 Task: Add an event with the title Training Session: Effective Conflict Resolution and Mediation Skills, date '2024/05/05', time 8:00 AM to 10:00 AMand add a description: The fallers should take a deep breath, close their eyes, and lean backward, allowing their bodies to fall freely. It's crucial for catchers to be attentive, ready to react quickly, and provide support to prevent any injury.Select event color  Tangerine . Add location for the event as: Edinburgh, UK, logged in from the account softage.4@softage.netand send the event invitation to softage.9@softage.net and softage.10@softage.net. Set a reminder for the event Every weekday(Monday to Friday)
Action: Mouse moved to (98, 122)
Screenshot: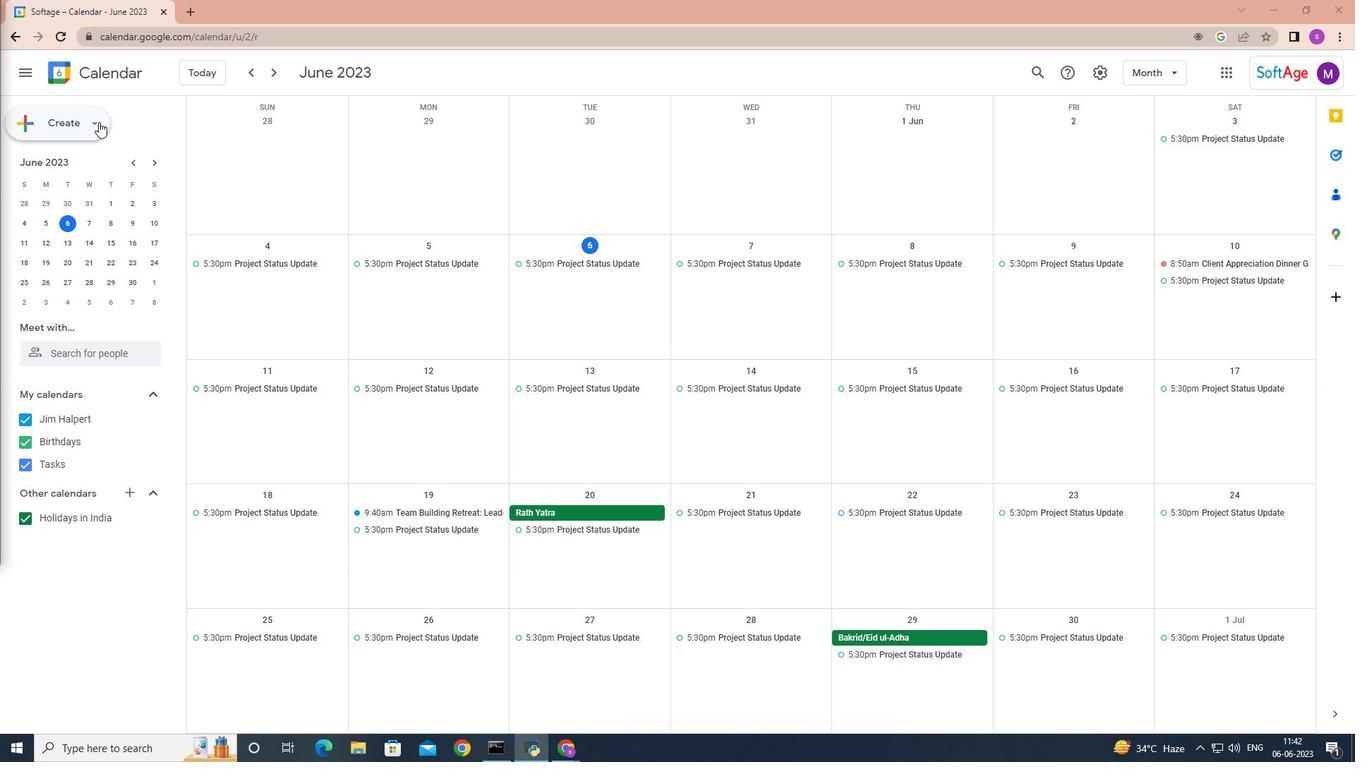 
Action: Mouse pressed left at (98, 122)
Screenshot: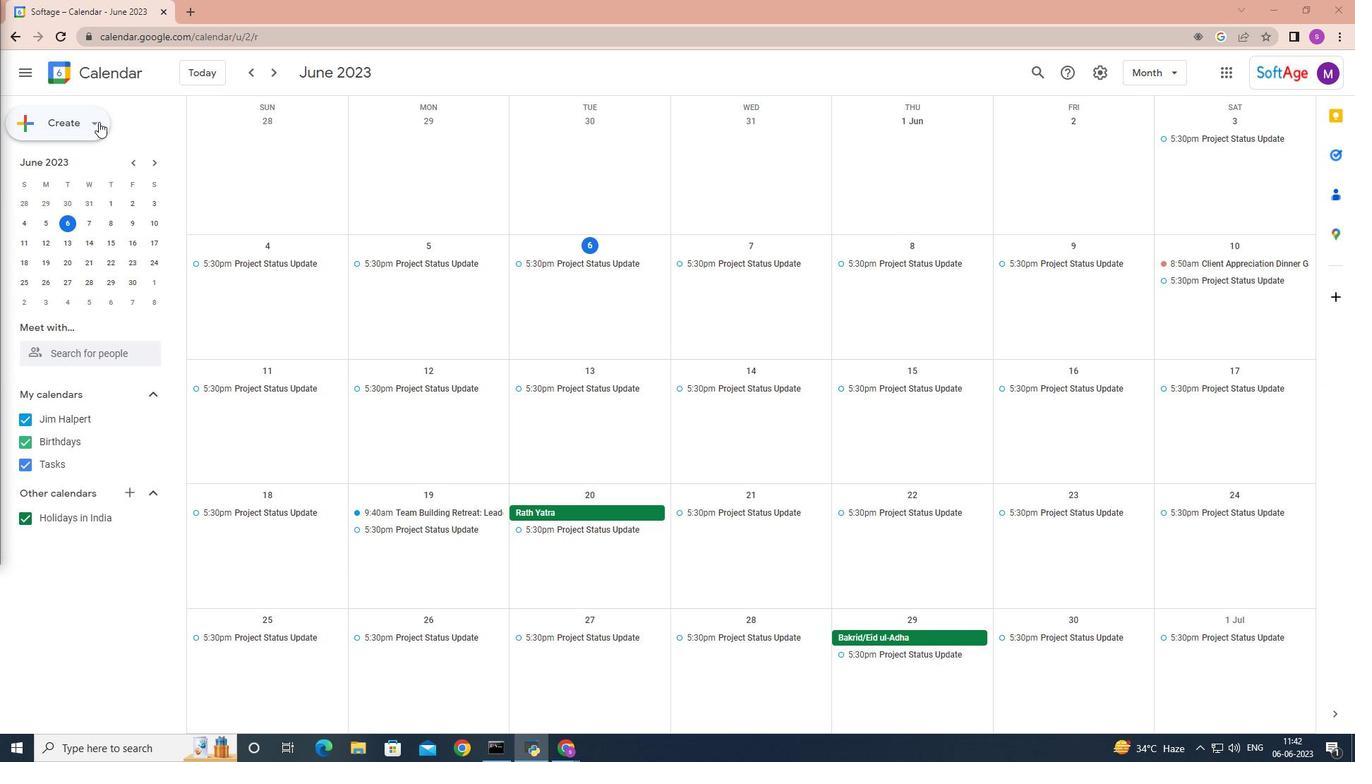 
Action: Mouse moved to (91, 158)
Screenshot: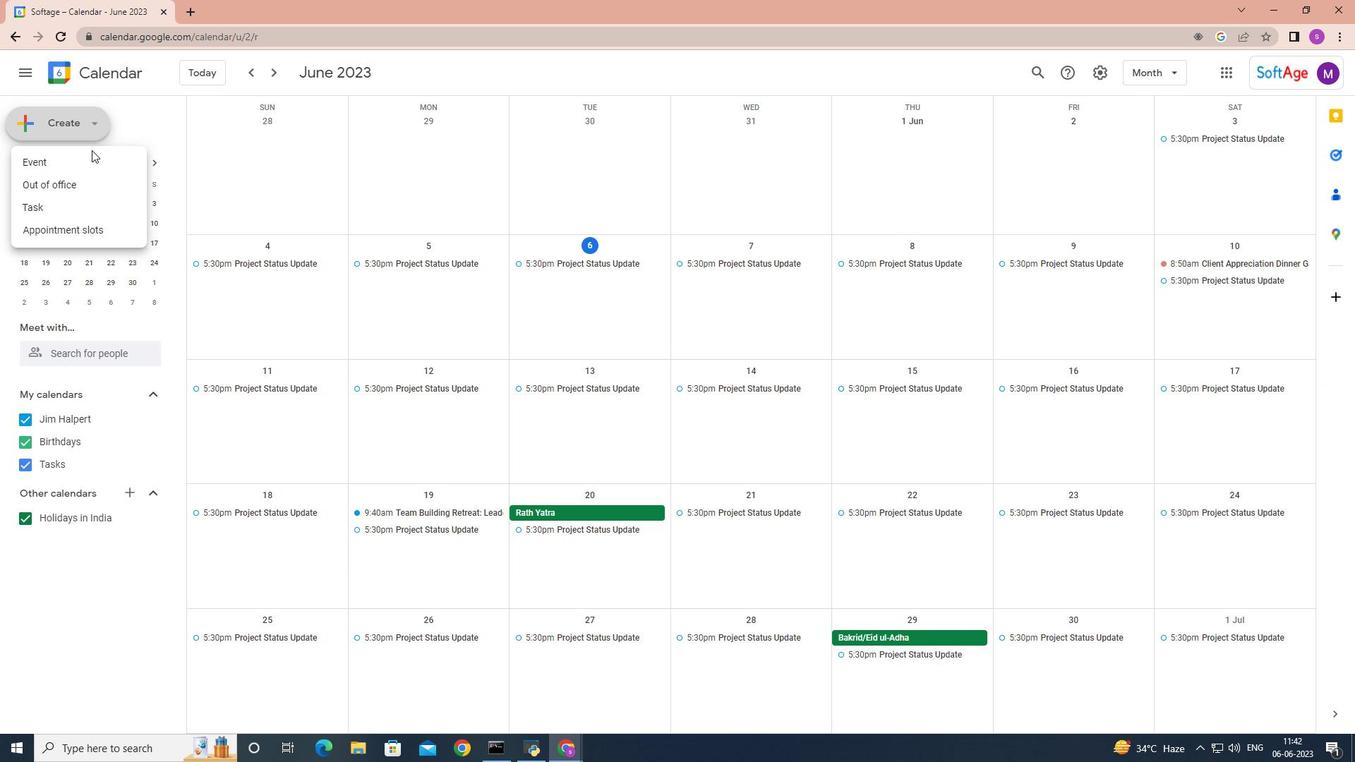 
Action: Mouse pressed left at (91, 158)
Screenshot: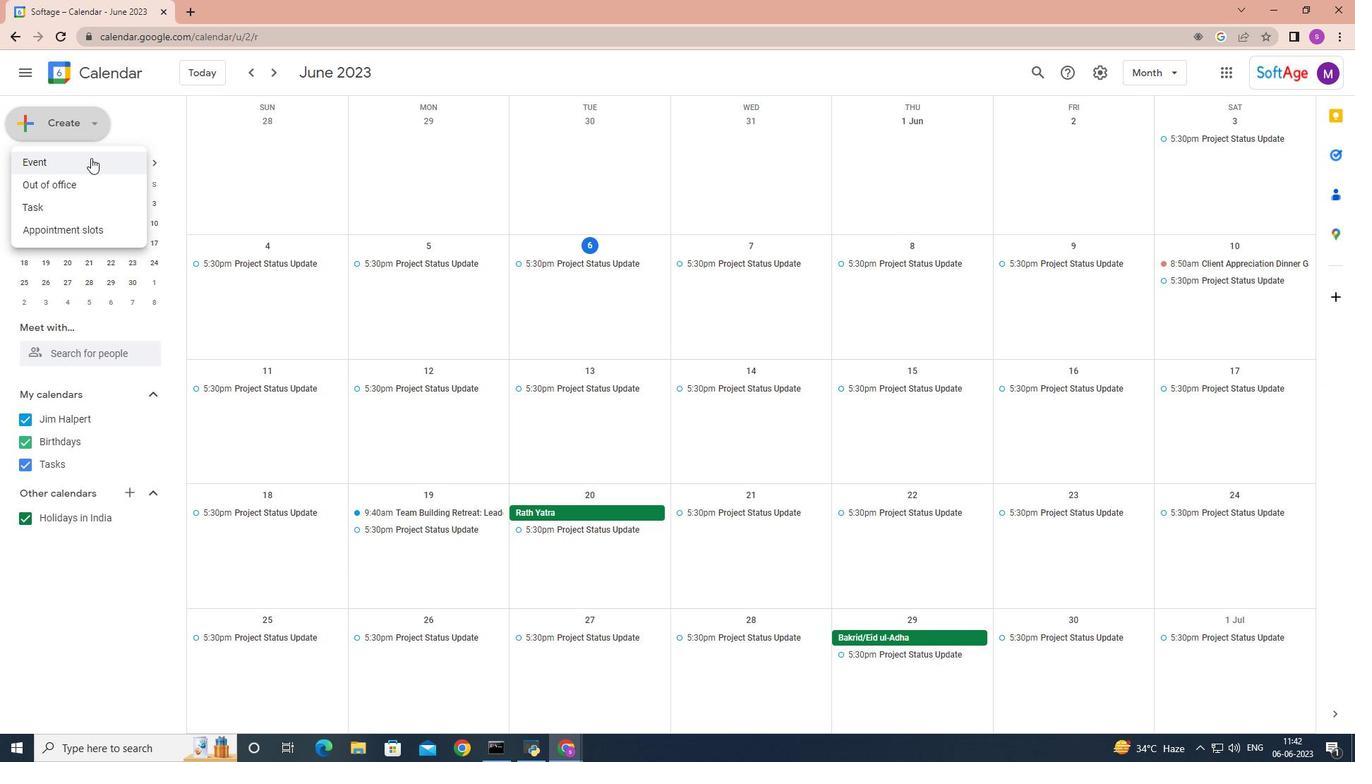 
Action: Mouse moved to (389, 553)
Screenshot: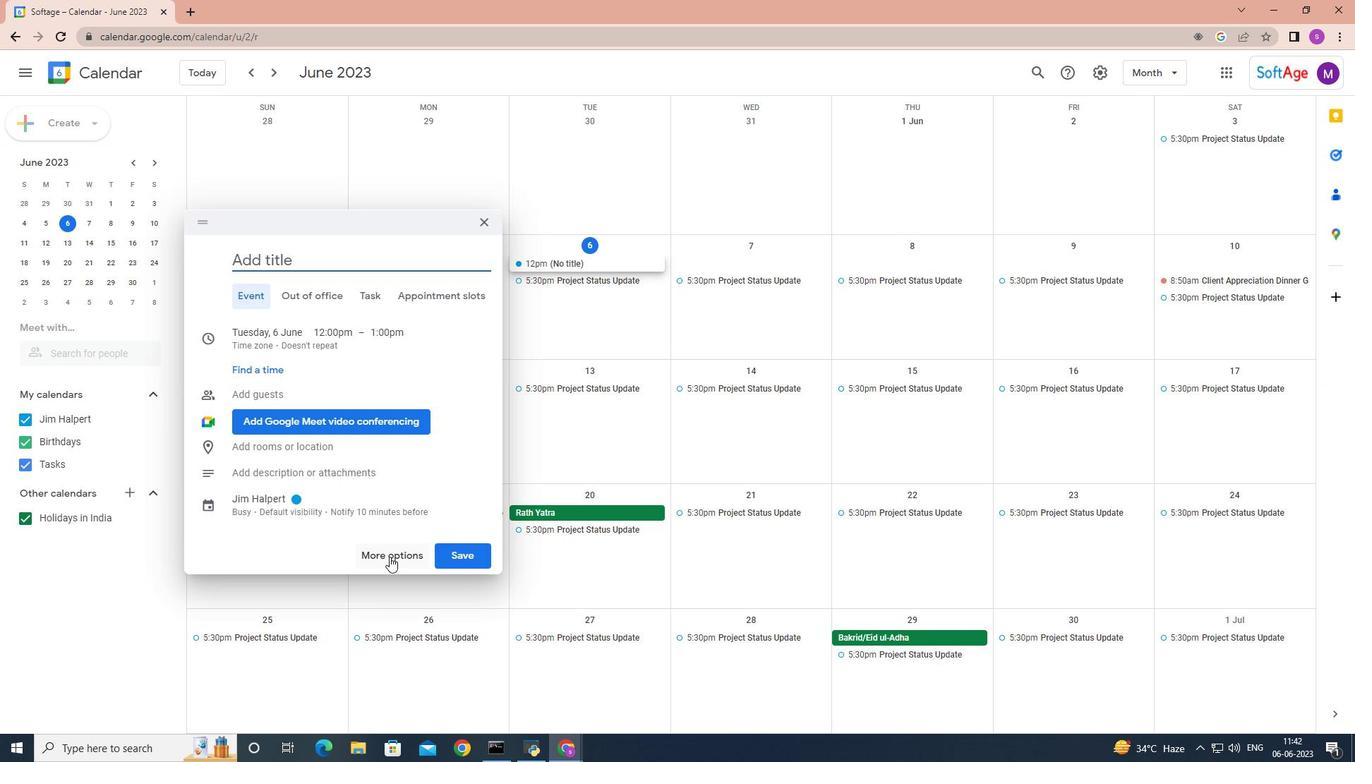 
Action: Mouse pressed left at (389, 553)
Screenshot: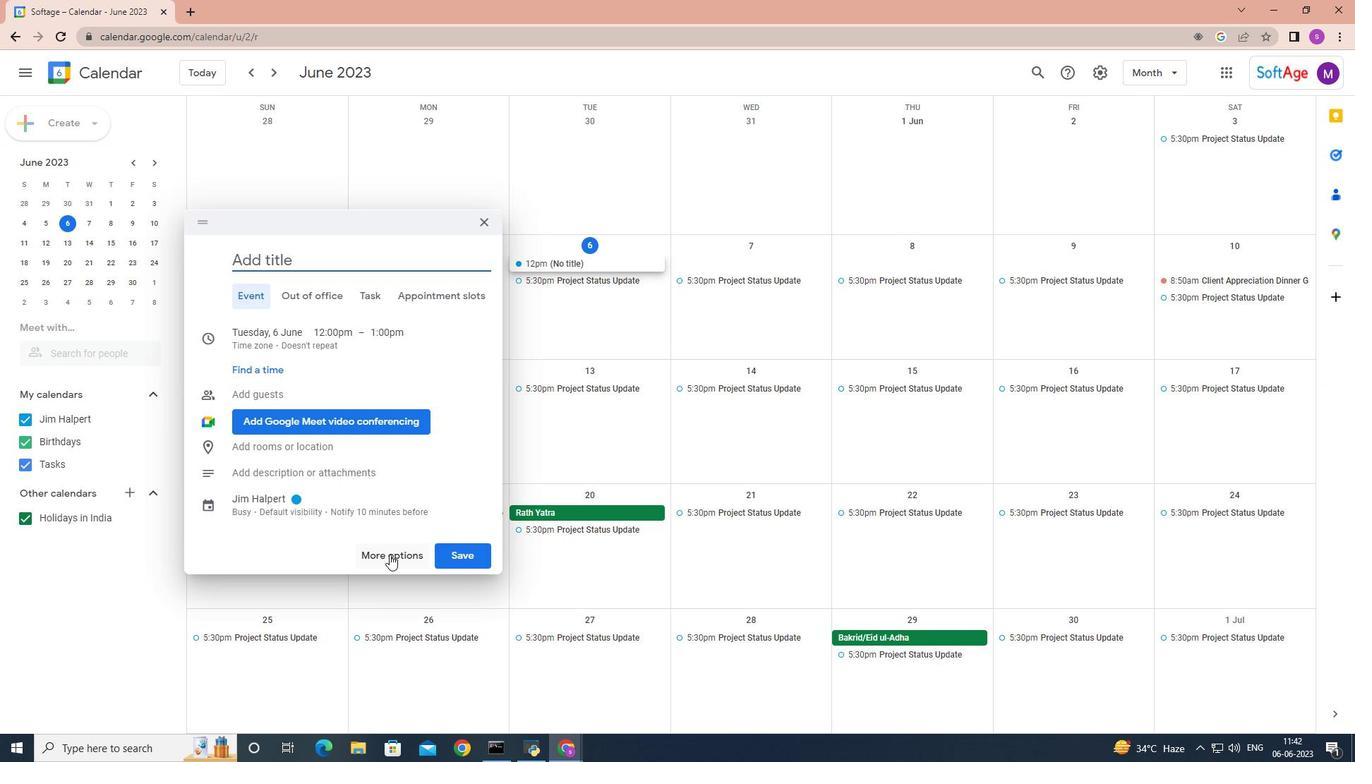 
Action: Key pressed <Key.shift>Training<Key.space><Key.shift>Session<Key.space><Key.shift>:<Key.space><Key.shift>Effective<Key.space><Key.shift>Conflict<Key.space><Key.shift>Resolution<Key.space>and<Key.space><Key.shift>Mediation<Key.space><Key.shift>Skills
Screenshot: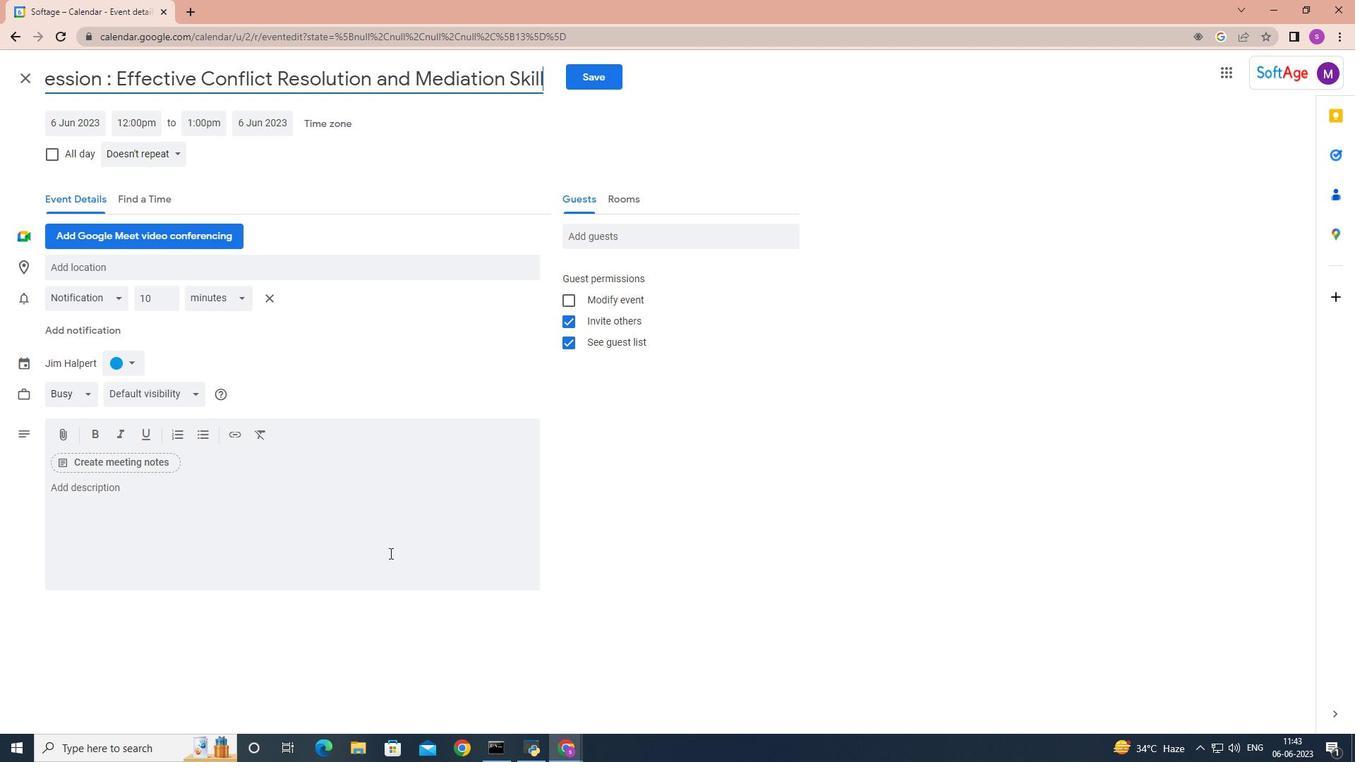 
Action: Mouse moved to (93, 124)
Screenshot: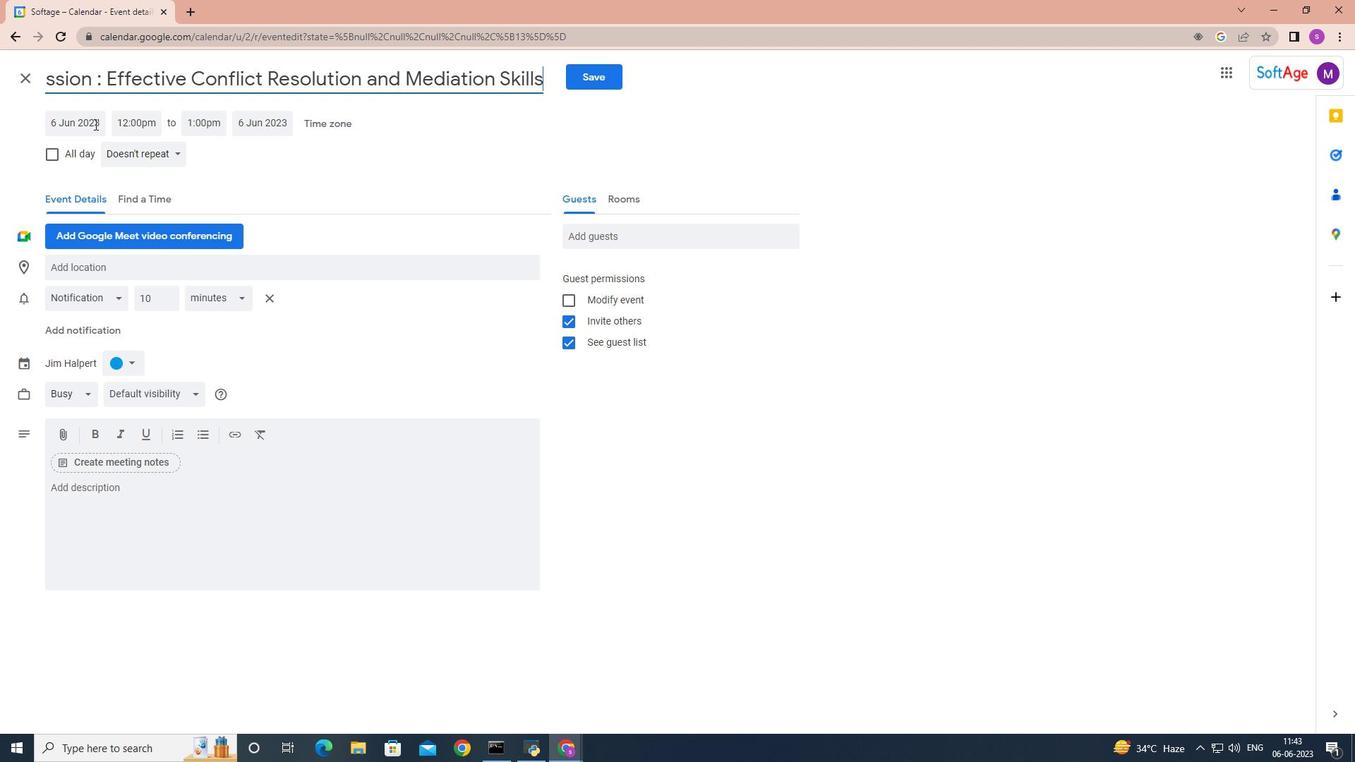
Action: Mouse pressed left at (93, 124)
Screenshot: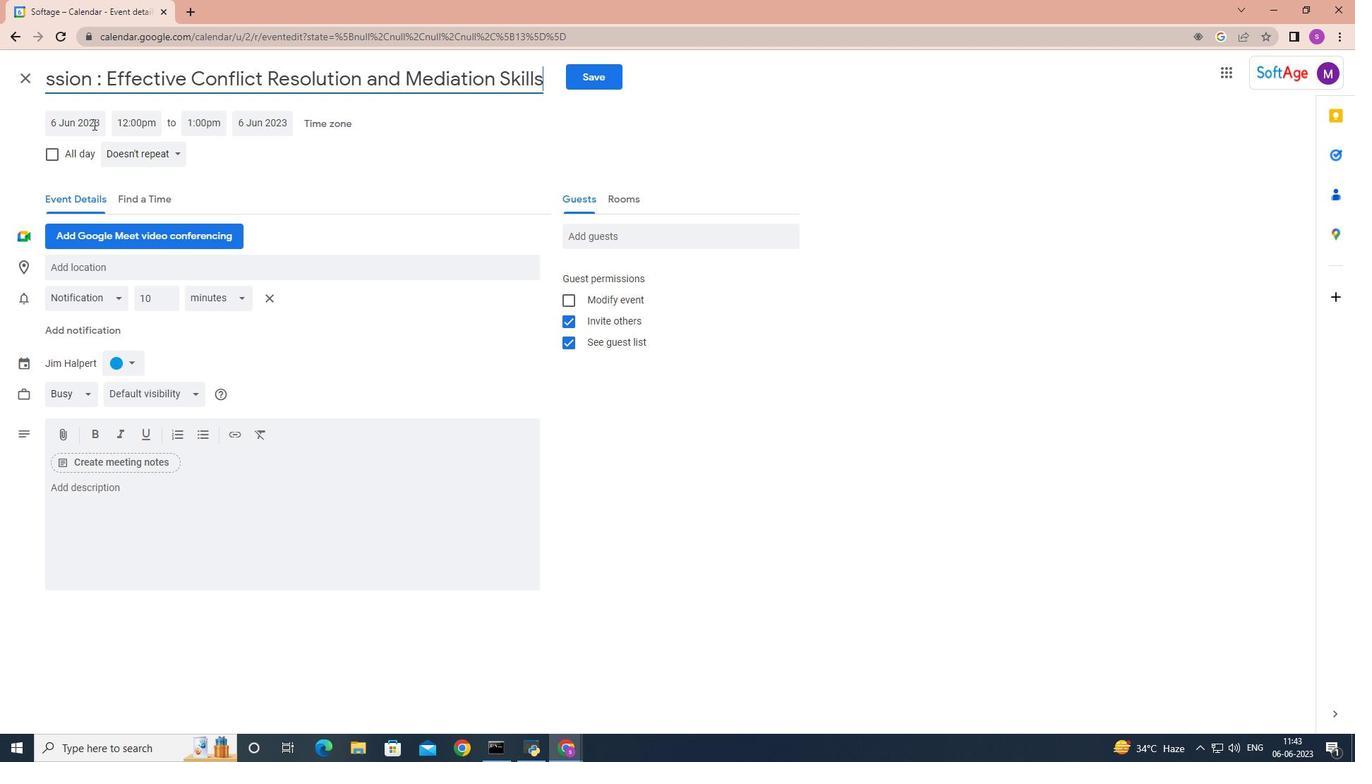 
Action: Mouse moved to (219, 154)
Screenshot: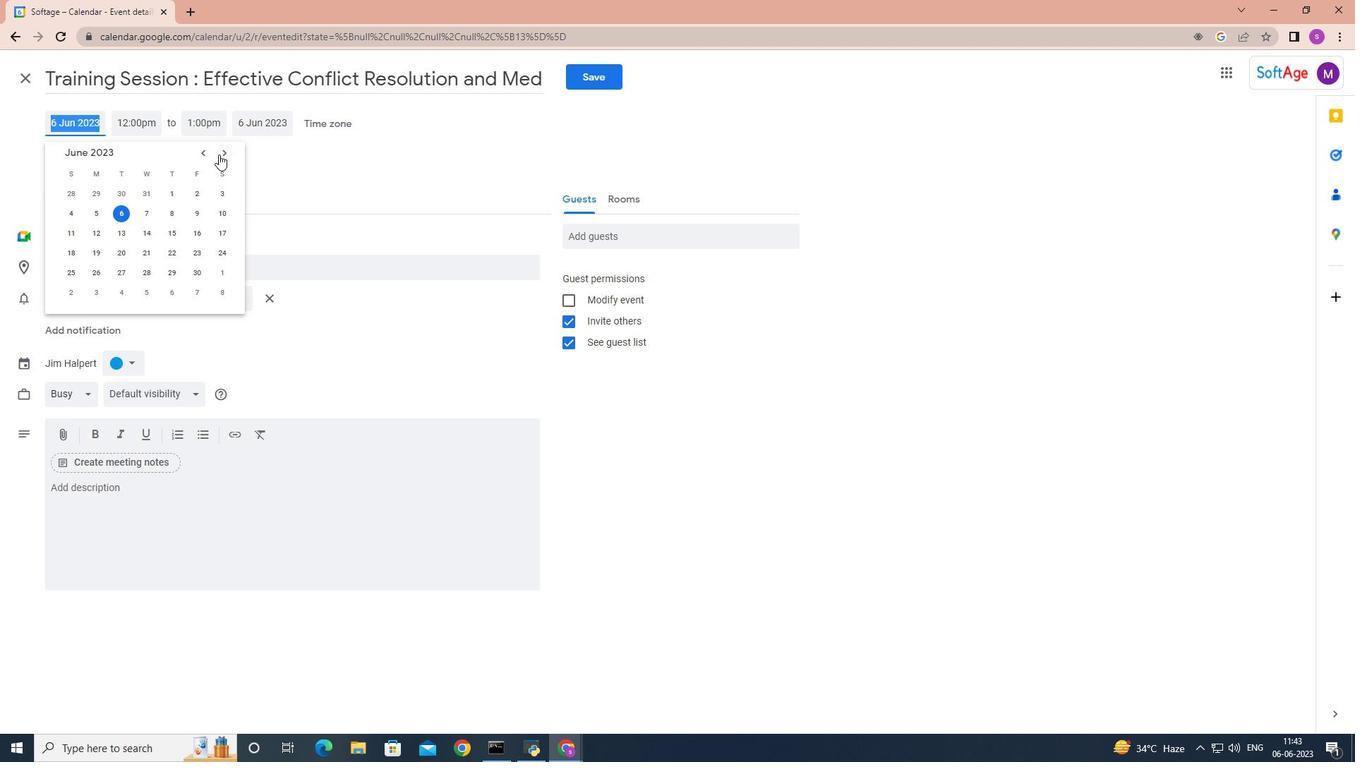 
Action: Mouse pressed left at (219, 154)
Screenshot: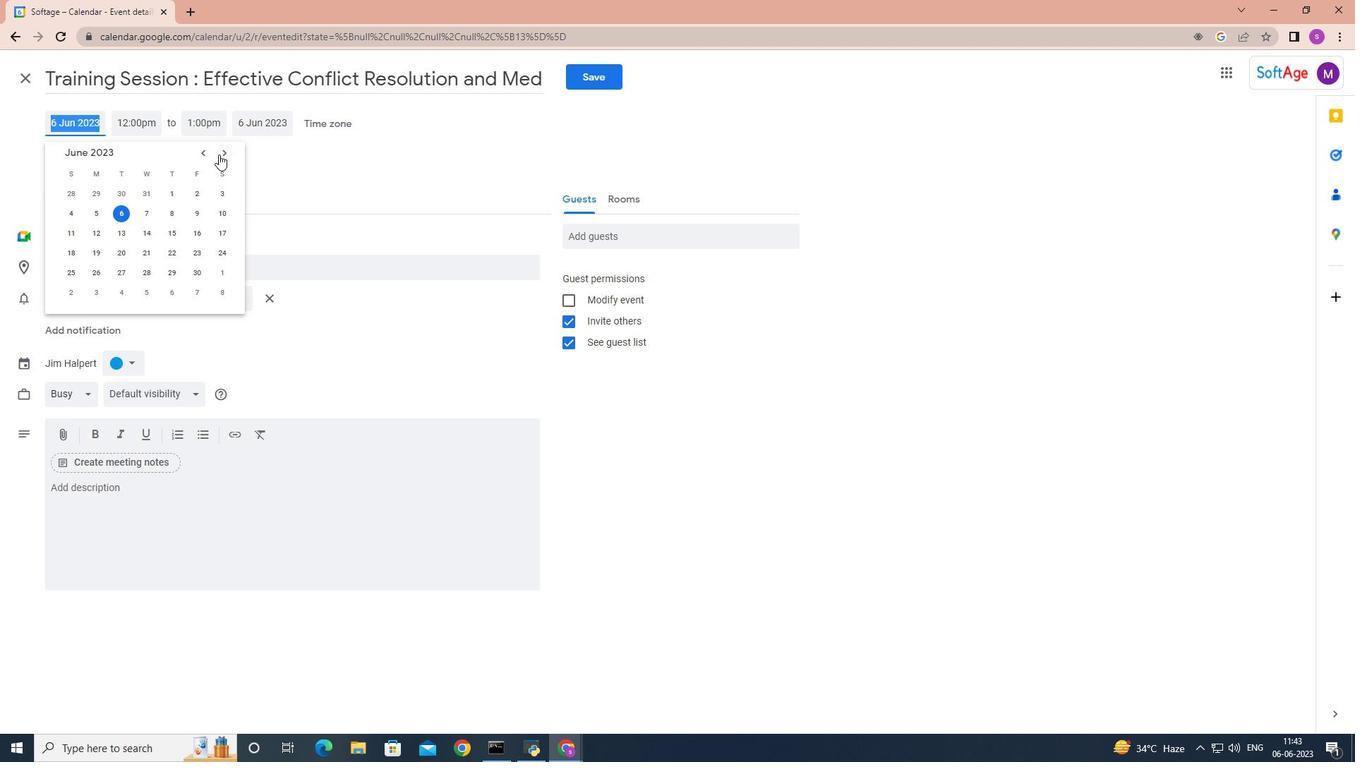 
Action: Mouse moved to (219, 154)
Screenshot: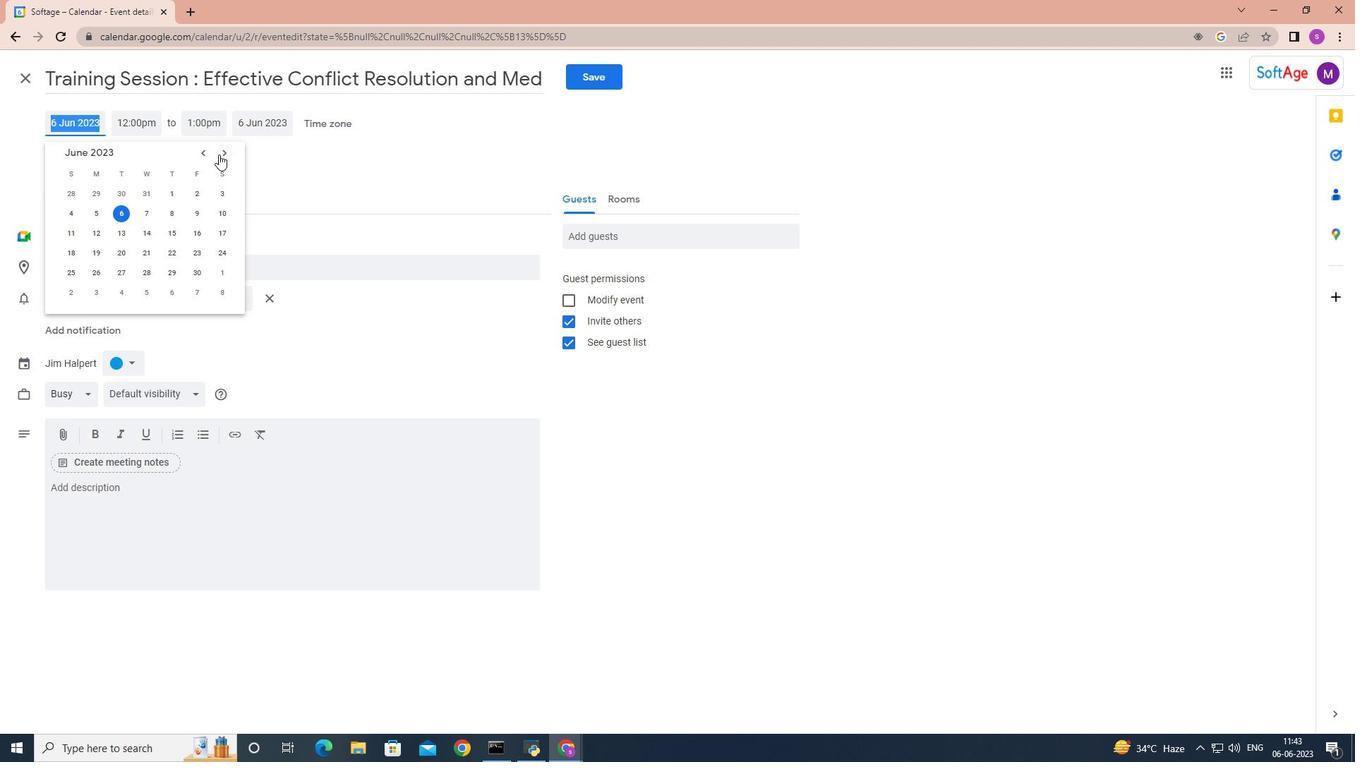 
Action: Mouse pressed left at (219, 154)
Screenshot: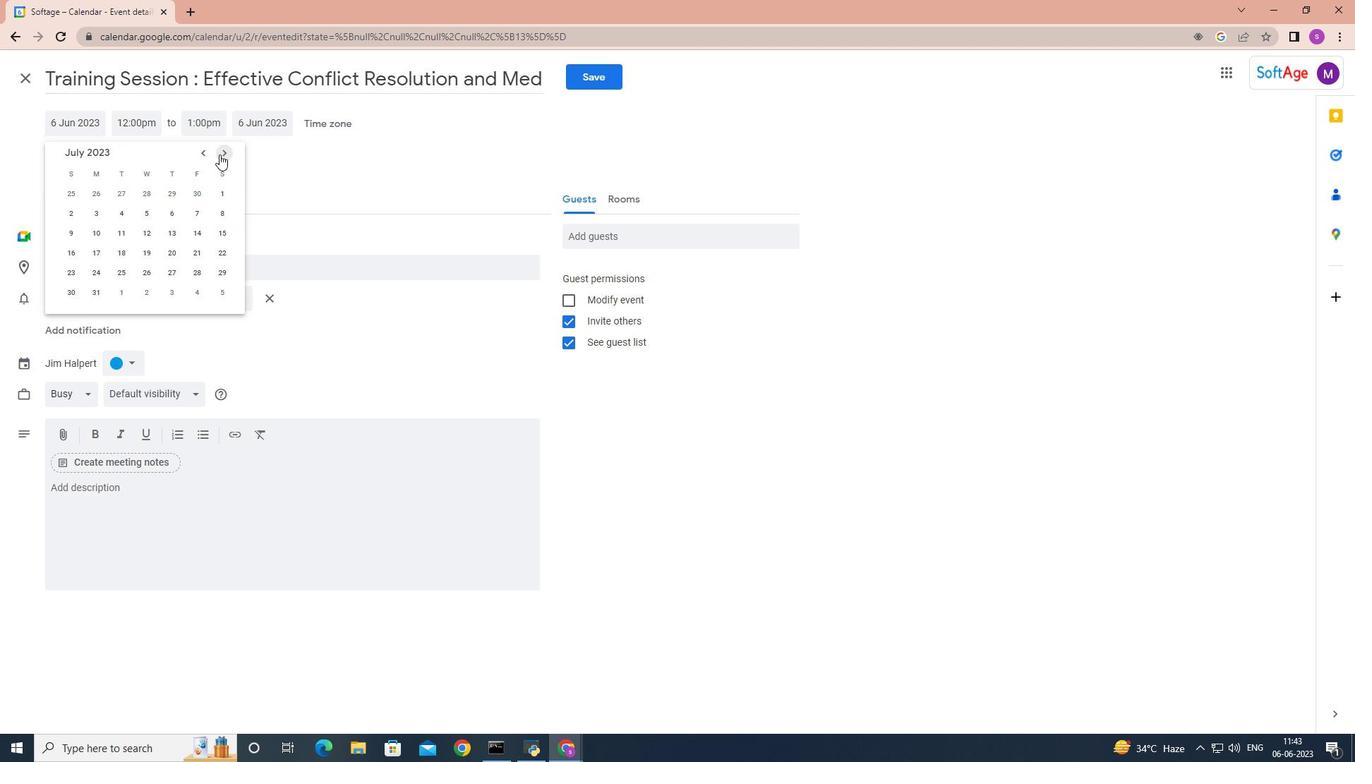 
Action: Mouse moved to (219, 154)
Screenshot: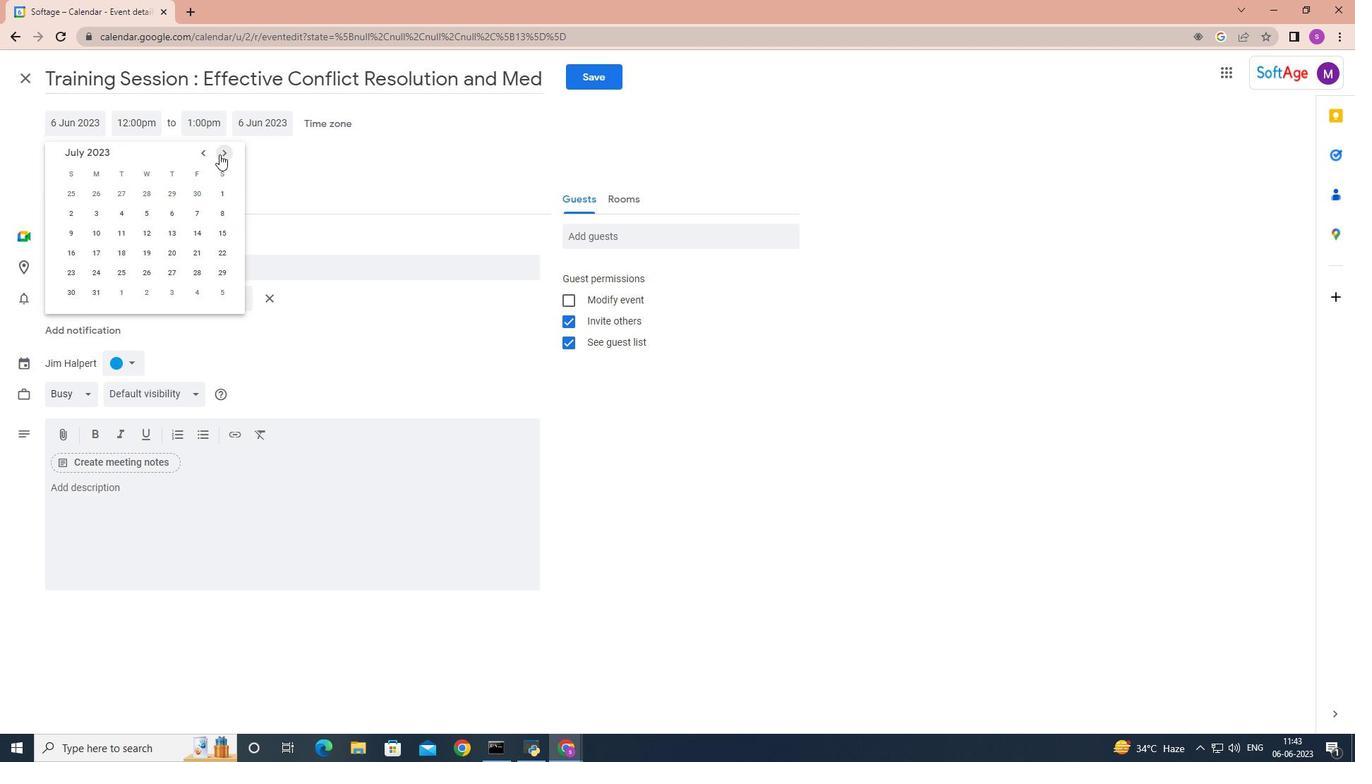 
Action: Mouse pressed left at (219, 154)
Screenshot: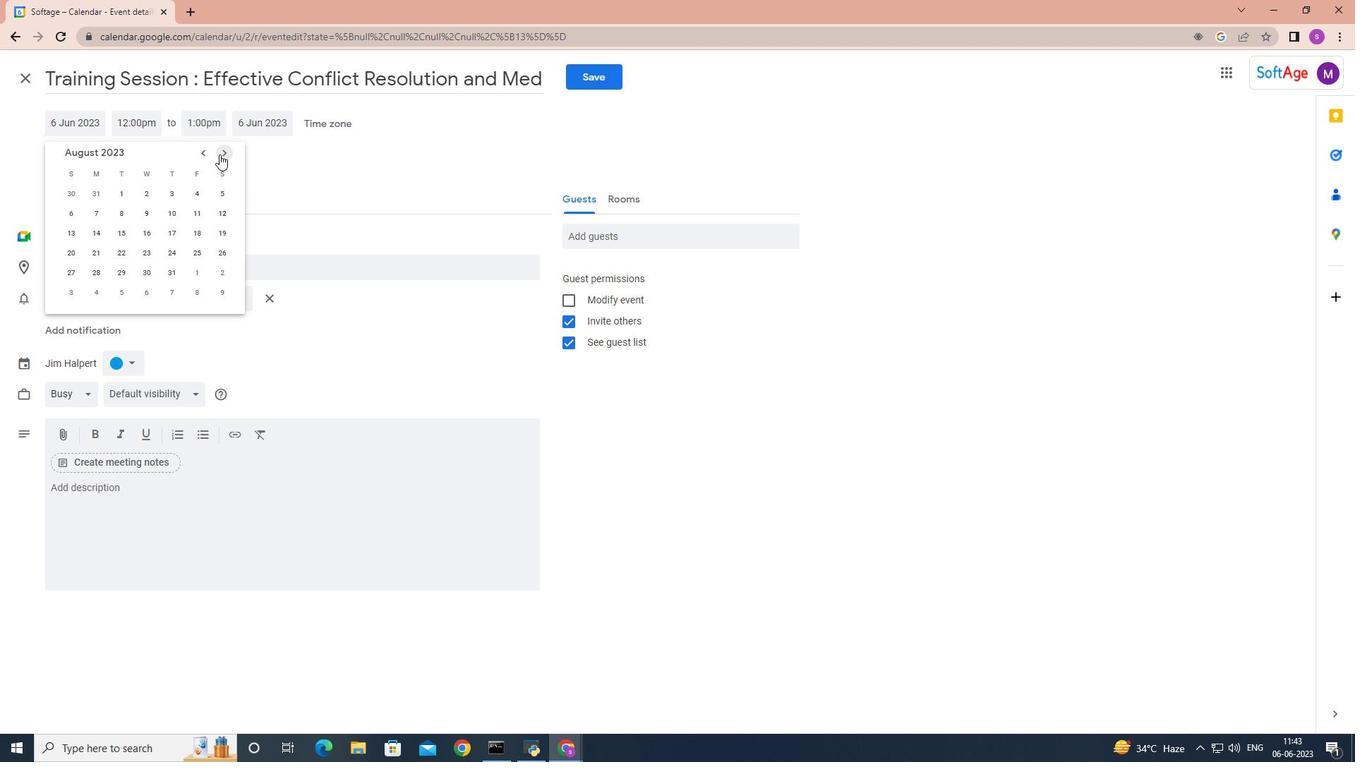 
Action: Mouse pressed left at (219, 154)
Screenshot: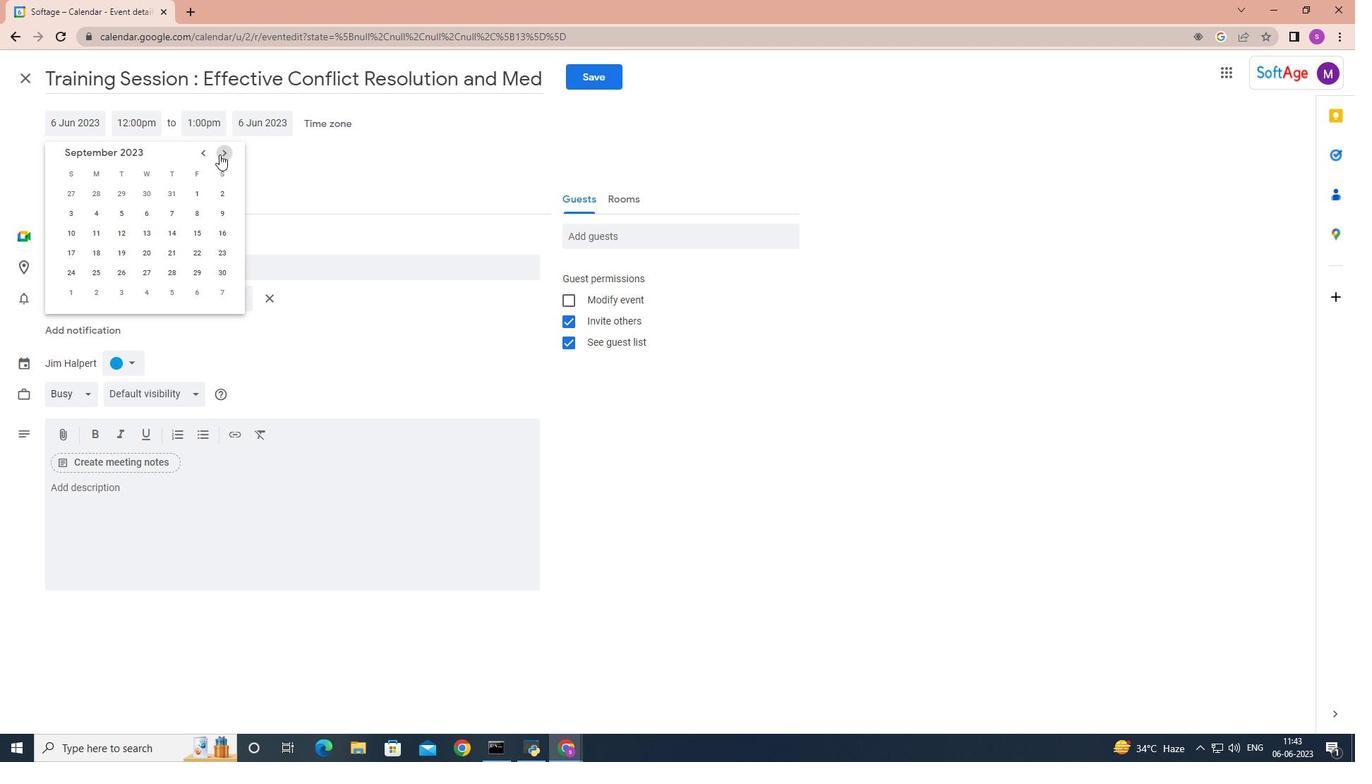 
Action: Mouse pressed left at (219, 154)
Screenshot: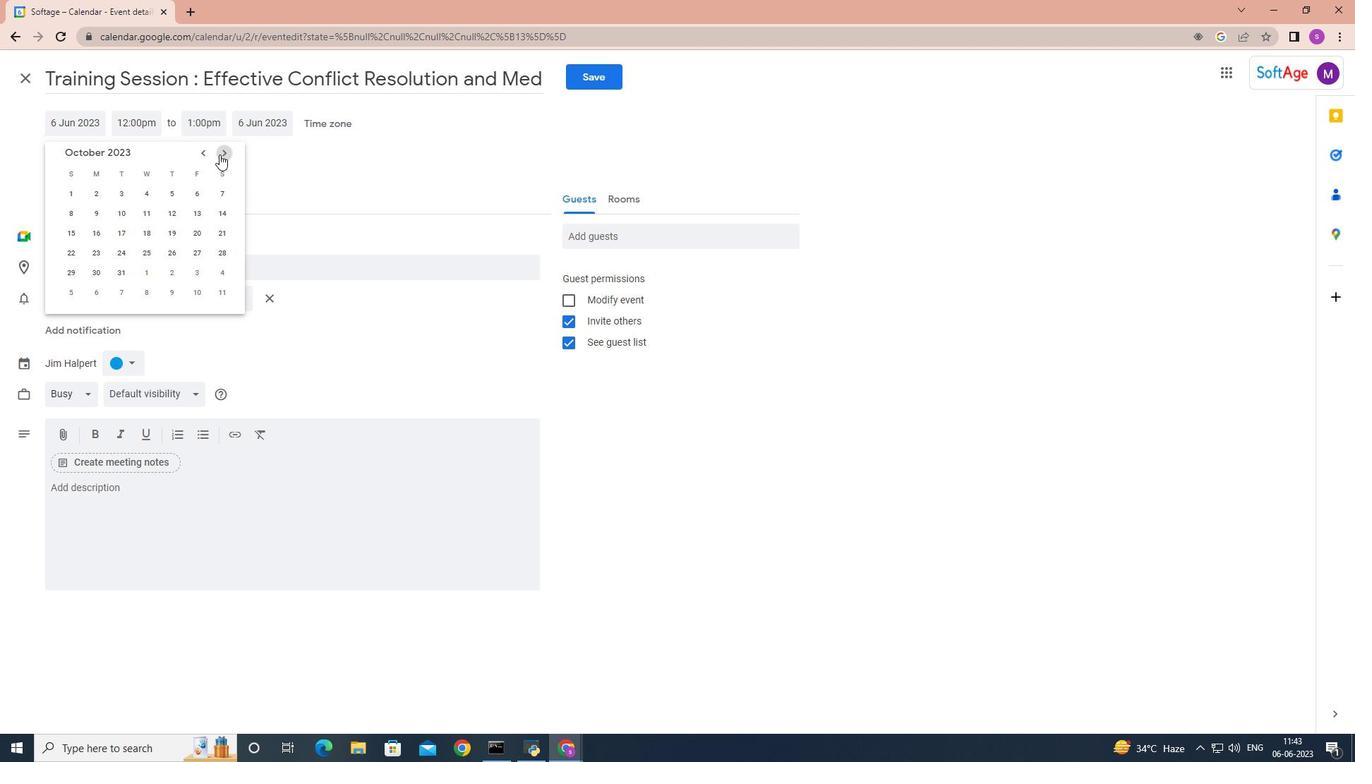 
Action: Mouse pressed left at (219, 154)
Screenshot: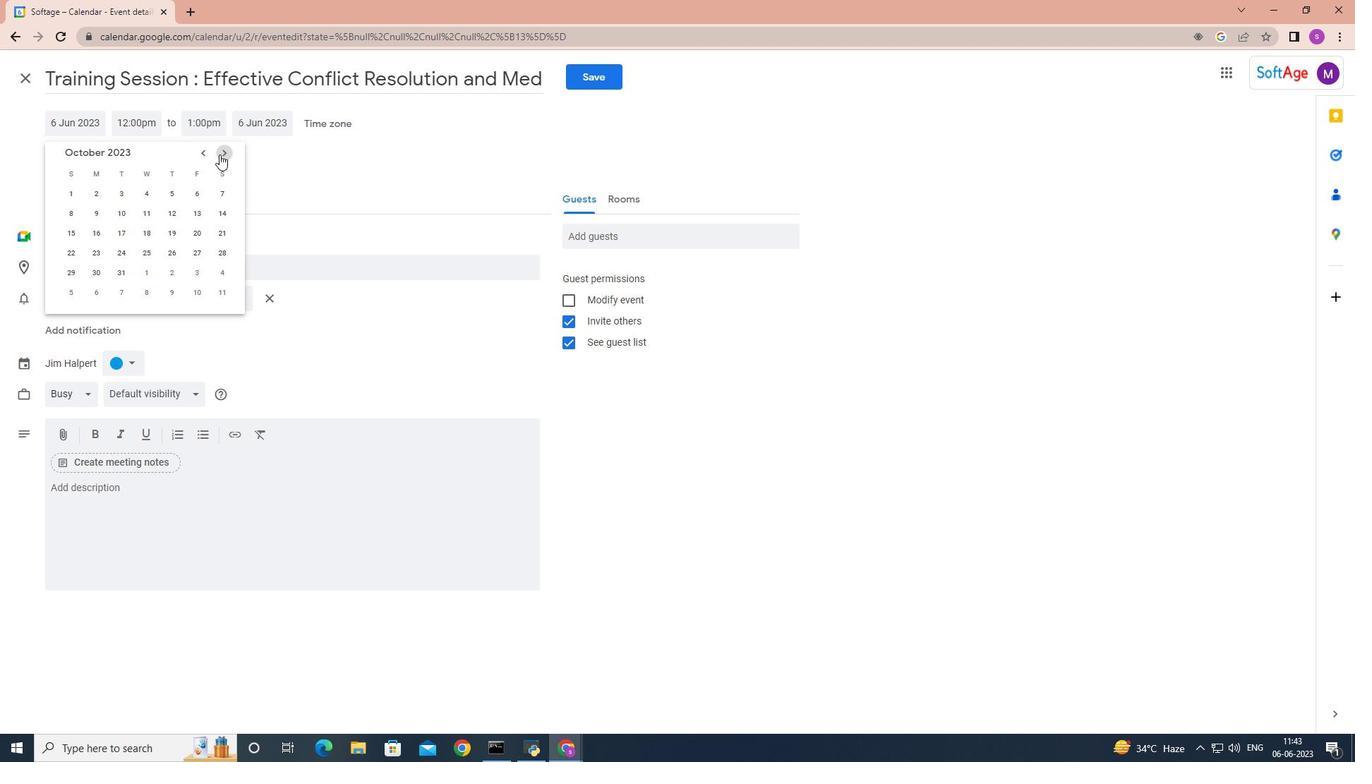 
Action: Mouse pressed left at (219, 154)
Screenshot: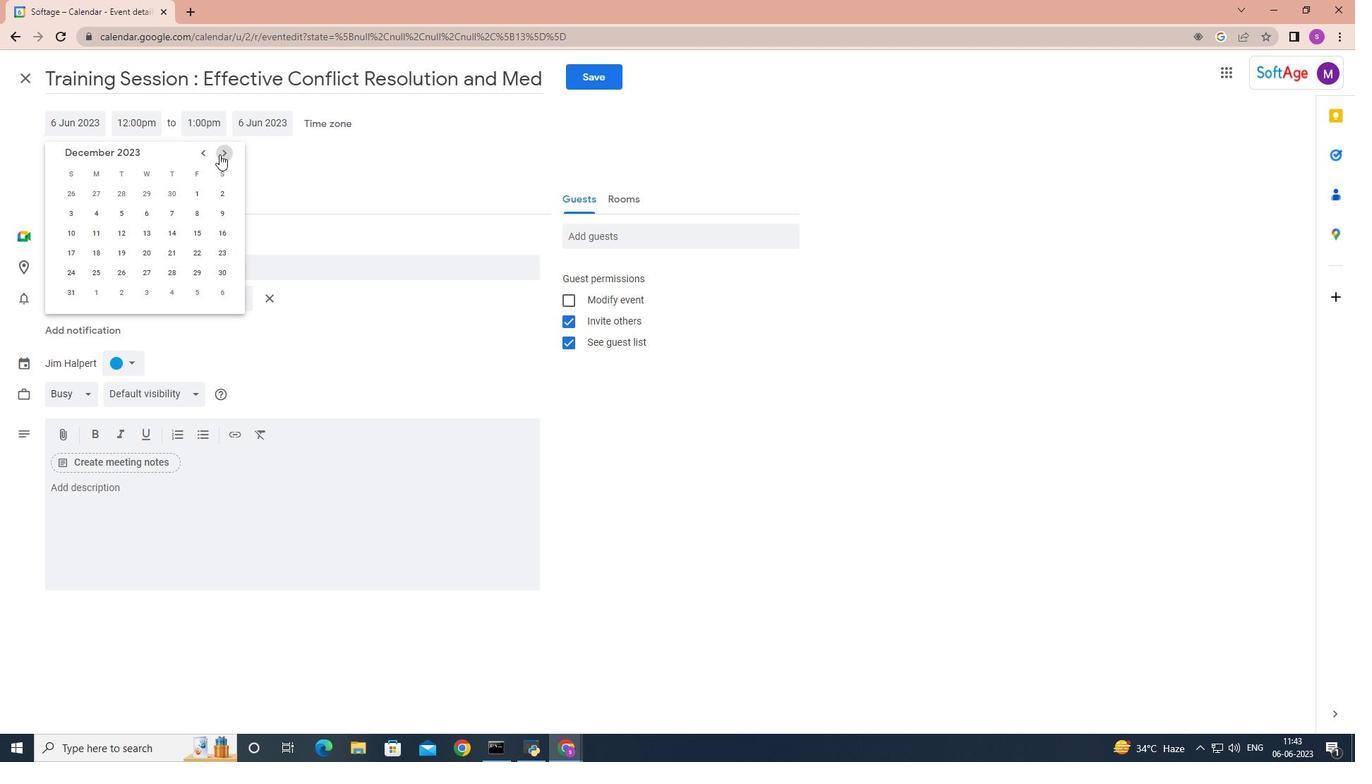 
Action: Mouse pressed left at (219, 154)
Screenshot: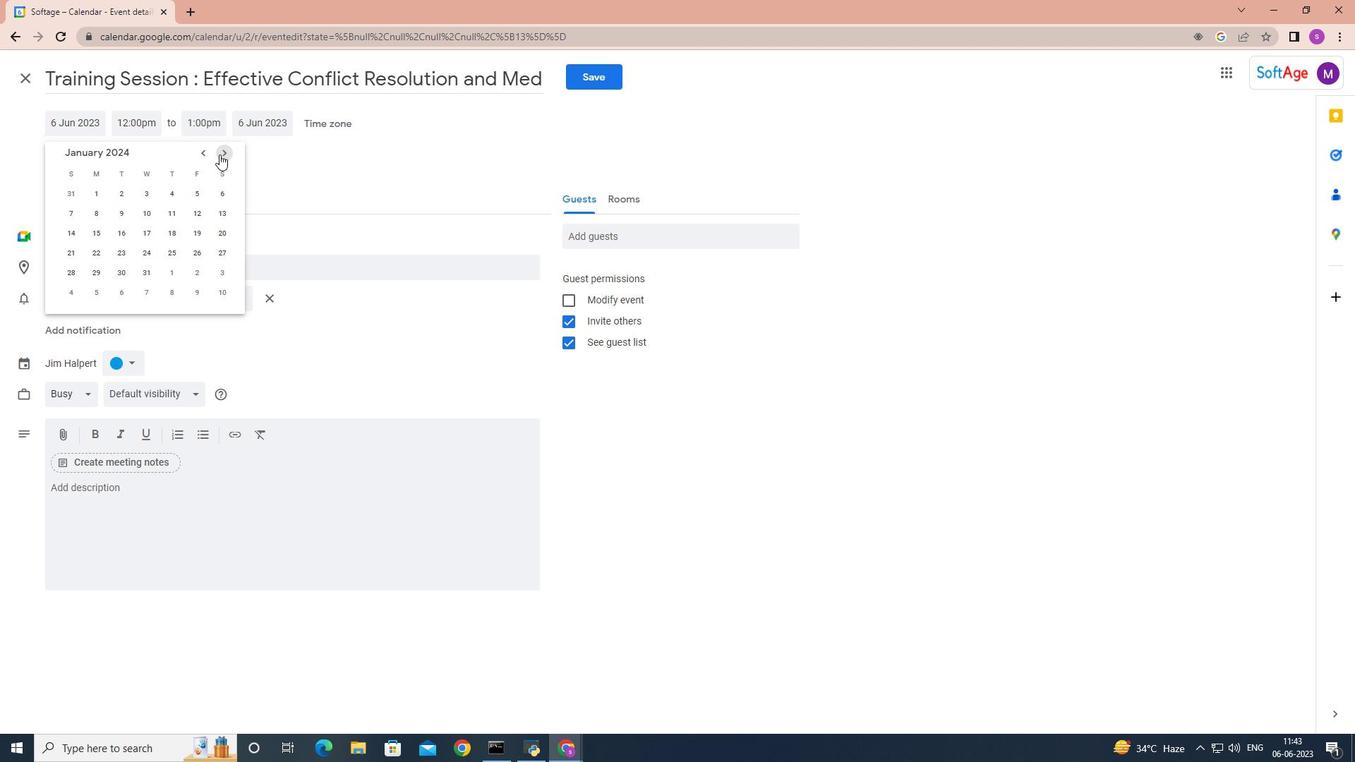 
Action: Mouse pressed left at (219, 154)
Screenshot: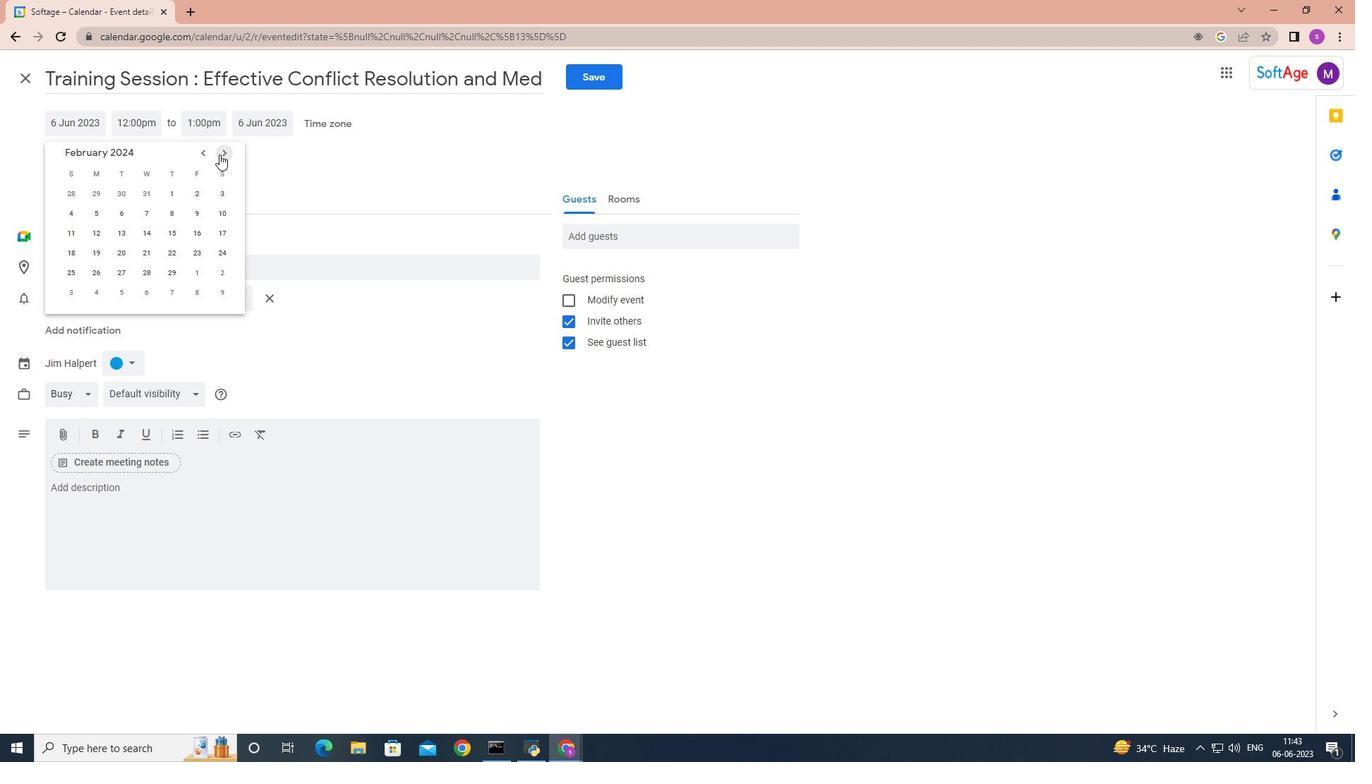 
Action: Mouse pressed left at (219, 154)
Screenshot: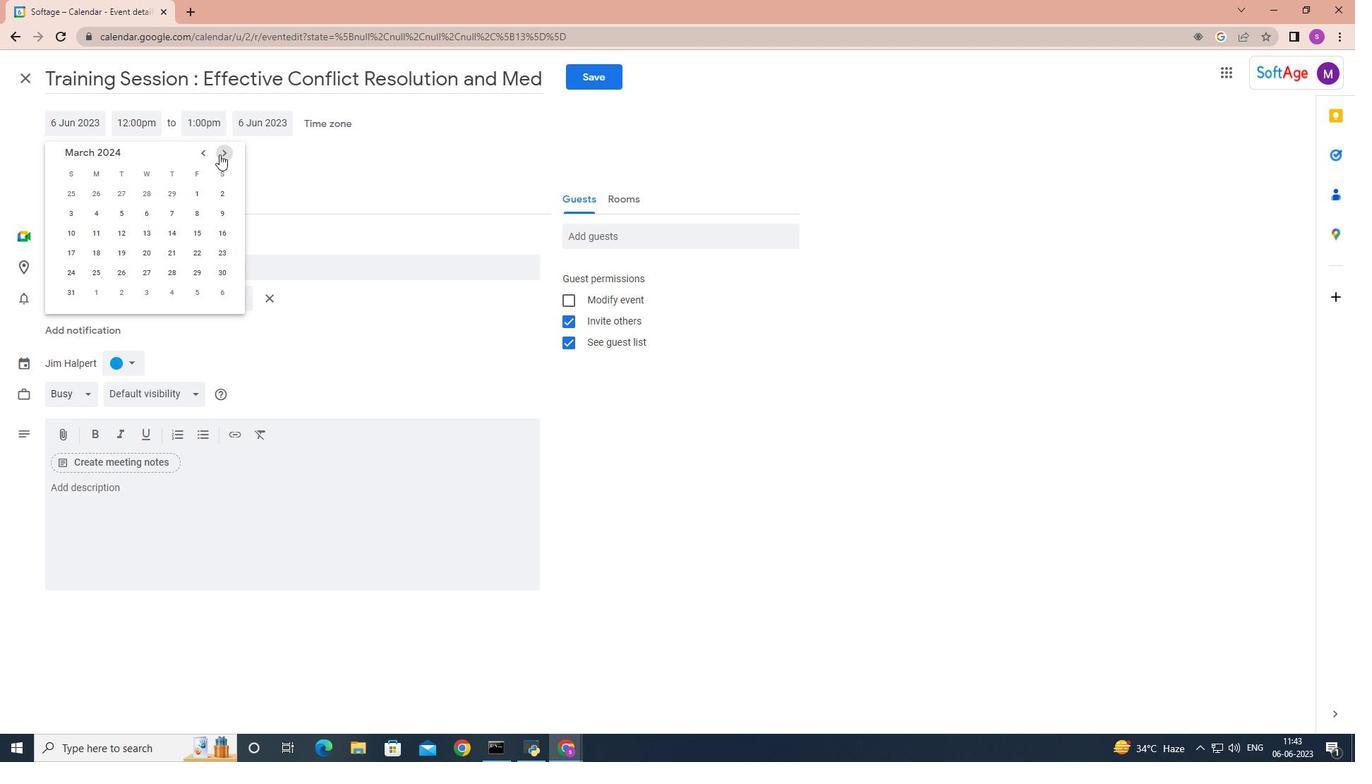 
Action: Mouse pressed left at (219, 154)
Screenshot: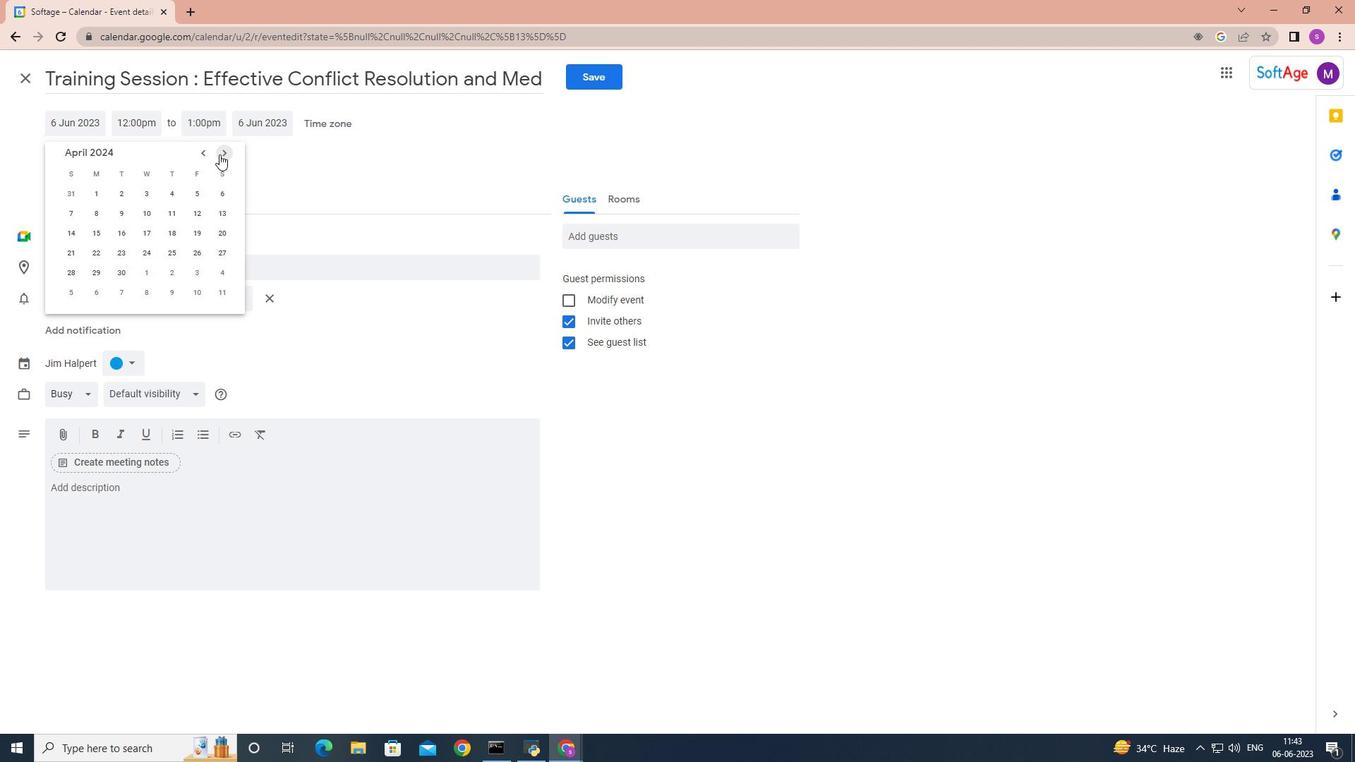 
Action: Mouse moved to (67, 213)
Screenshot: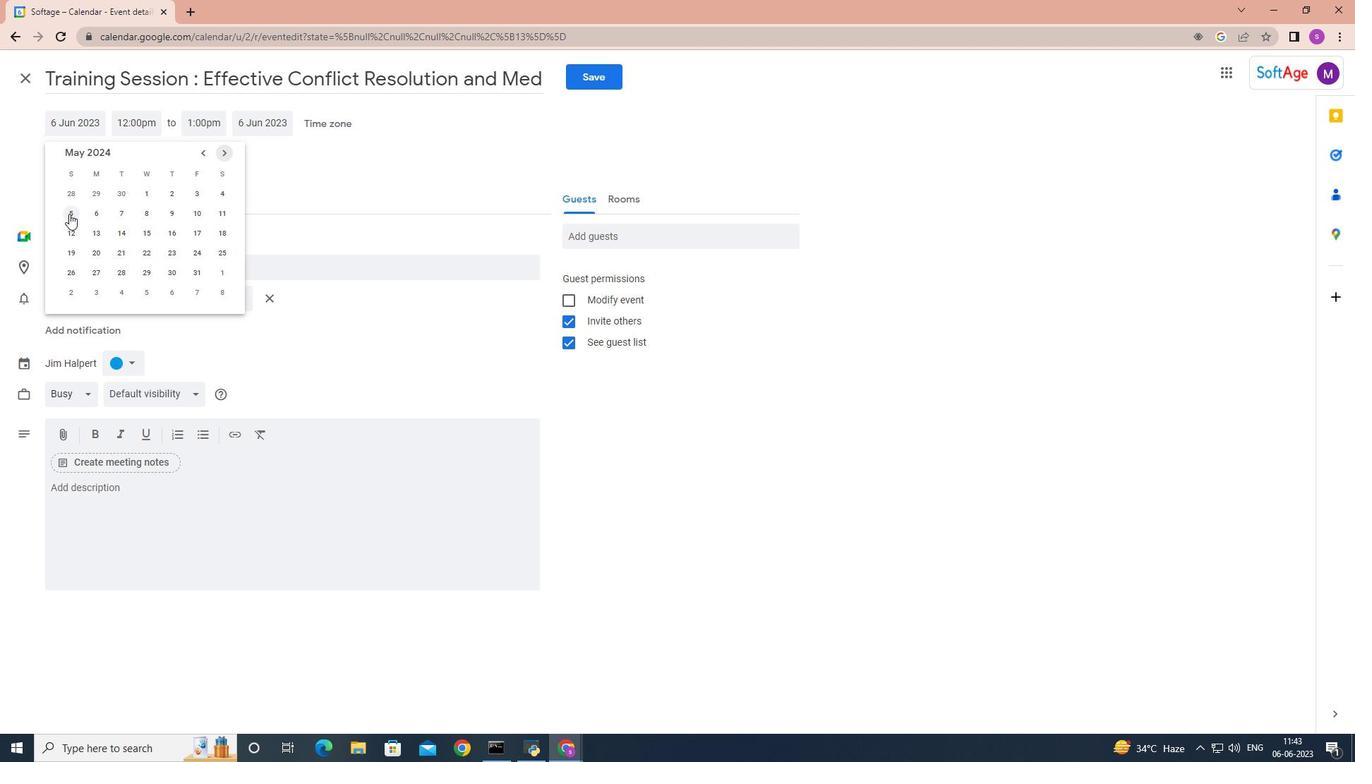 
Action: Mouse pressed left at (67, 213)
Screenshot: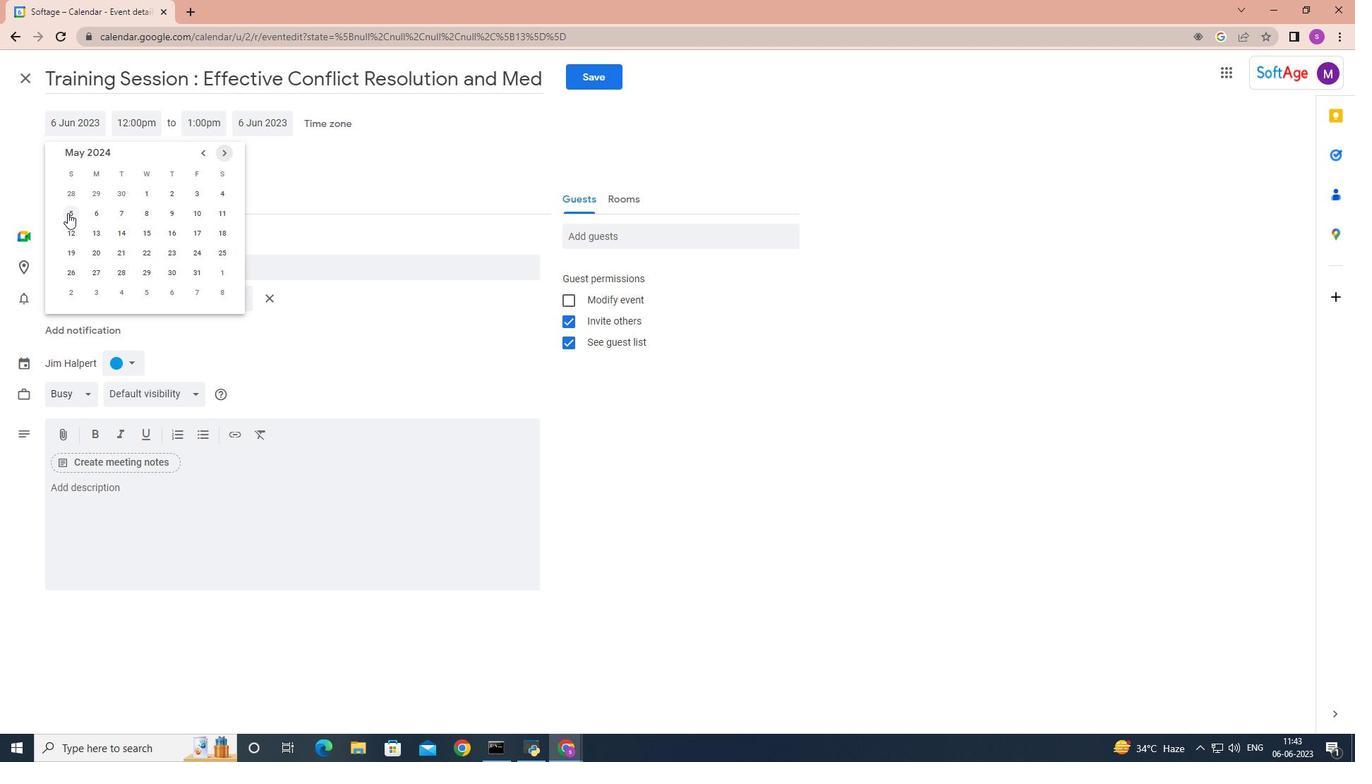 
Action: Mouse moved to (140, 126)
Screenshot: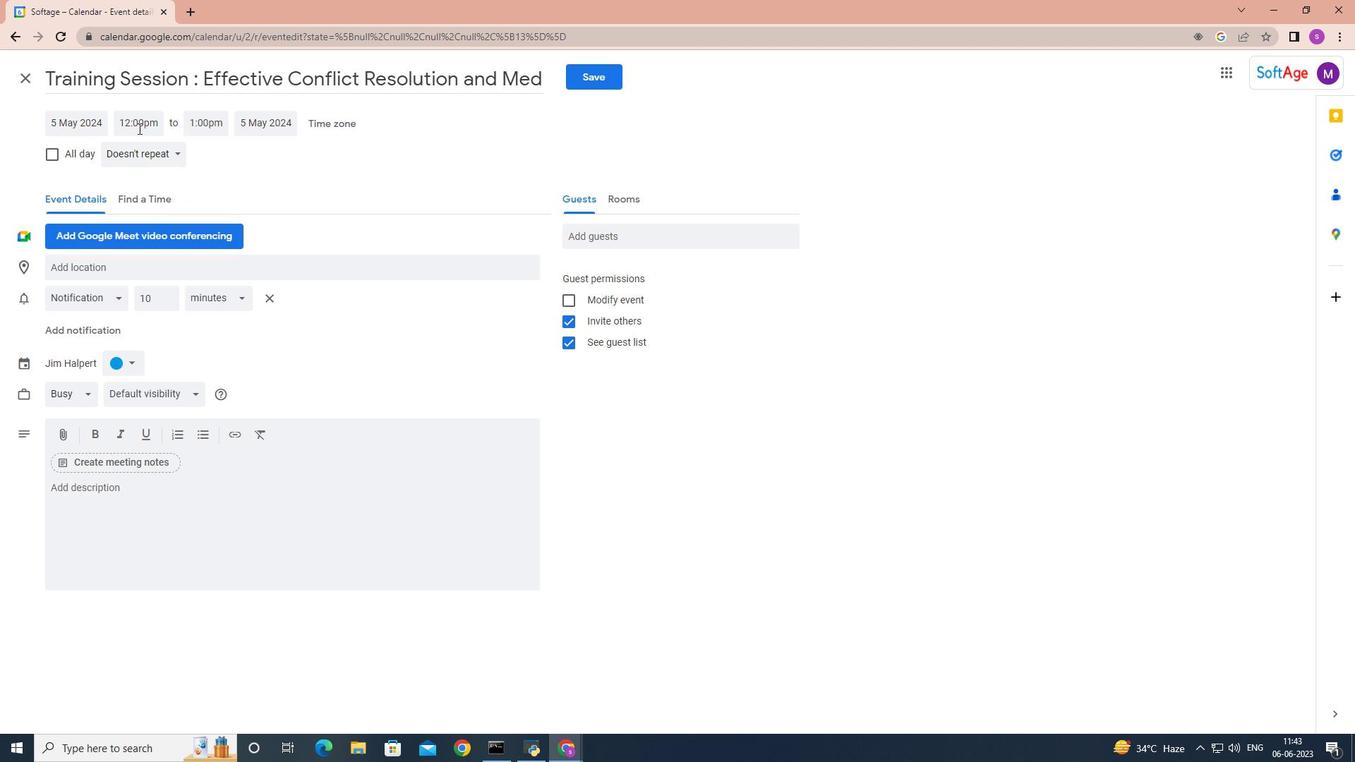
Action: Mouse pressed left at (140, 126)
Screenshot: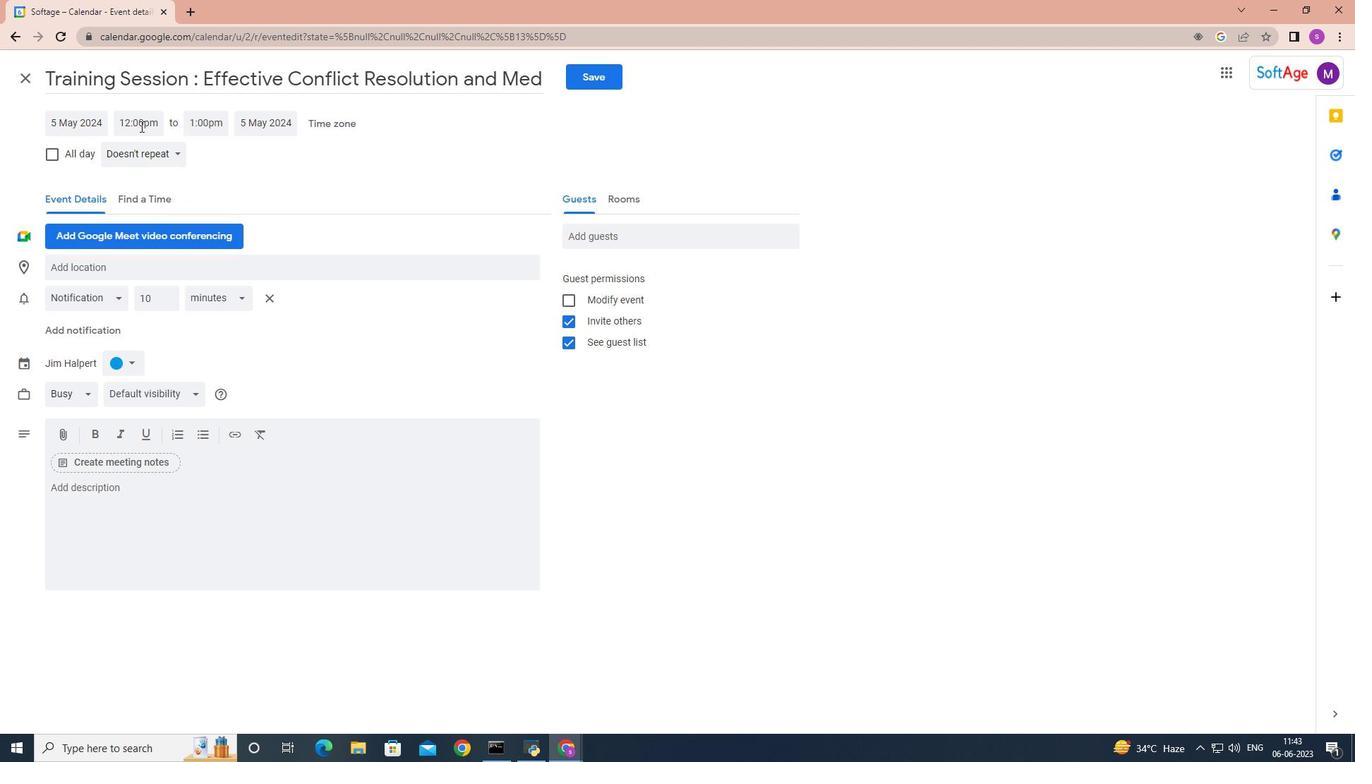 
Action: Mouse moved to (187, 199)
Screenshot: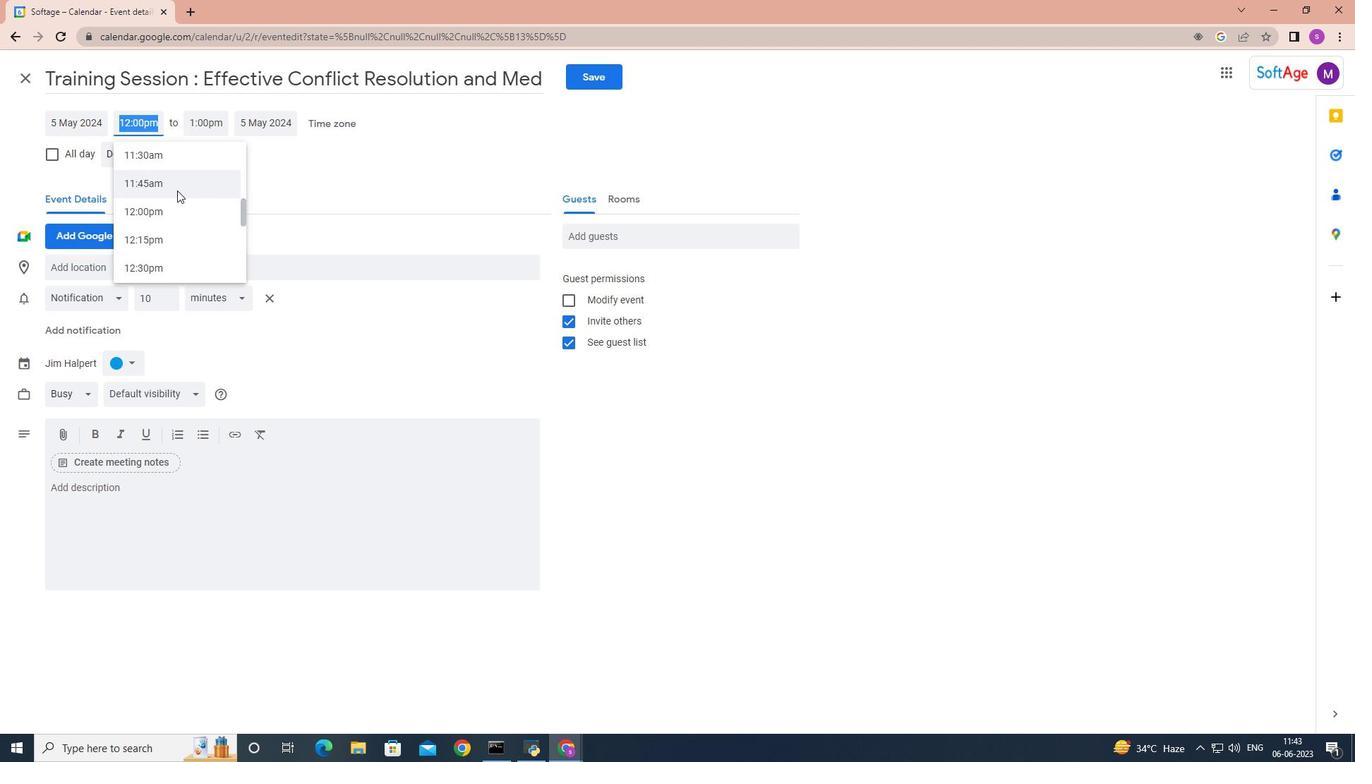 
Action: Mouse scrolled (187, 199) with delta (0, 0)
Screenshot: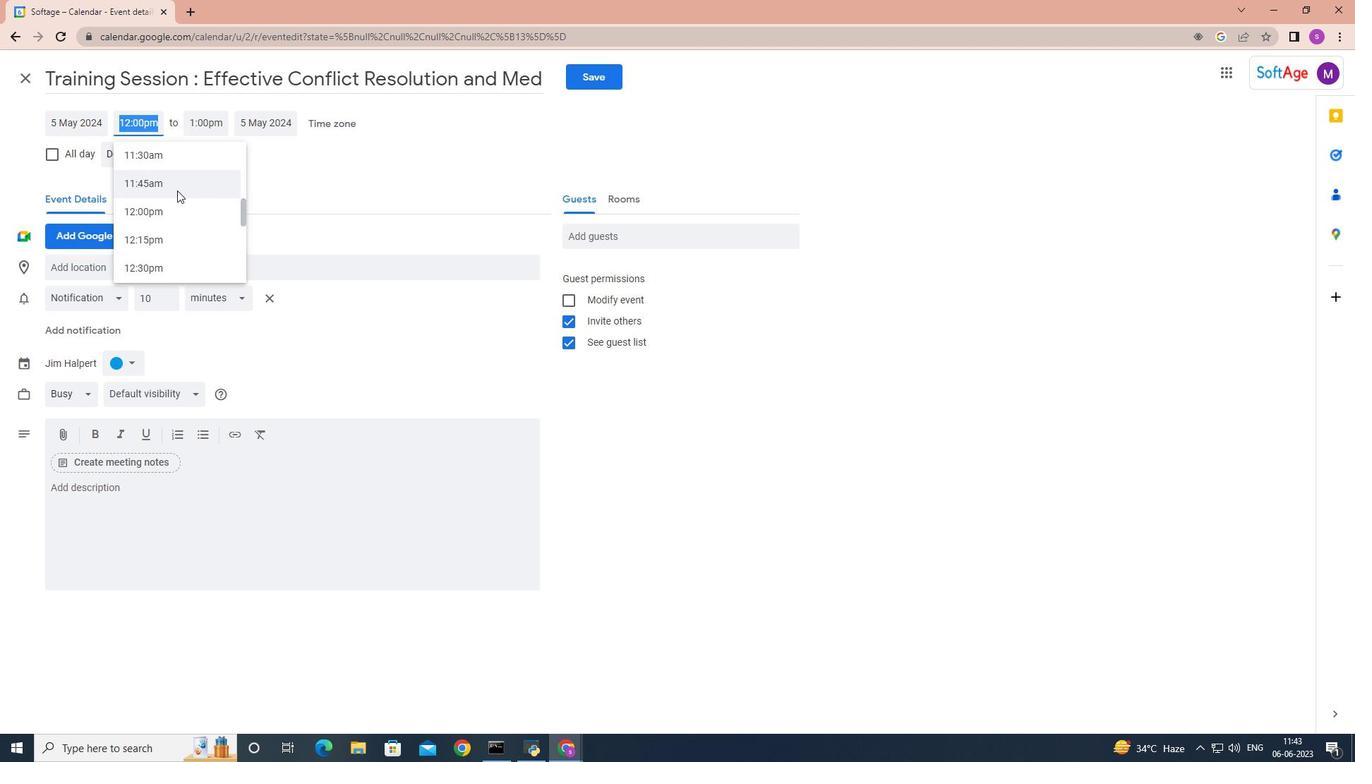 
Action: Mouse scrolled (187, 199) with delta (0, 0)
Screenshot: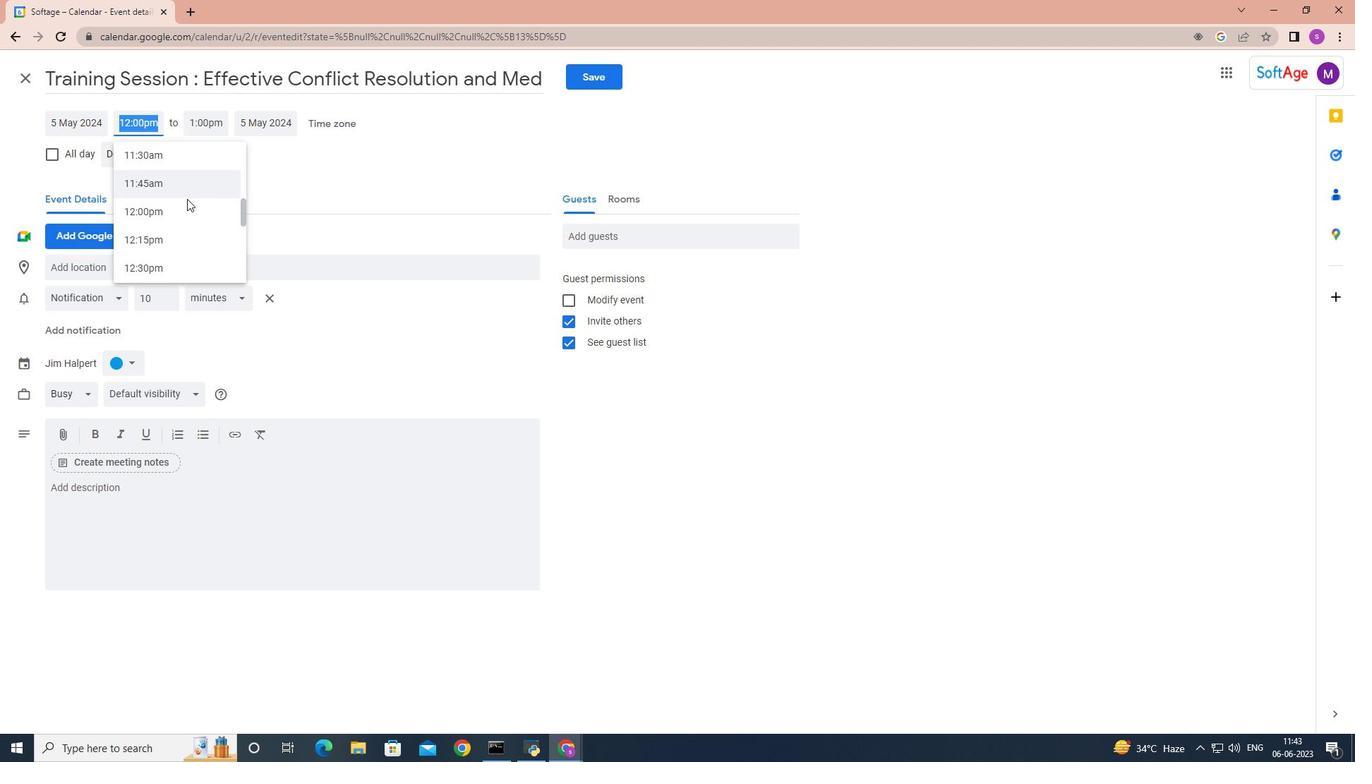 
Action: Mouse moved to (187, 200)
Screenshot: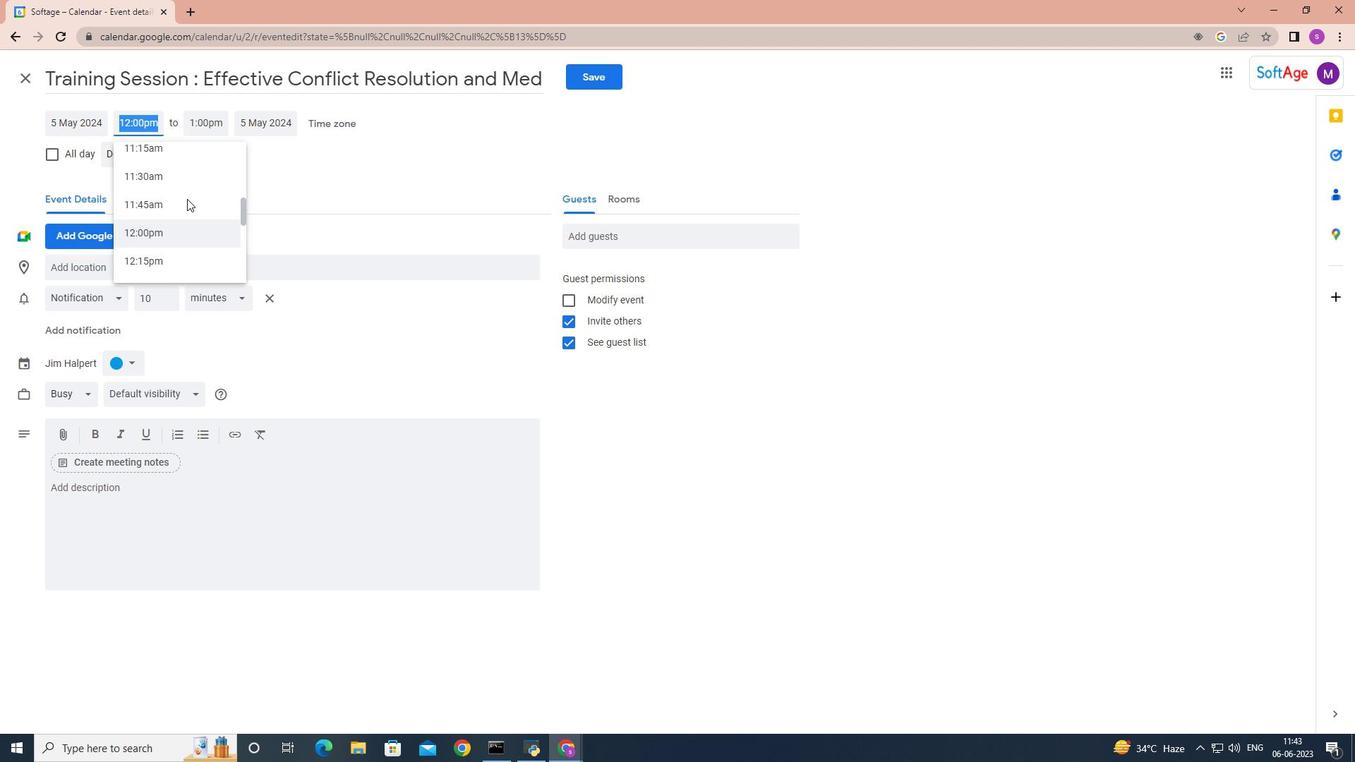 
Action: Mouse scrolled (187, 201) with delta (0, 0)
Screenshot: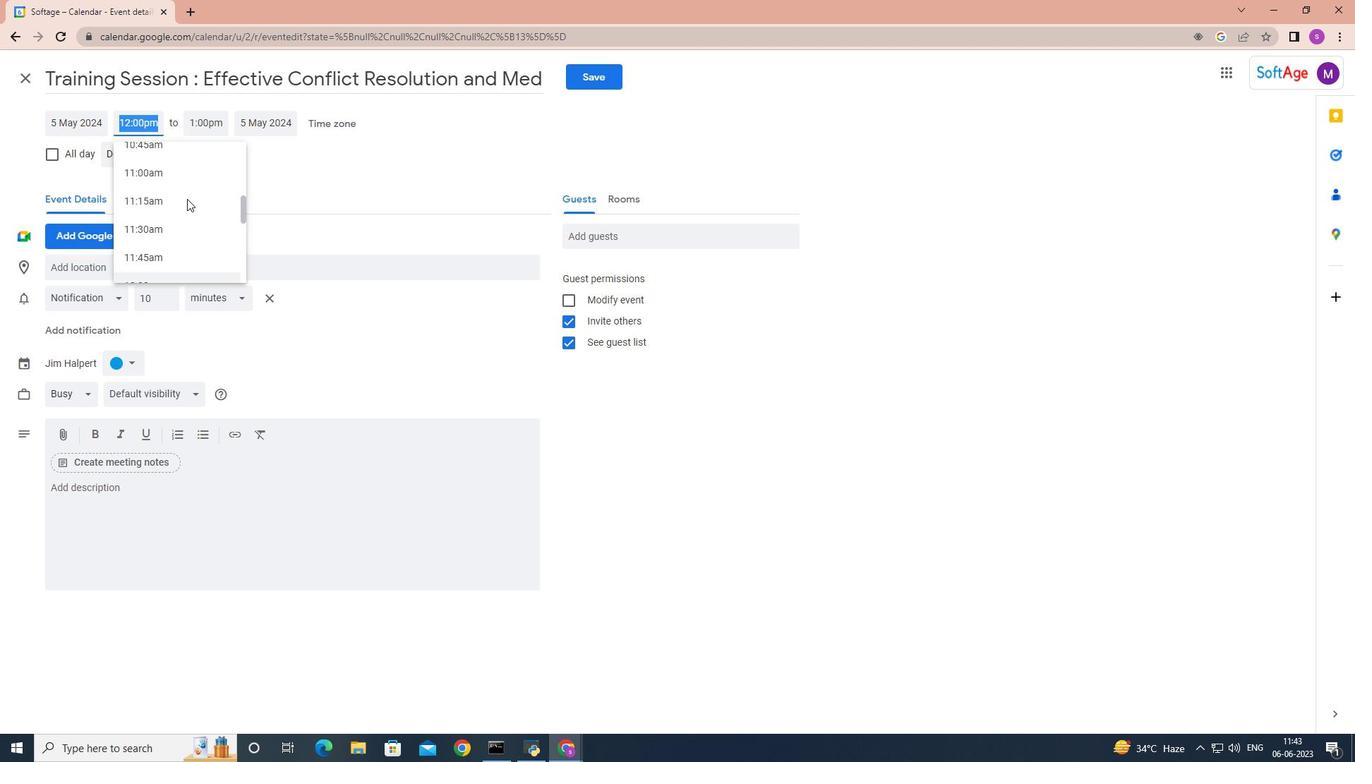 
Action: Mouse scrolled (187, 201) with delta (0, 0)
Screenshot: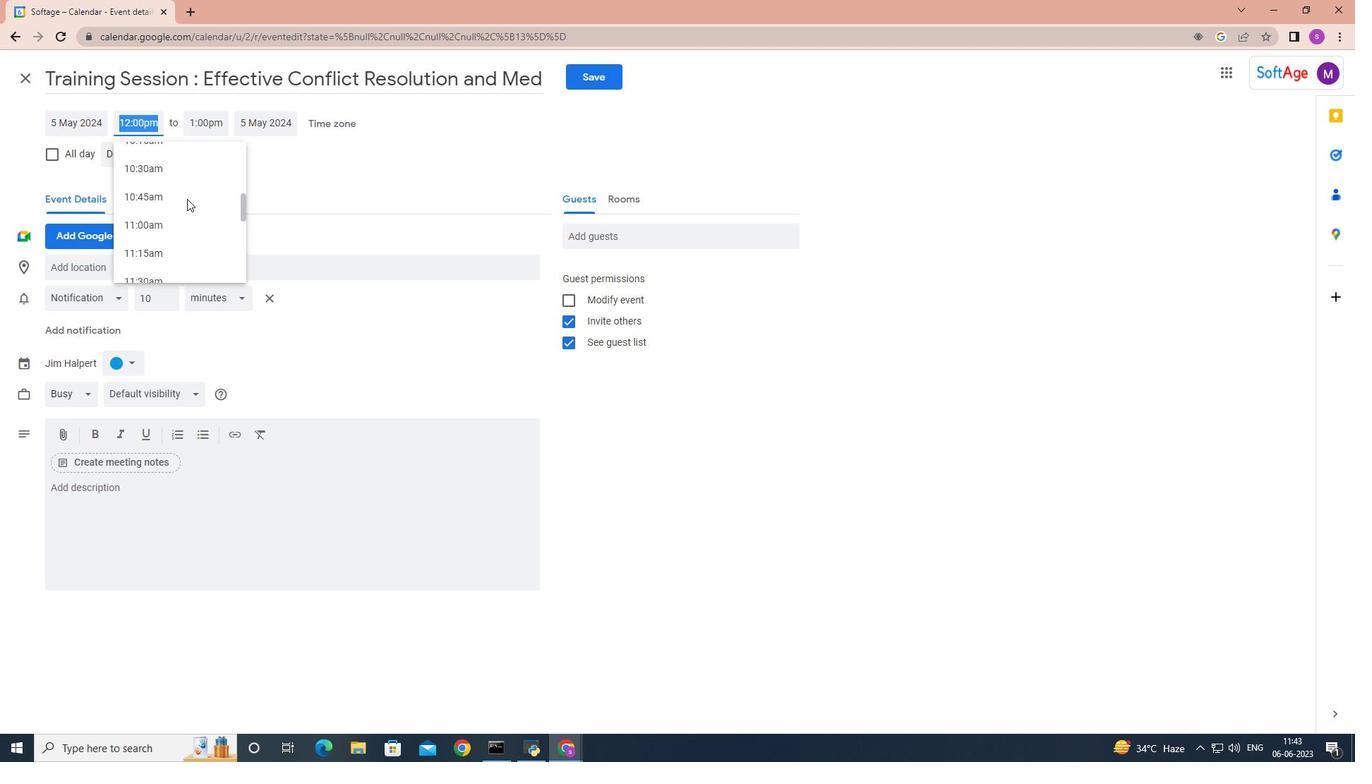 
Action: Mouse scrolled (187, 201) with delta (0, 0)
Screenshot: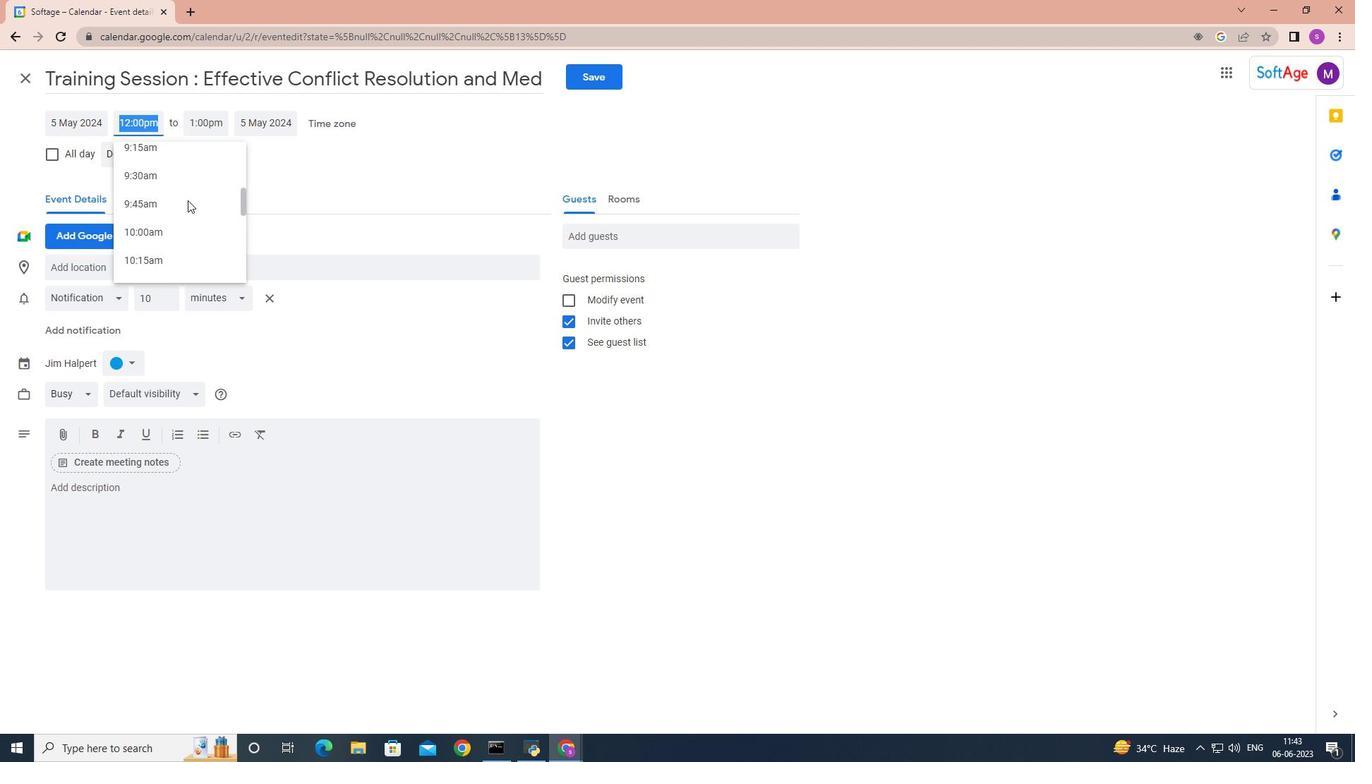 
Action: Mouse scrolled (187, 201) with delta (0, 0)
Screenshot: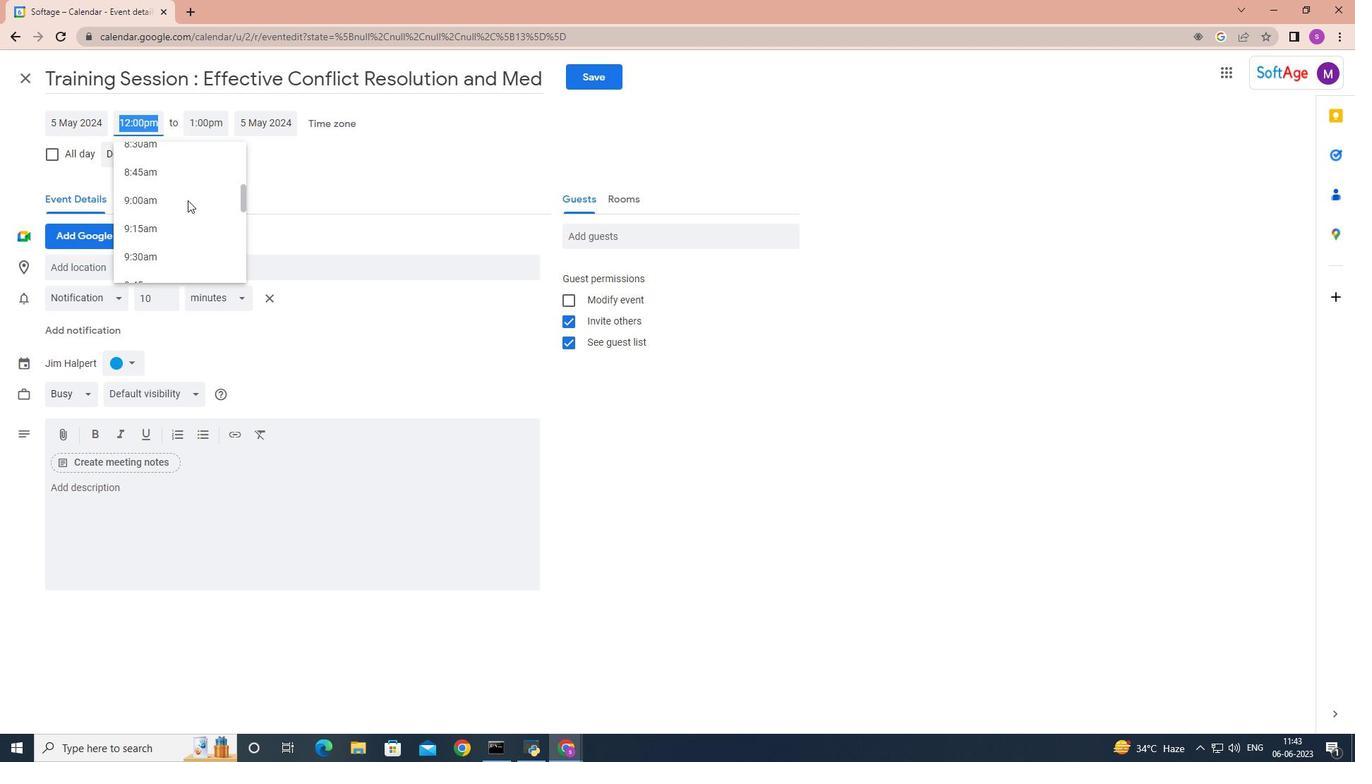 
Action: Mouse moved to (187, 188)
Screenshot: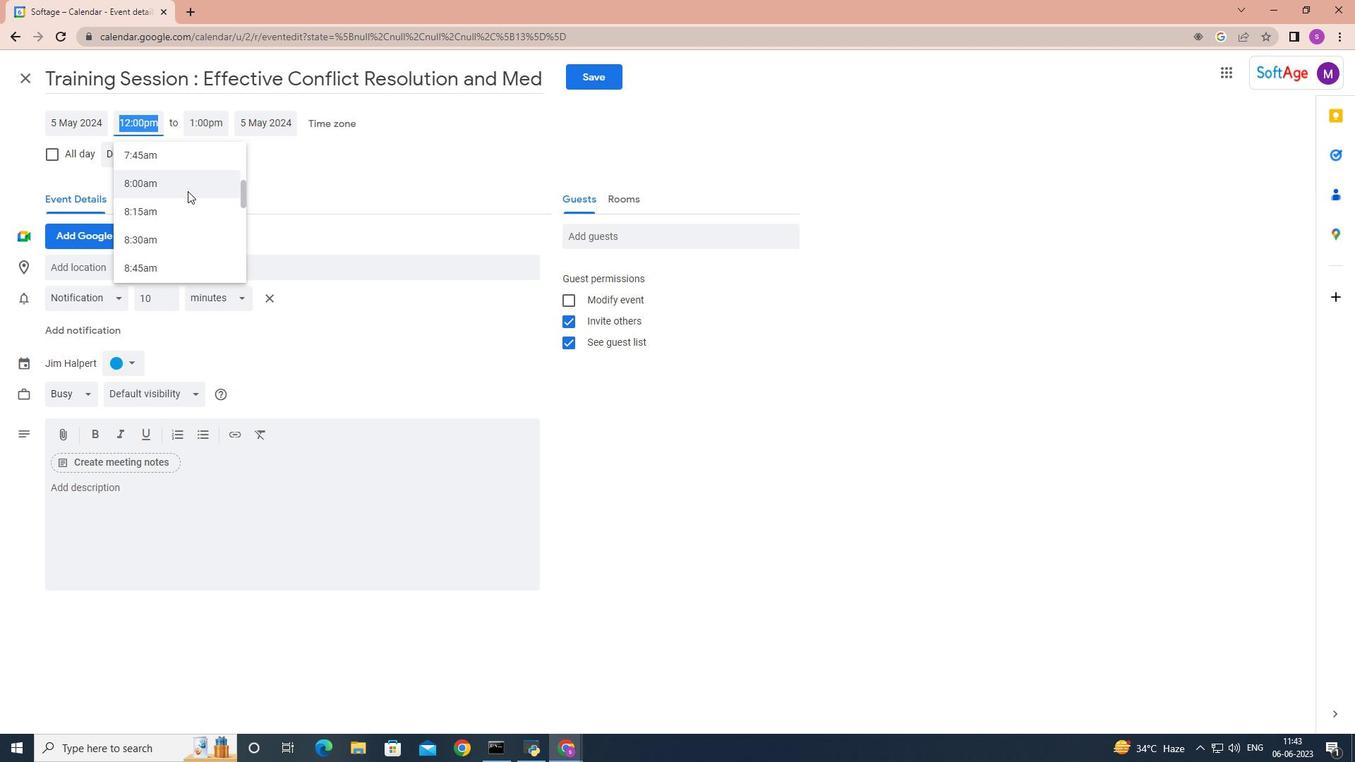 
Action: Mouse pressed left at (187, 188)
Screenshot: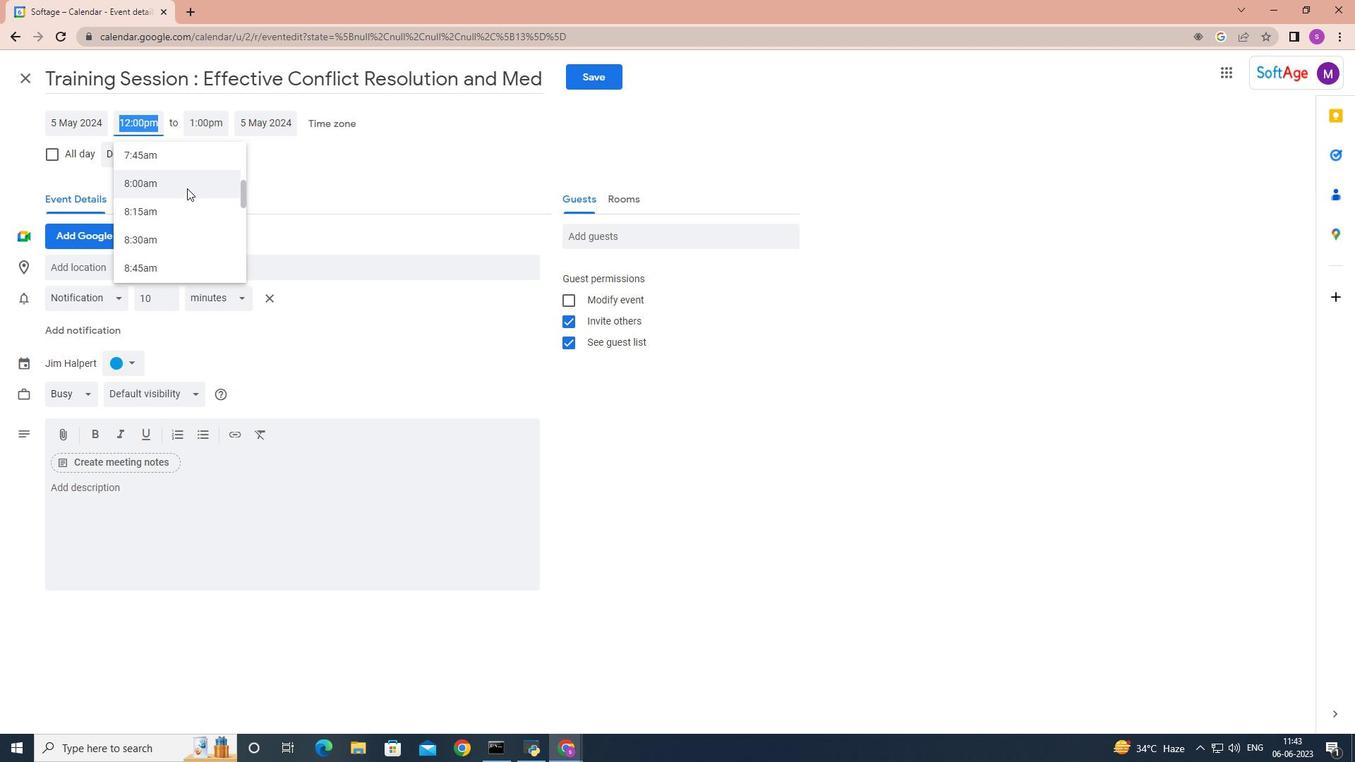 
Action: Mouse moved to (210, 122)
Screenshot: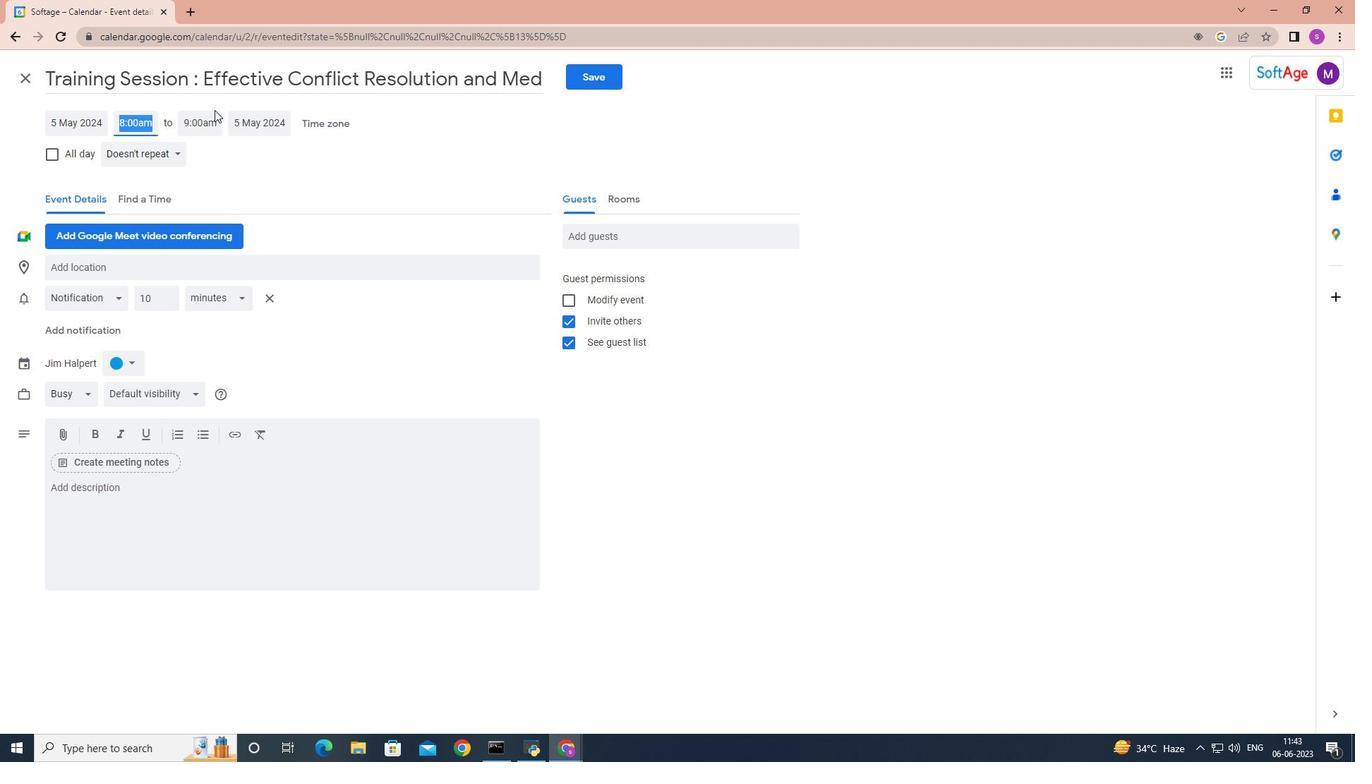 
Action: Mouse pressed left at (210, 122)
Screenshot: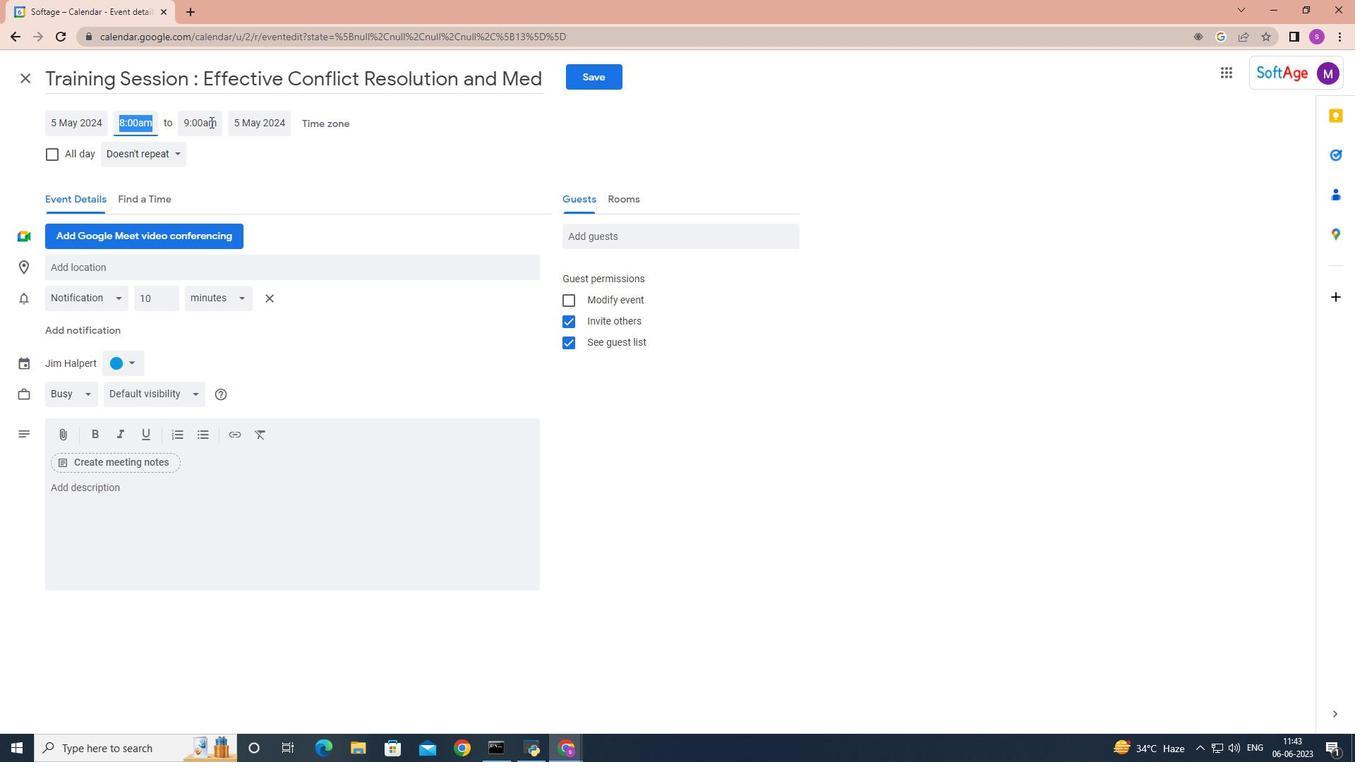 
Action: Mouse moved to (238, 267)
Screenshot: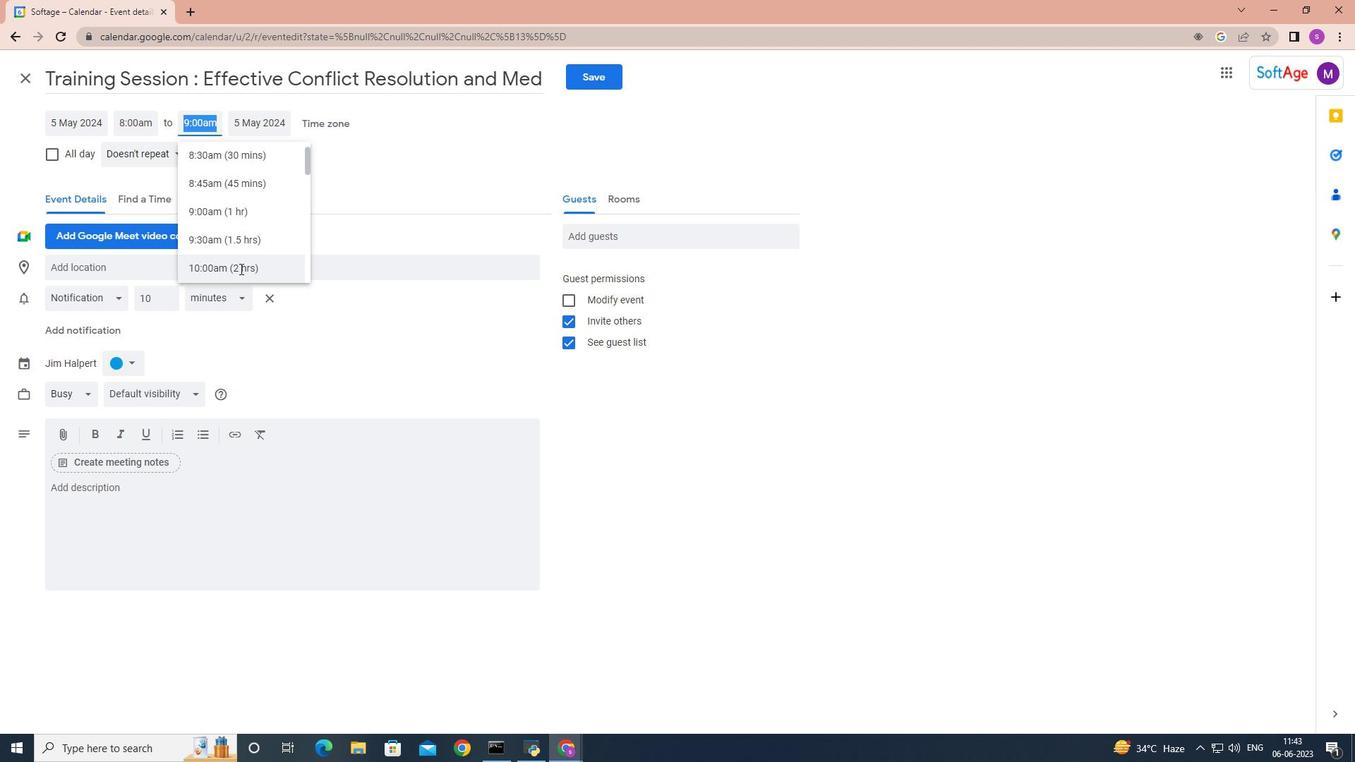 
Action: Mouse pressed left at (238, 267)
Screenshot: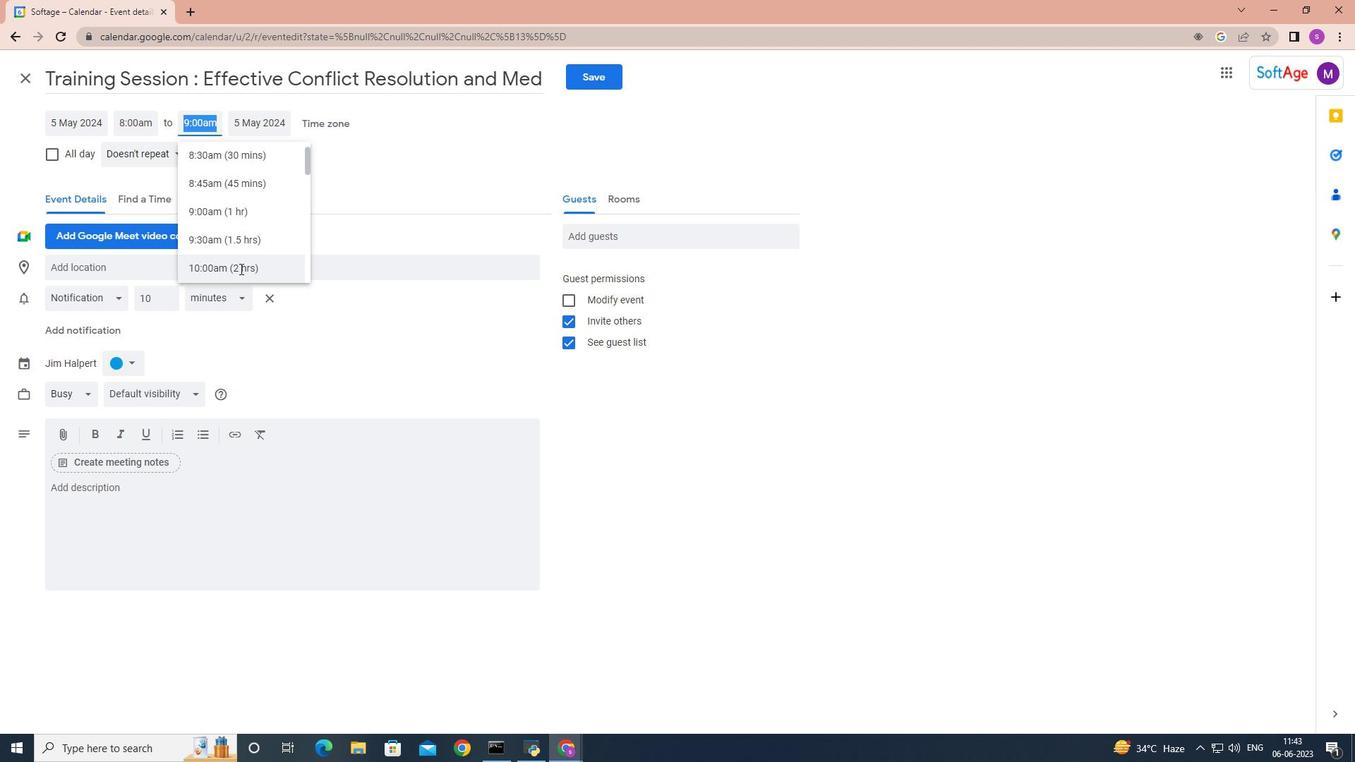 
Action: Mouse moved to (127, 530)
Screenshot: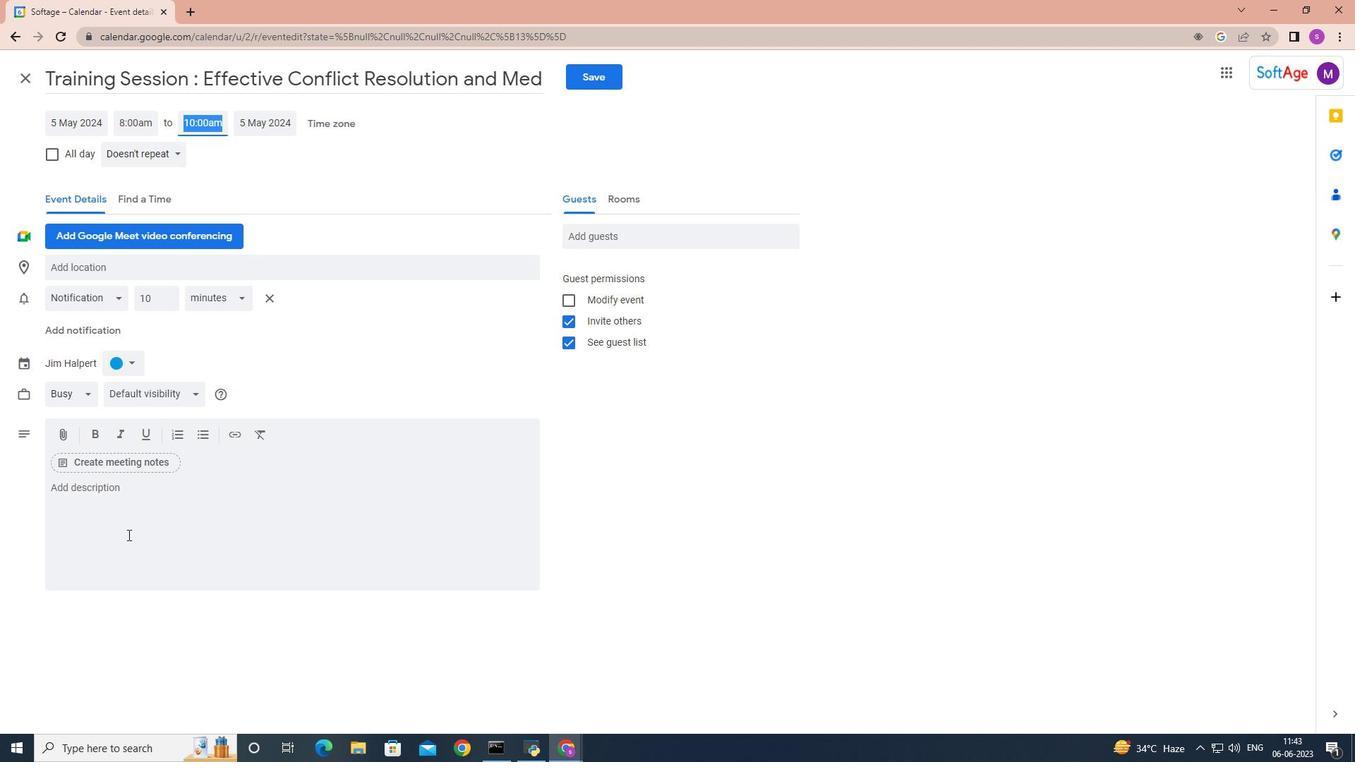 
Action: Mouse pressed left at (127, 530)
Screenshot: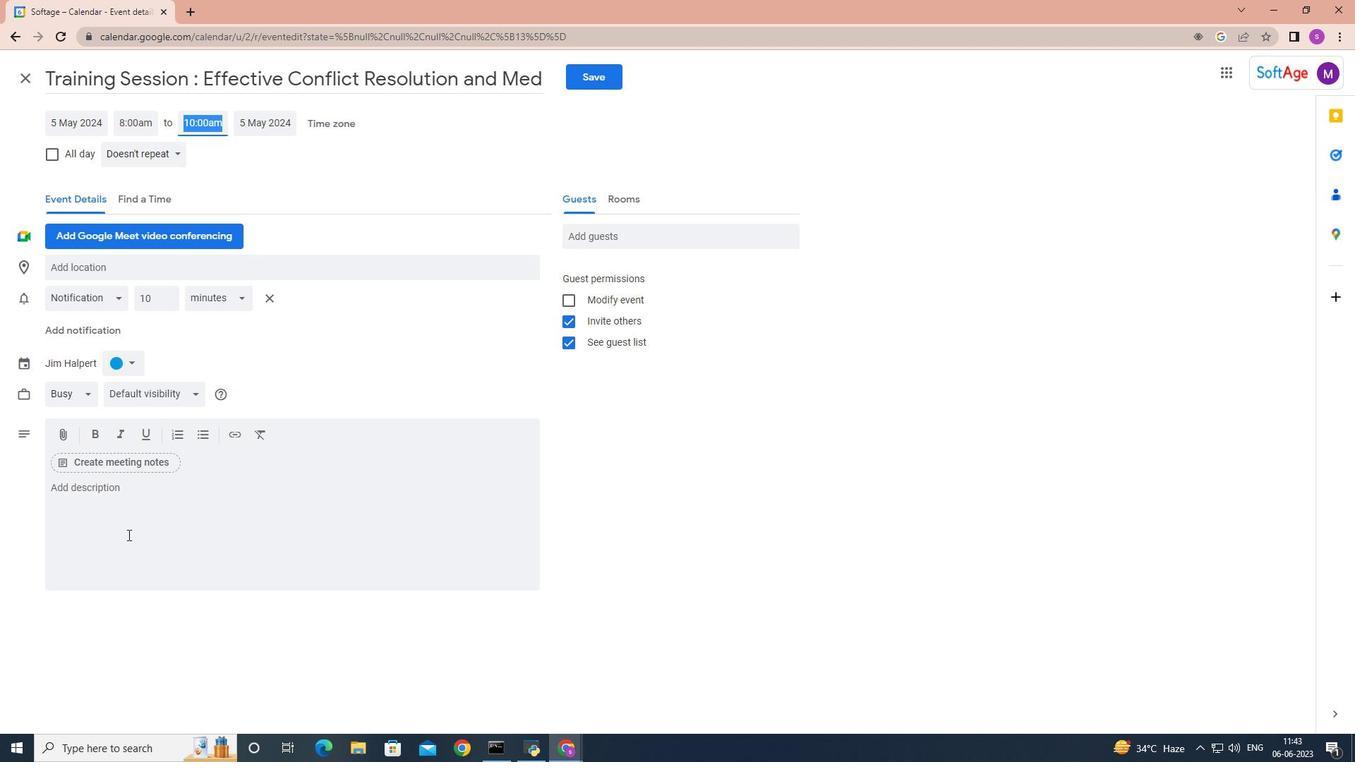 
Action: Mouse moved to (117, 527)
Screenshot: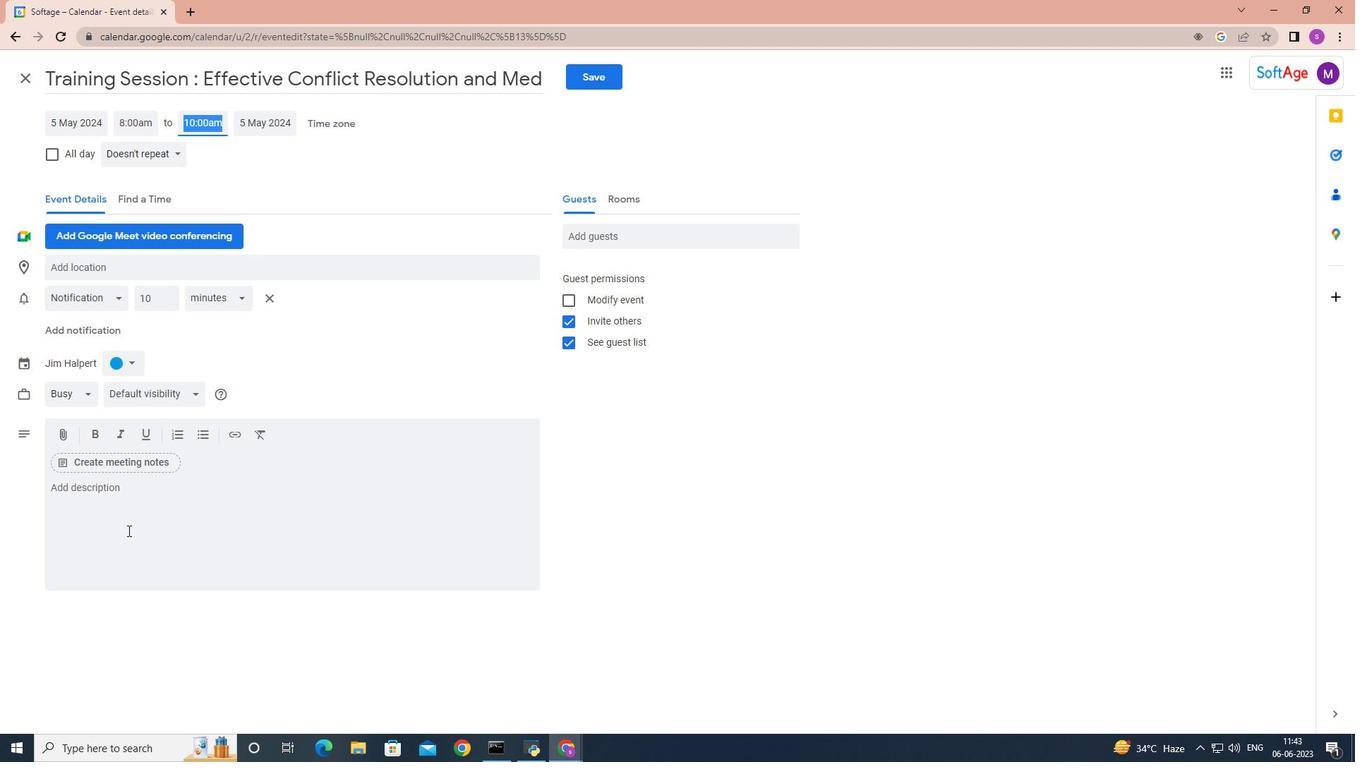
Action: Key pressed <Key.shift>The<Key.space>fallers<Key.space>should<Key.space>take<Key.space>a<Key.space>deep<Key.space>breath<Key.space><Key.backspace>,<Key.space>close<Key.space>their<Key.space>eyes,<Key.space>and<Key.space>lean<Key.space>backward<Key.space>allowing<Key.space>their<Key.space>bodies<Key.space><Key.backspace>,<Key.space><Key.backspace>to<Key.space>all<Key.space><Key.backspace><Key.backspace><Key.backspace><Key.backspace><Key.backspace><Key.backspace><Key.backspace><Key.backspace><Key.space>to<Key.space>fall<Key.space>freely<Key.space><Key.backspace>.<Key.space><Key.shift>IT<Key.space><Key.backspace><Key.backspace>t<Key.space>crucial<Key.space>for<Key.space>catchers<Key.space>to<Key.space>be<Key.space>attentive,<Key.space>ready<Key.space>to<Key.space>react<Key.space>quickly<Key.space><Key.backspace>,<Key.space>and<Key.space>provide<Key.space>support<Key.space>to<Key.space>prevent<Key.space>any<Key.space>injury<Key.space><Key.backspace>.
Screenshot: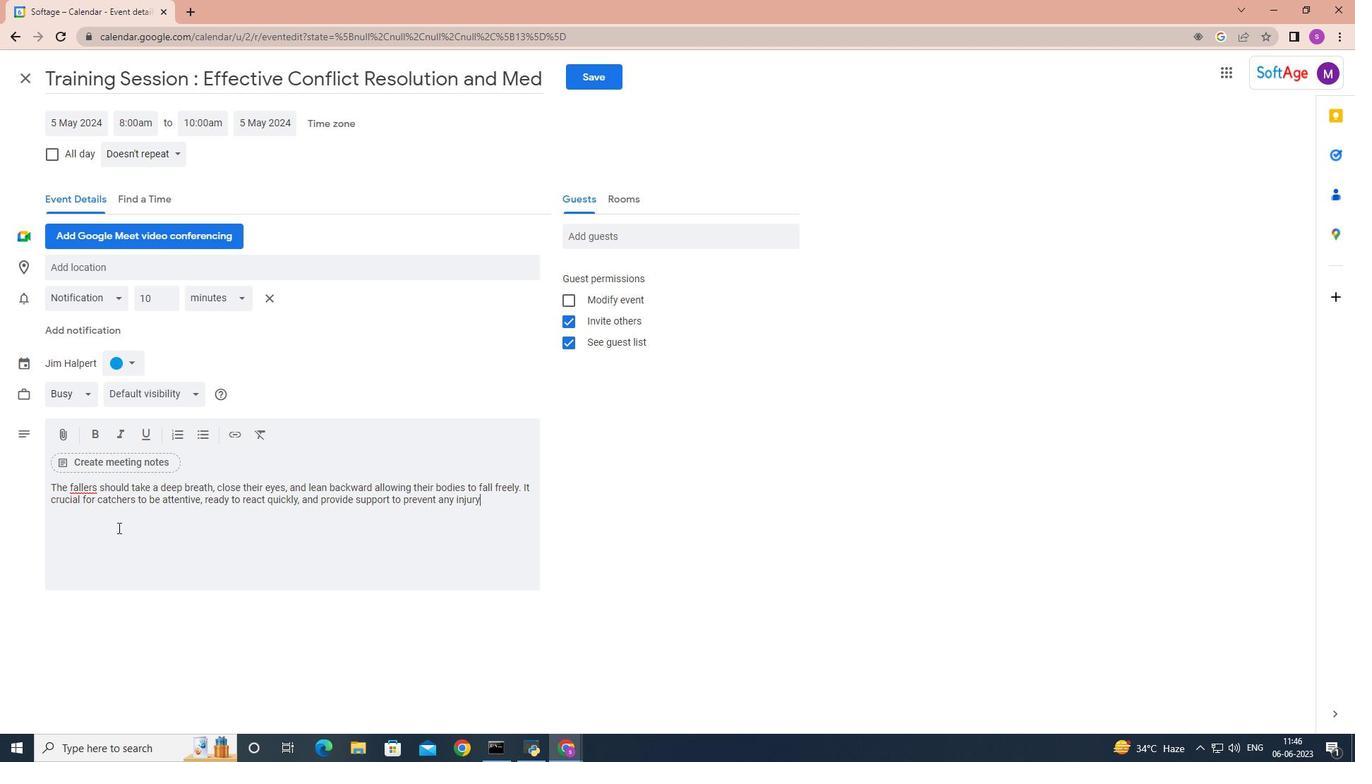 
Action: Mouse moved to (131, 362)
Screenshot: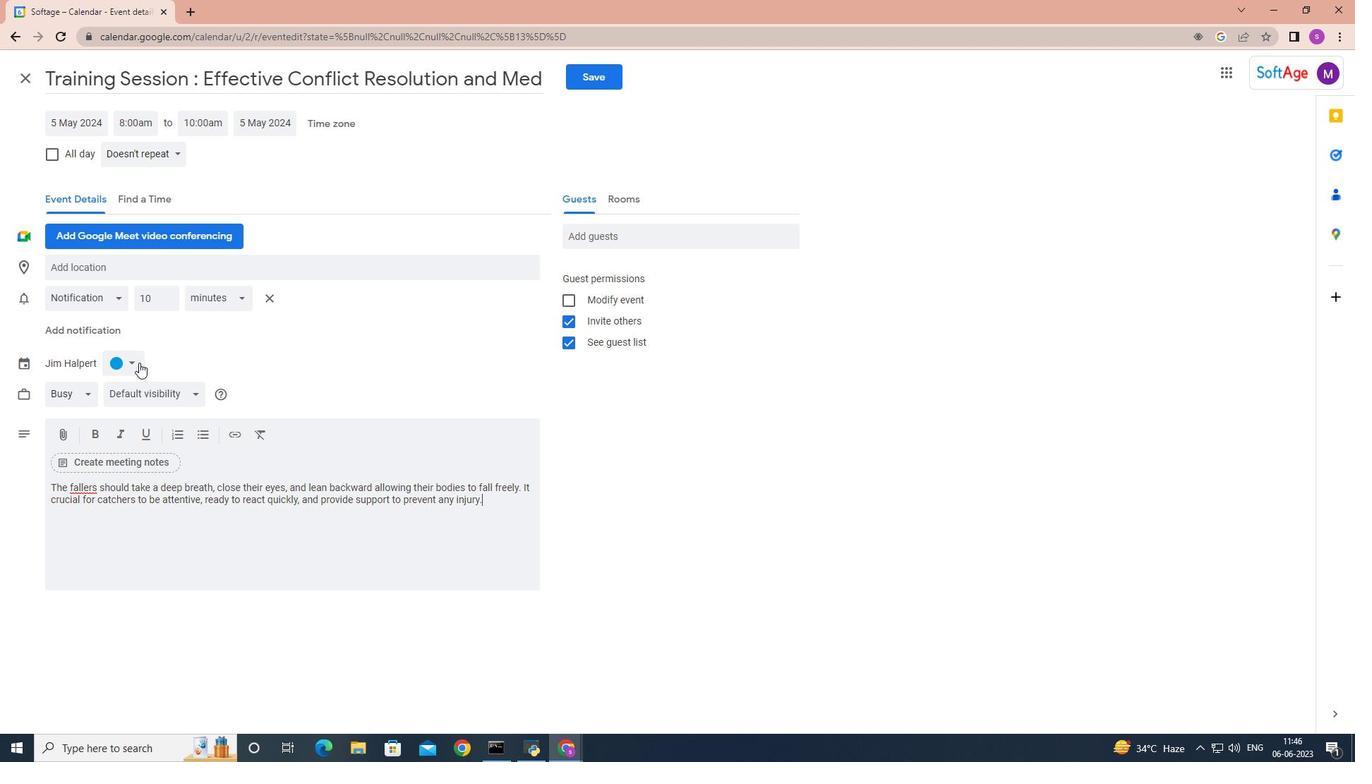 
Action: Mouse pressed left at (131, 362)
Screenshot: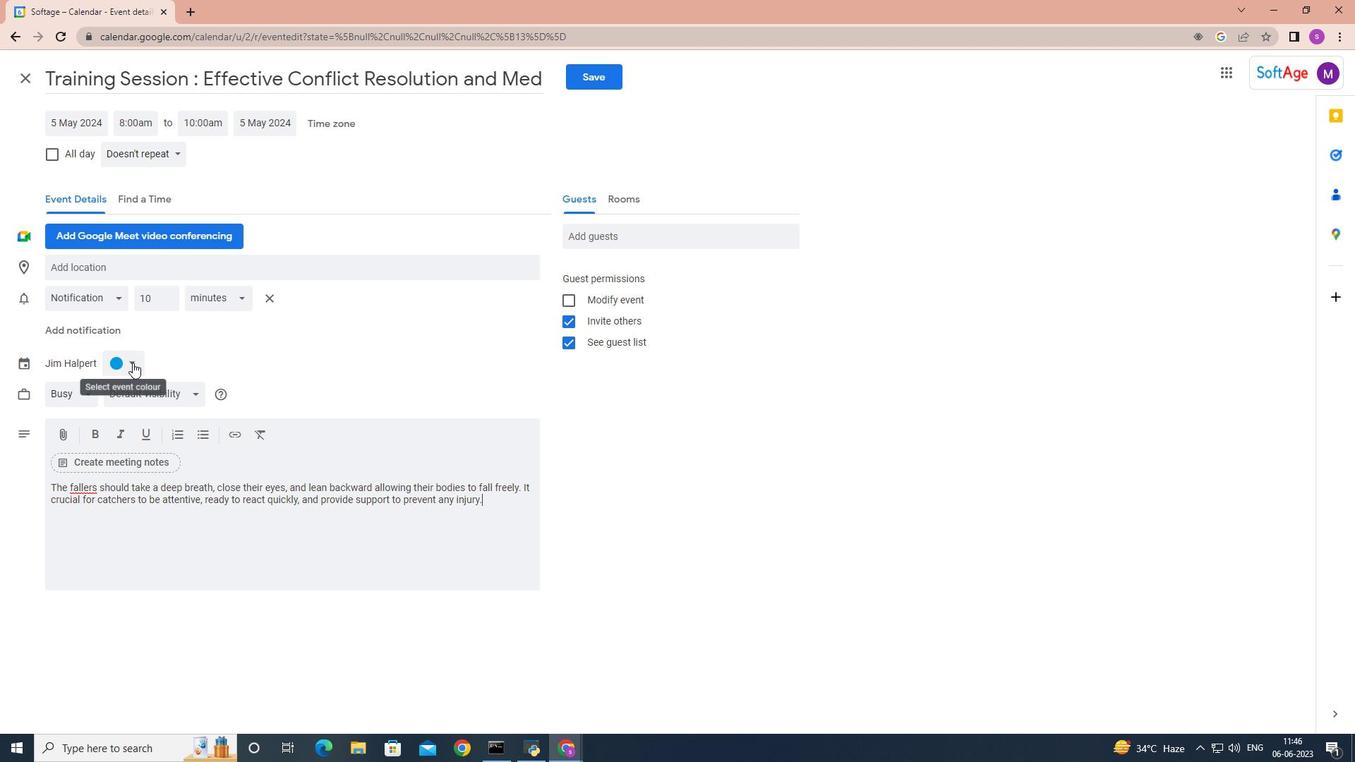 
Action: Mouse moved to (115, 379)
Screenshot: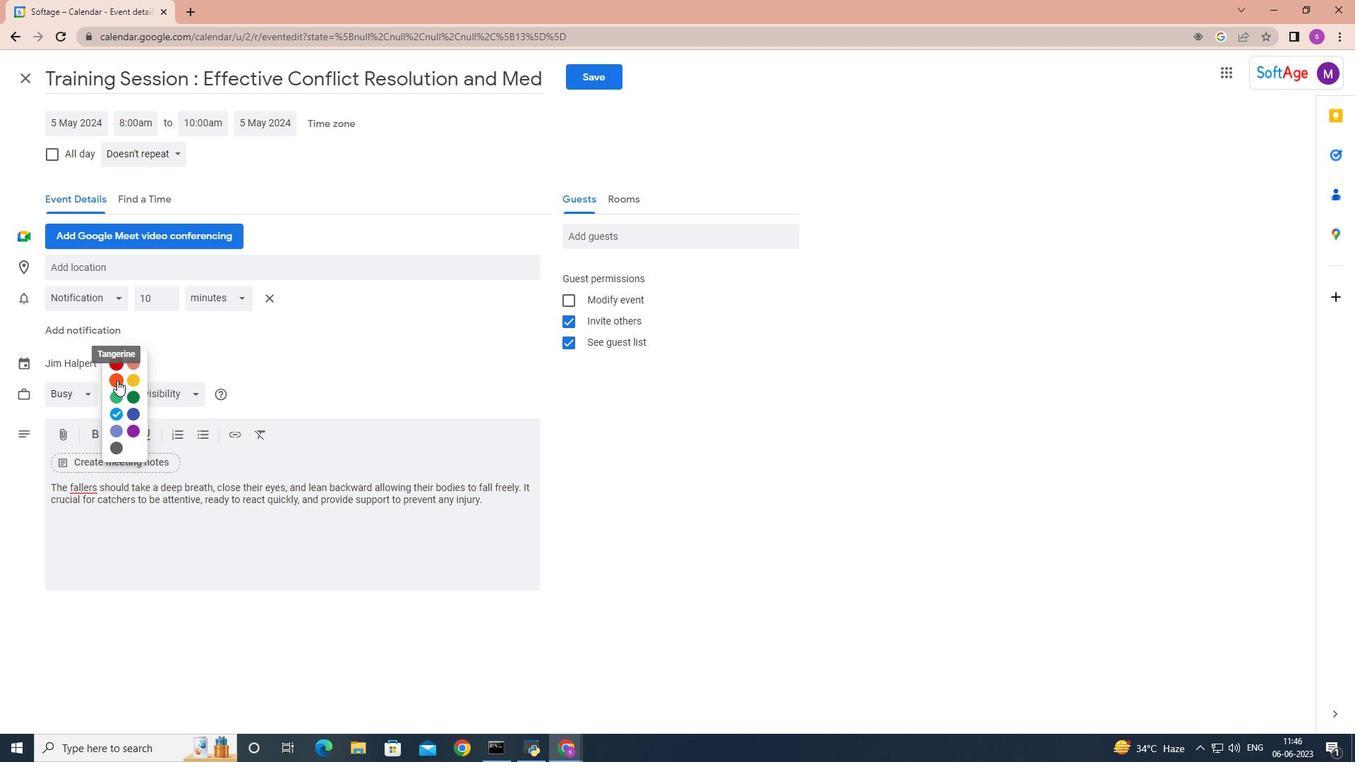 
Action: Mouse pressed left at (115, 379)
Screenshot: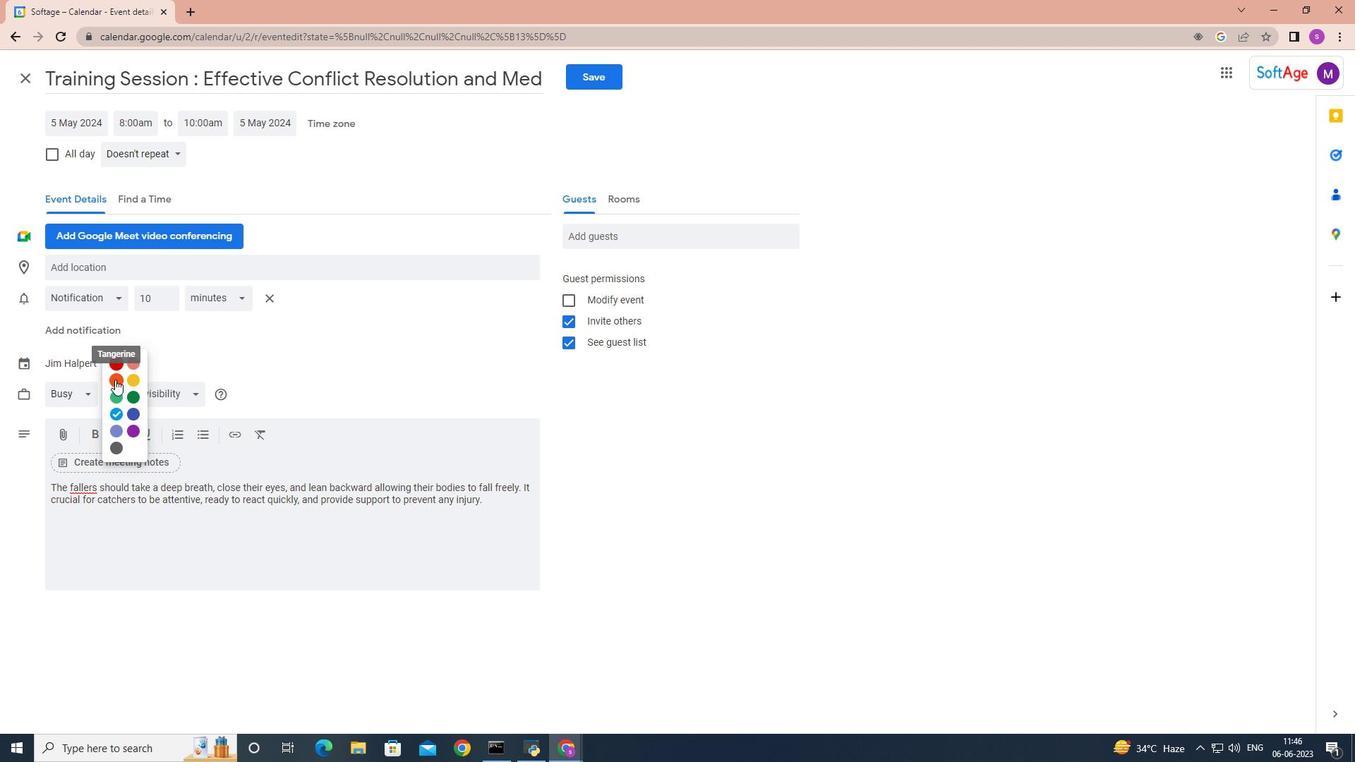 
Action: Mouse moved to (158, 269)
Screenshot: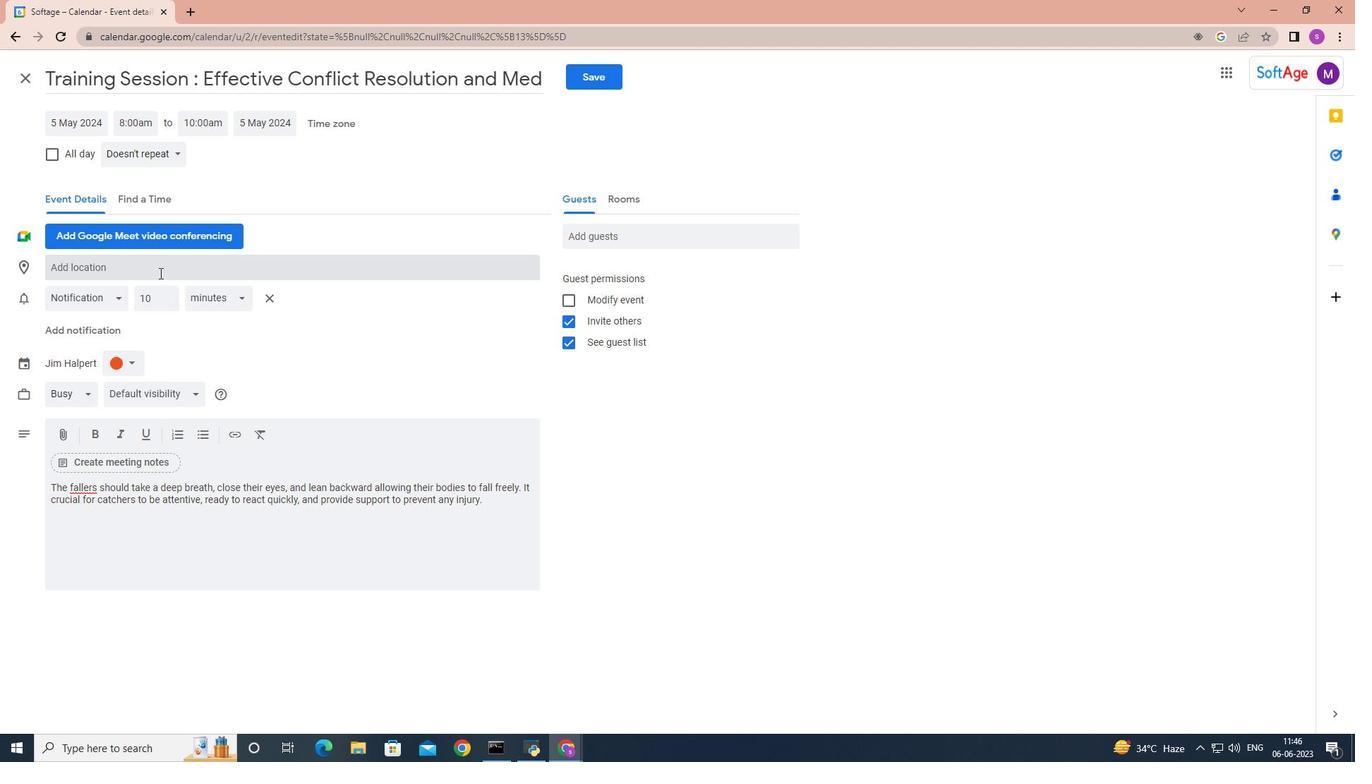 
Action: Mouse pressed left at (158, 269)
Screenshot: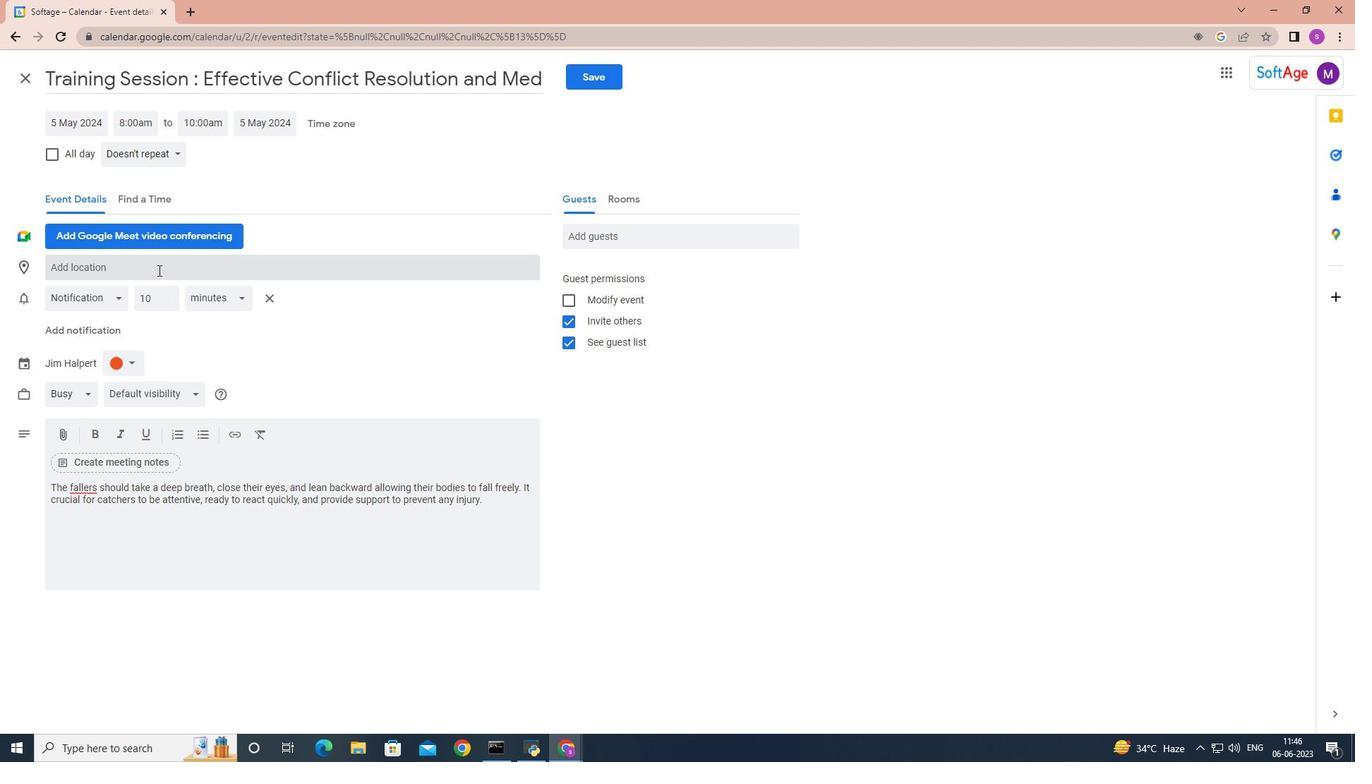 
Action: Key pressed <Key.shift><Key.shift><Key.shift><Key.shift><Key.shift><Key.shift><Key.shift><Key.shift><Key.shift><Key.shift>Edinburgh,<Key.space><Key.shift><Key.shift><Key.shift><Key.shift><Key.shift><Key.shift>U<Key.shift><Key.shift><Key.shift><Key.shift><Key.shift><Key.shift><Key.shift>K
Screenshot: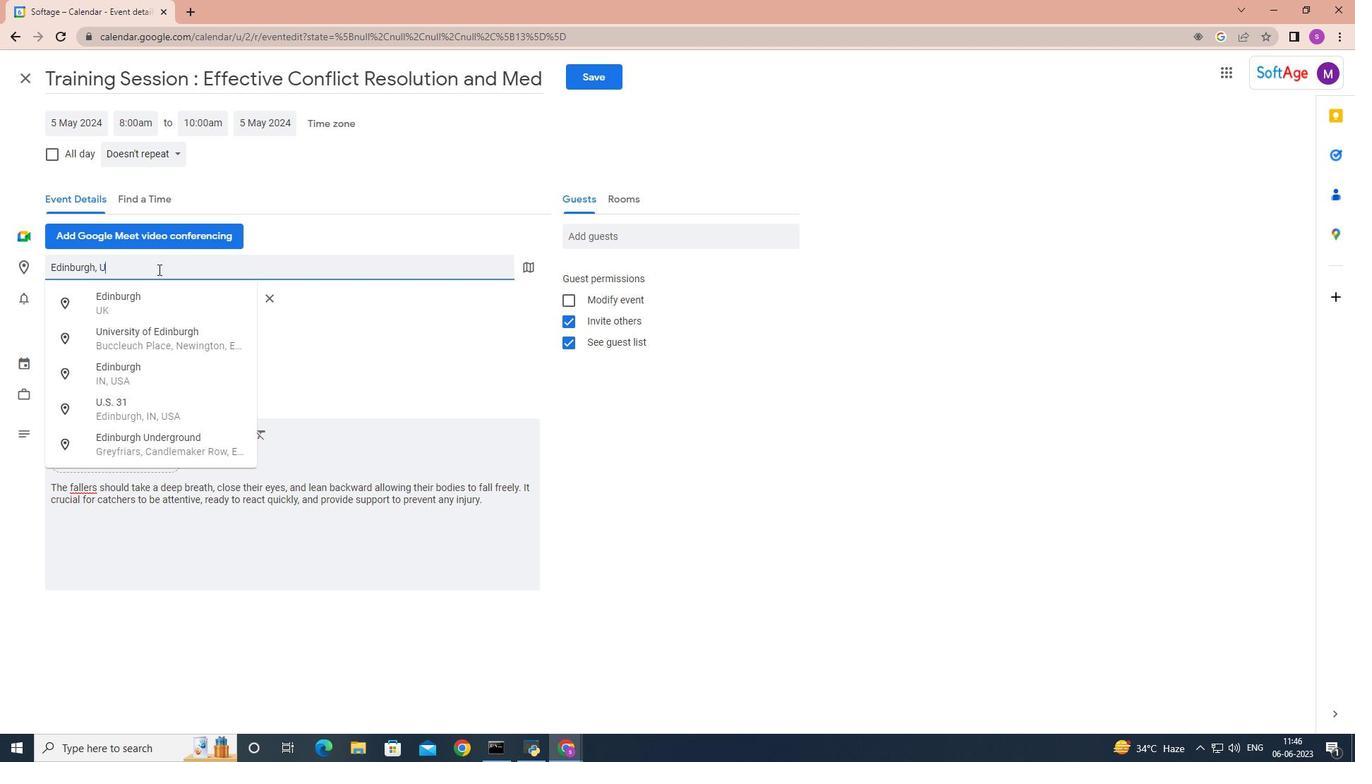
Action: Mouse moved to (626, 239)
Screenshot: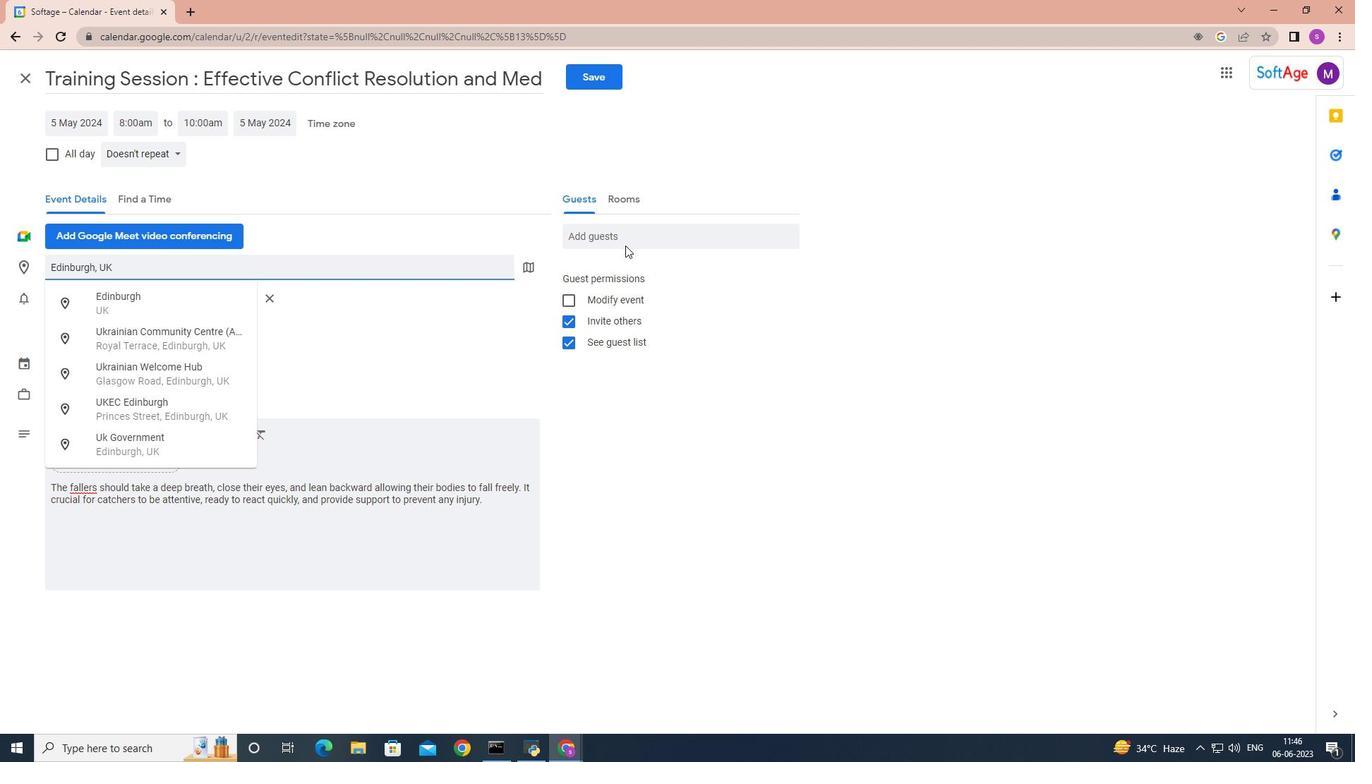 
Action: Mouse pressed left at (626, 239)
Screenshot: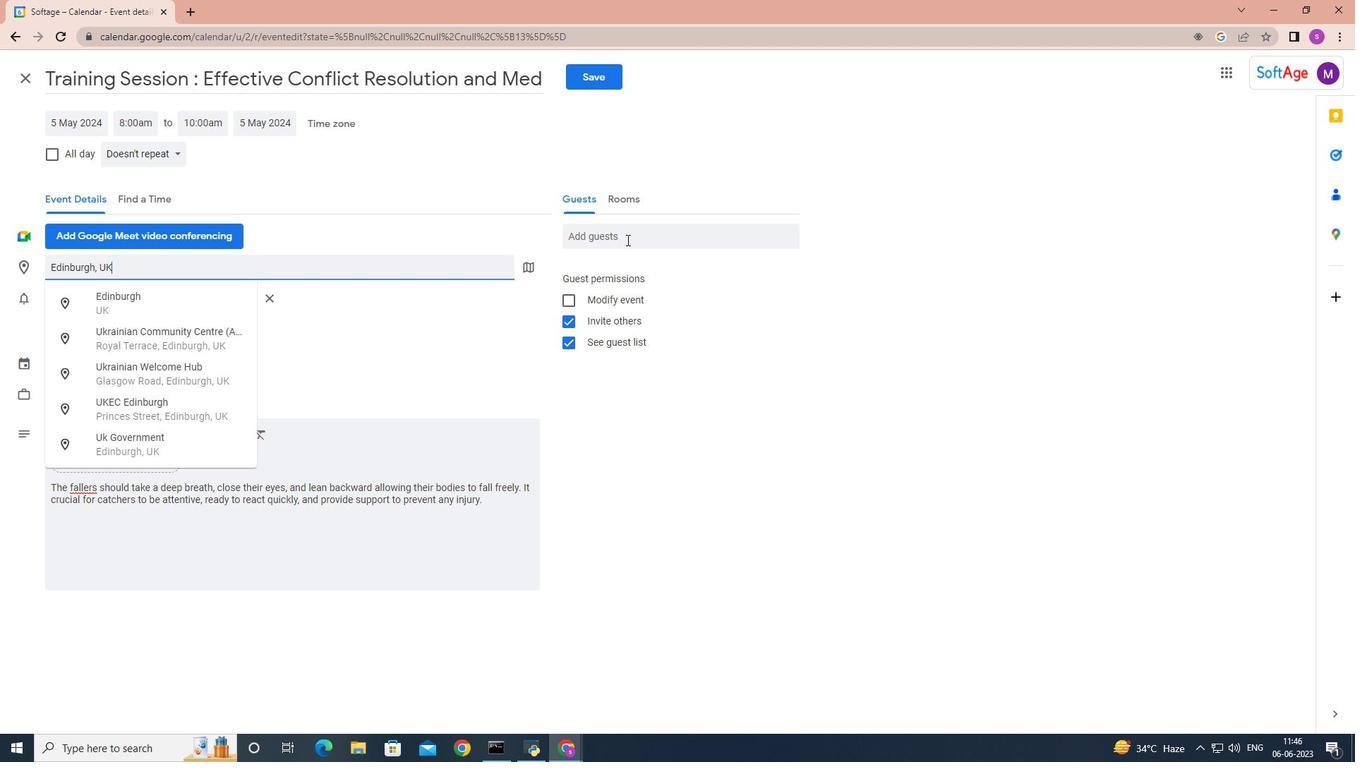 
Action: Key pressed softage.9
Screenshot: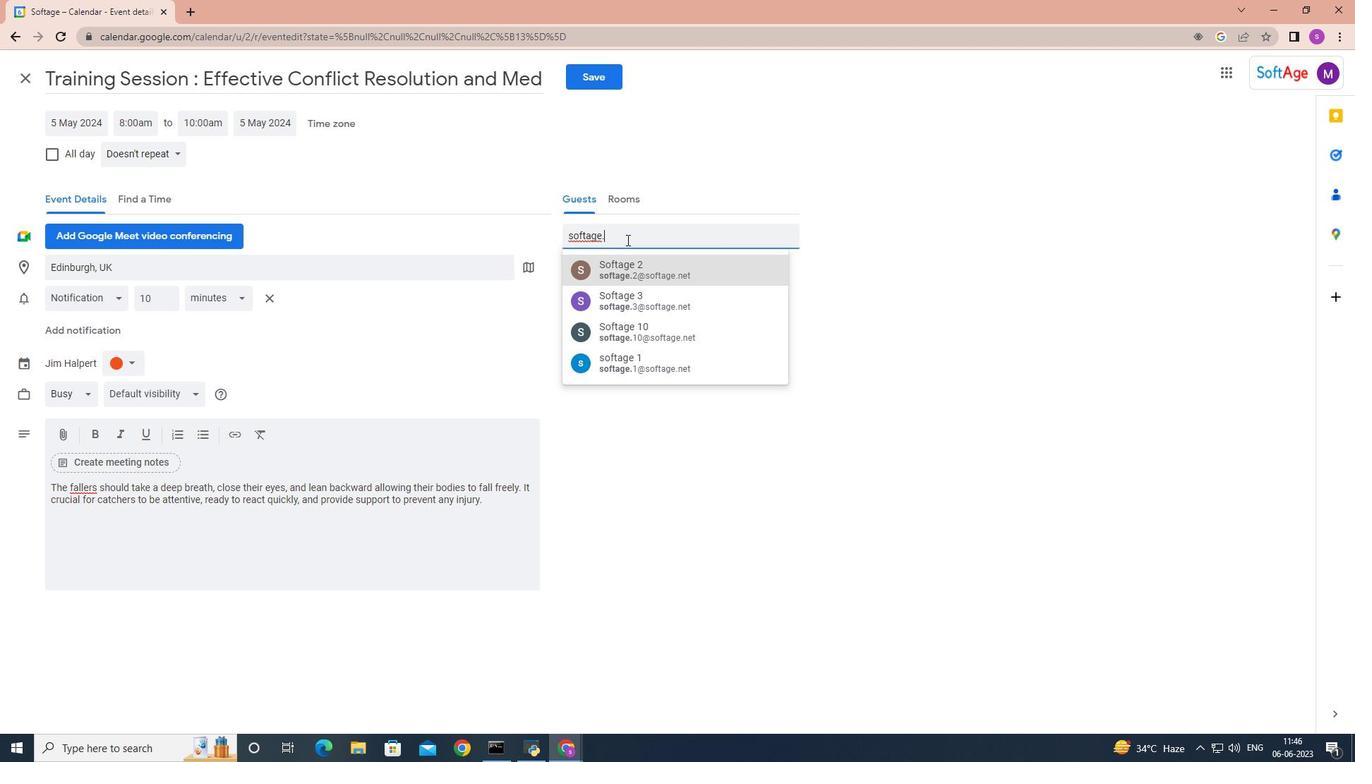 
Action: Mouse moved to (633, 259)
Screenshot: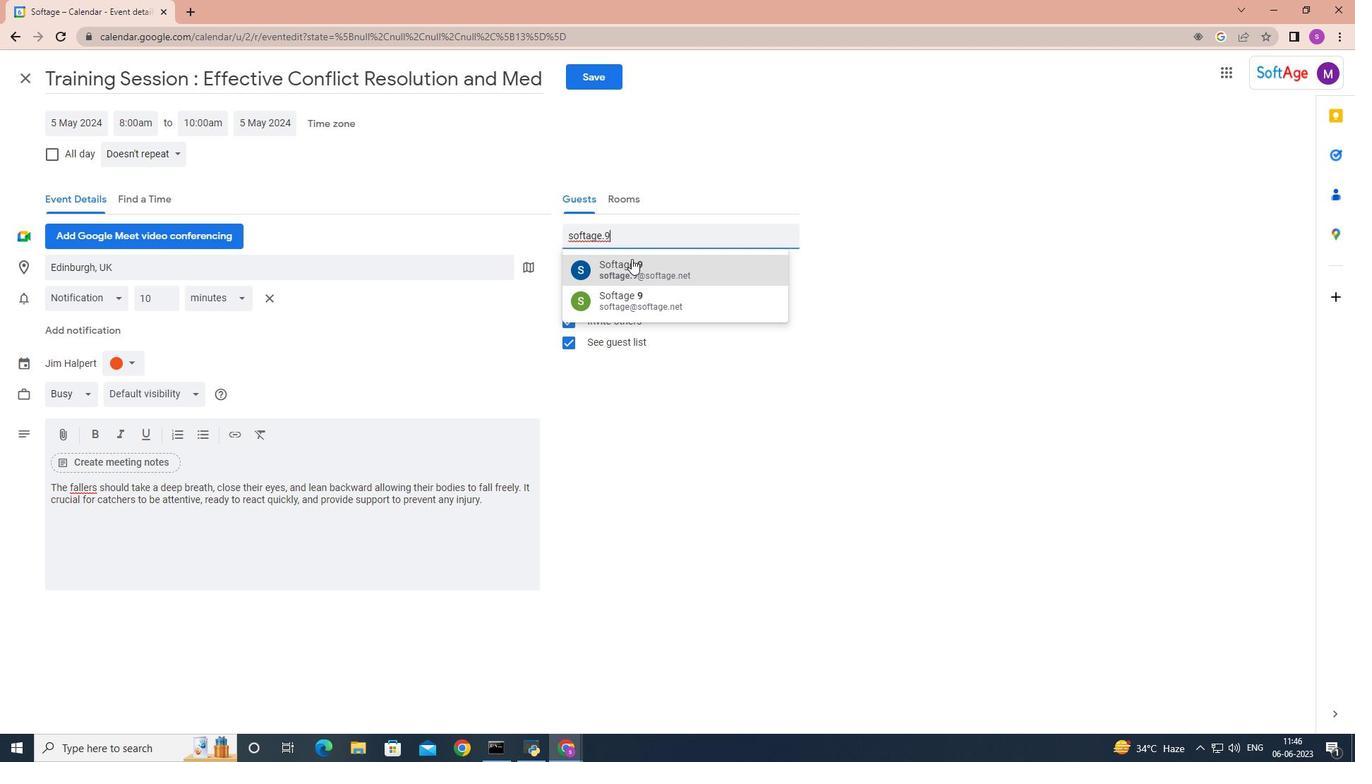 
Action: Mouse pressed left at (633, 259)
Screenshot: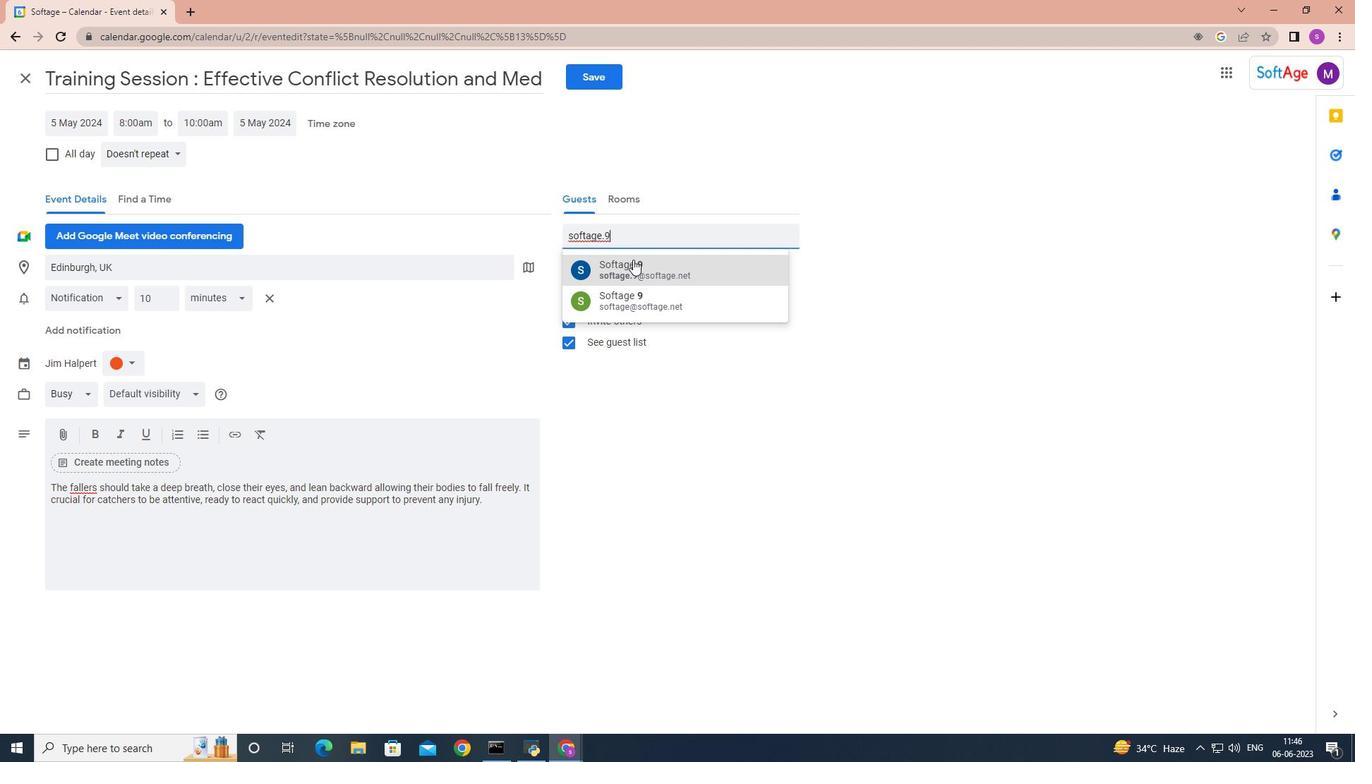 
Action: Mouse moved to (637, 252)
Screenshot: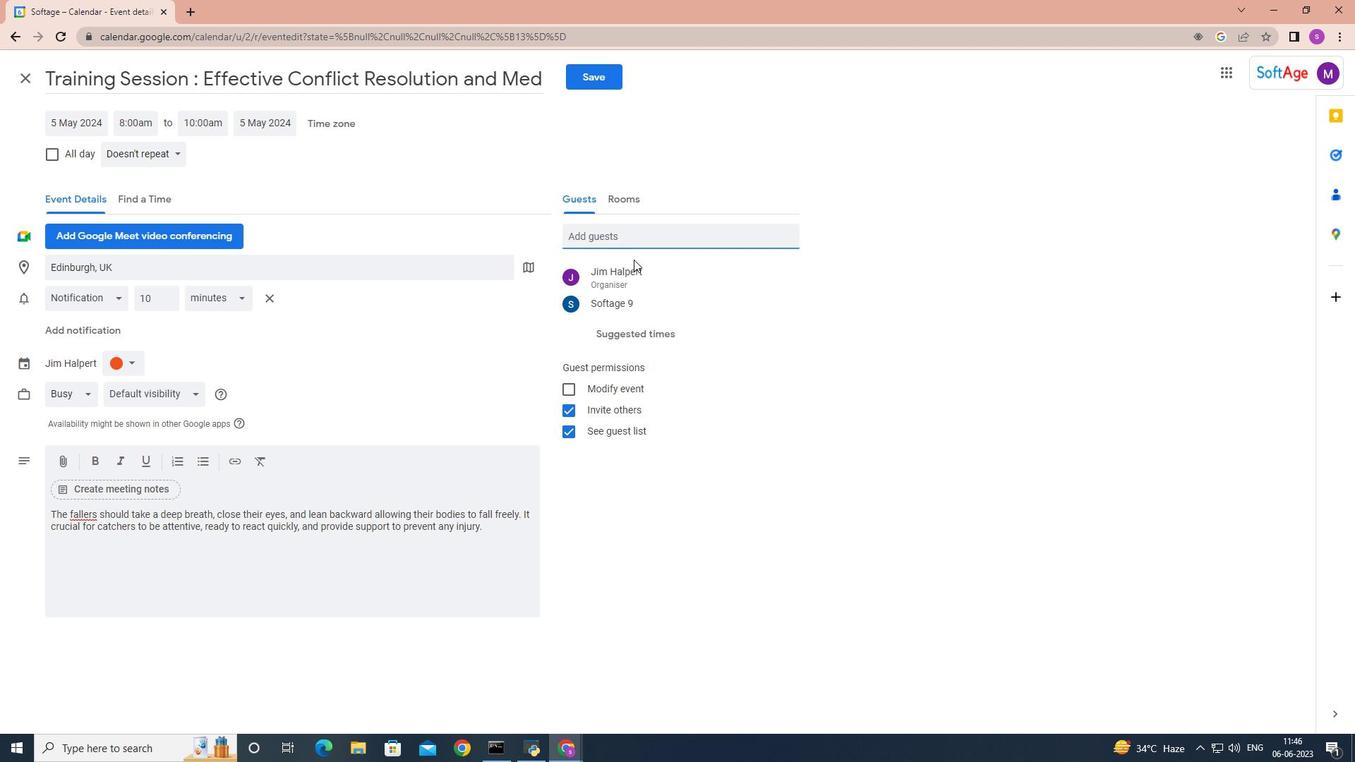 
Action: Key pressed softage.10
Screenshot: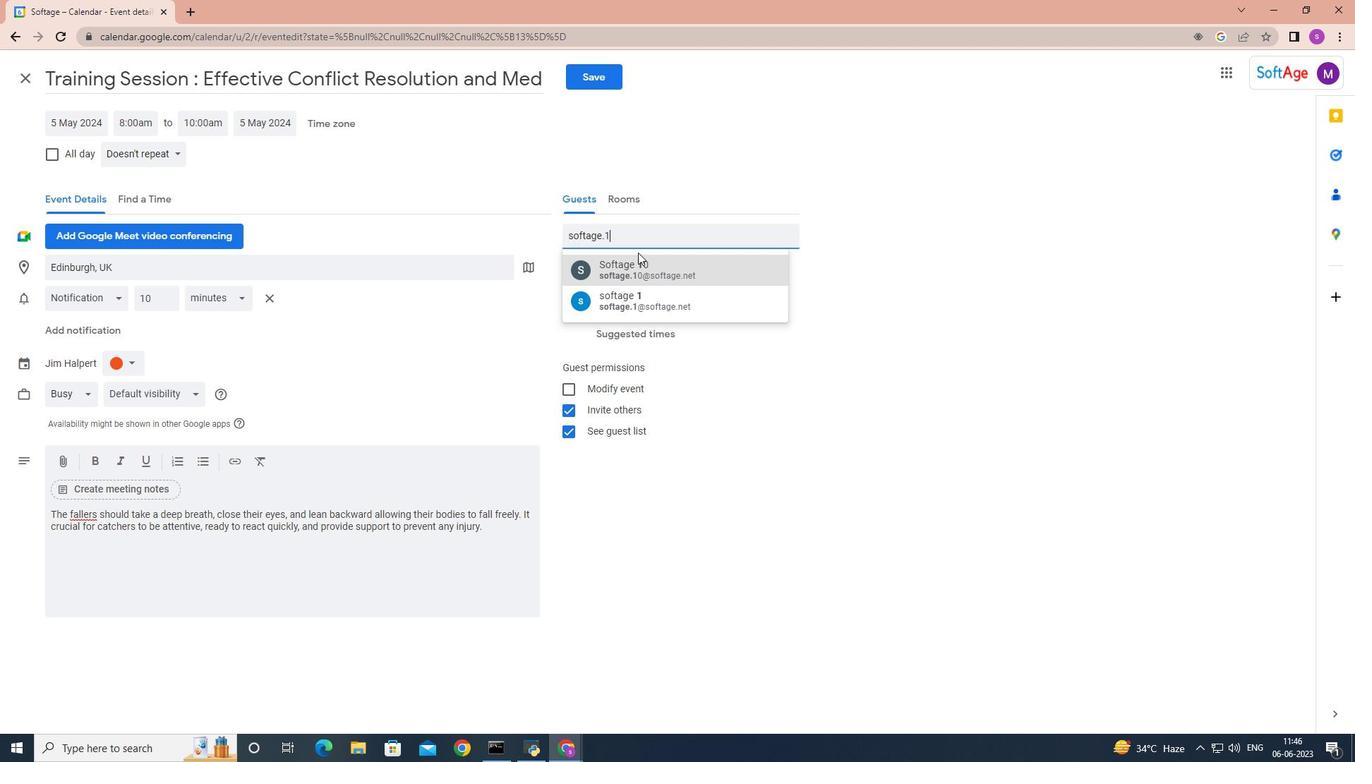 
Action: Mouse moved to (638, 267)
Screenshot: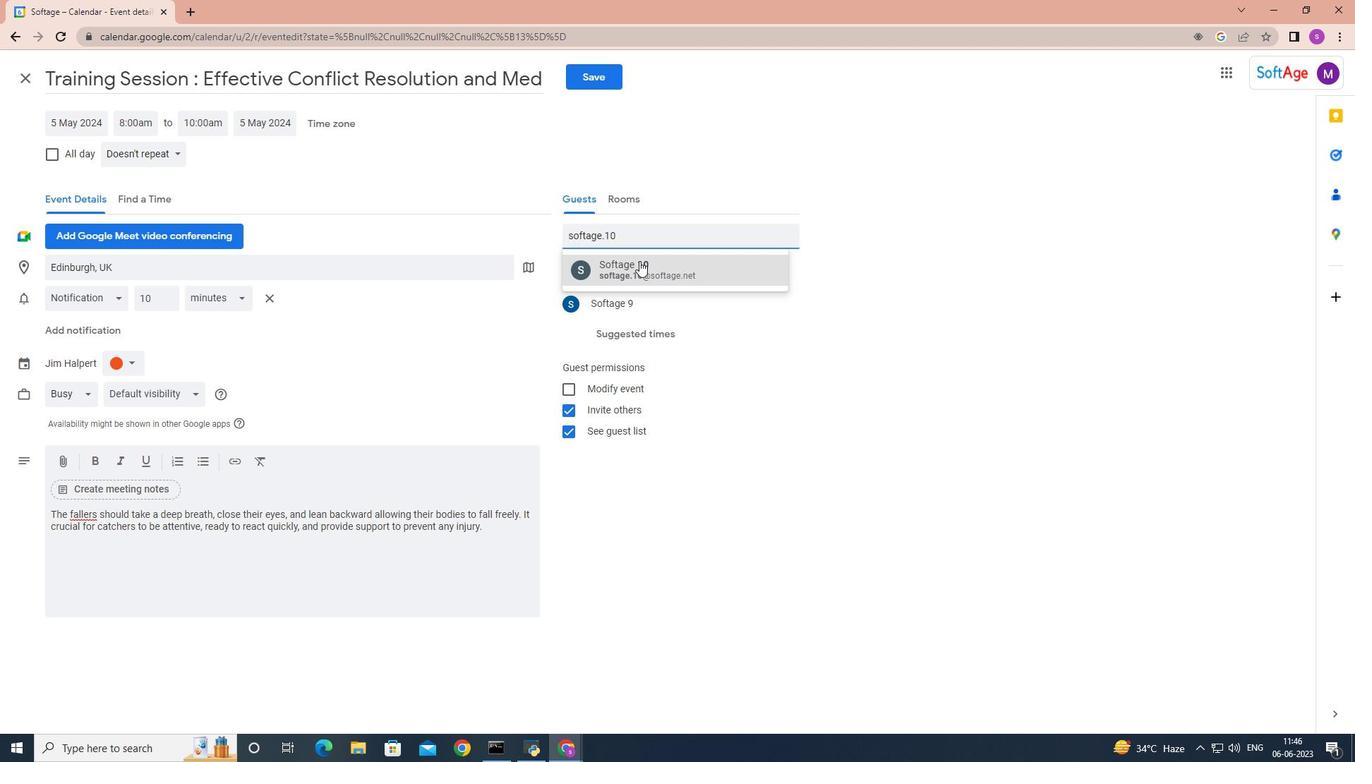 
Action: Mouse pressed left at (638, 267)
Screenshot: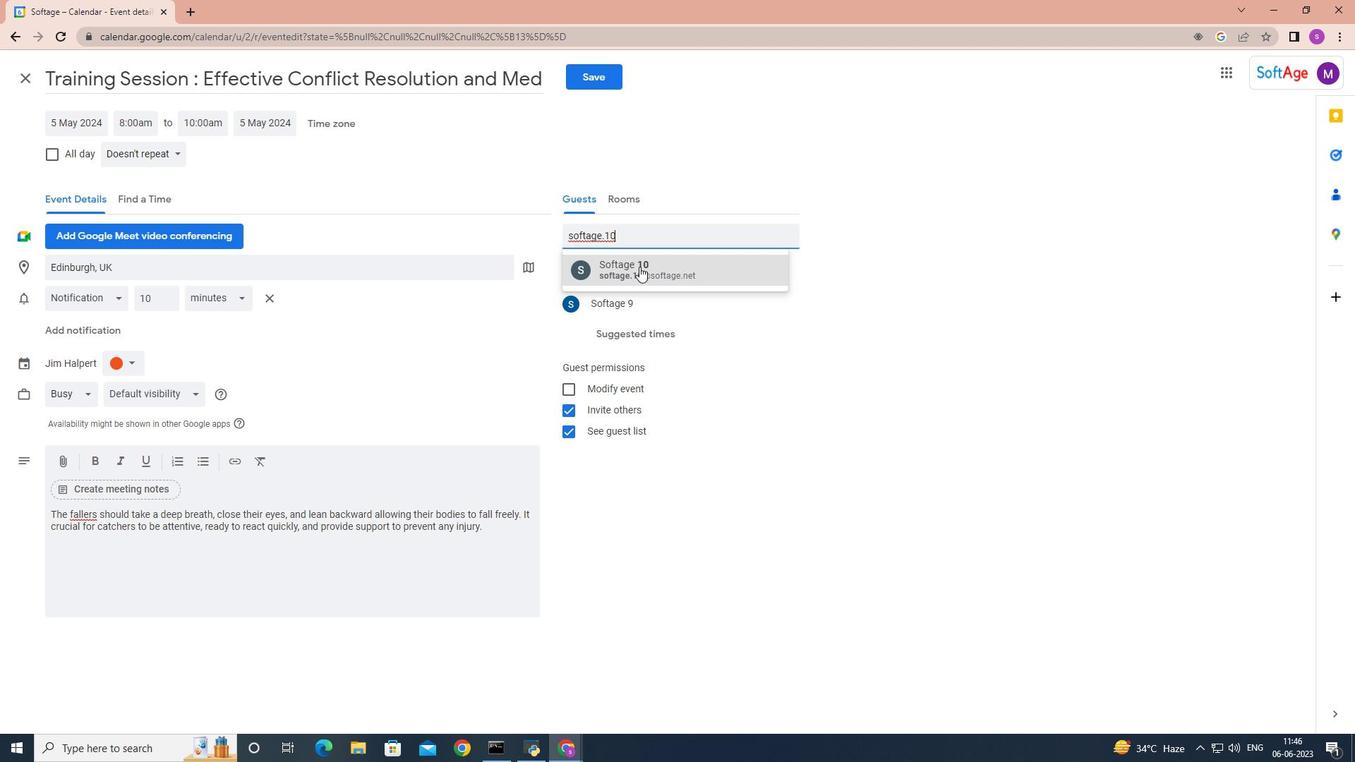 
Action: Mouse moved to (178, 147)
Screenshot: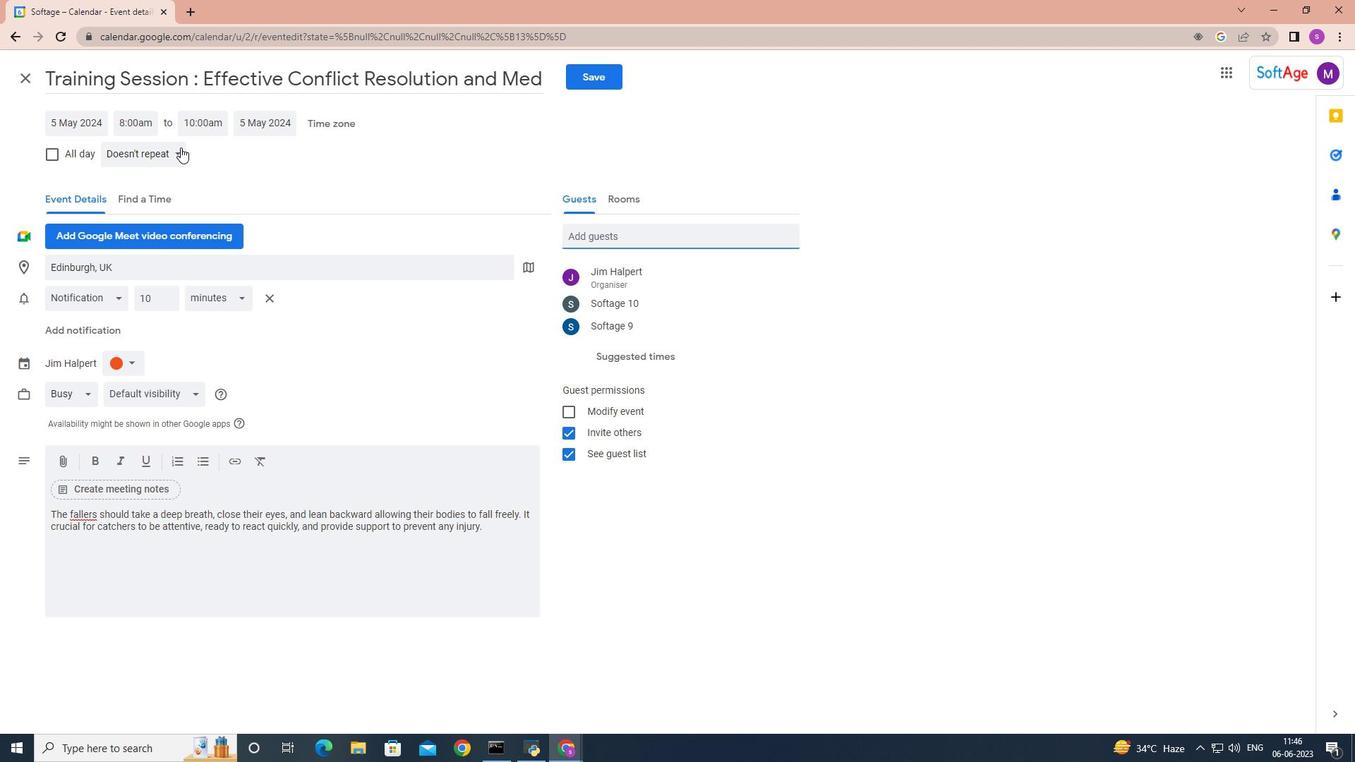 
Action: Mouse pressed left at (178, 147)
Screenshot: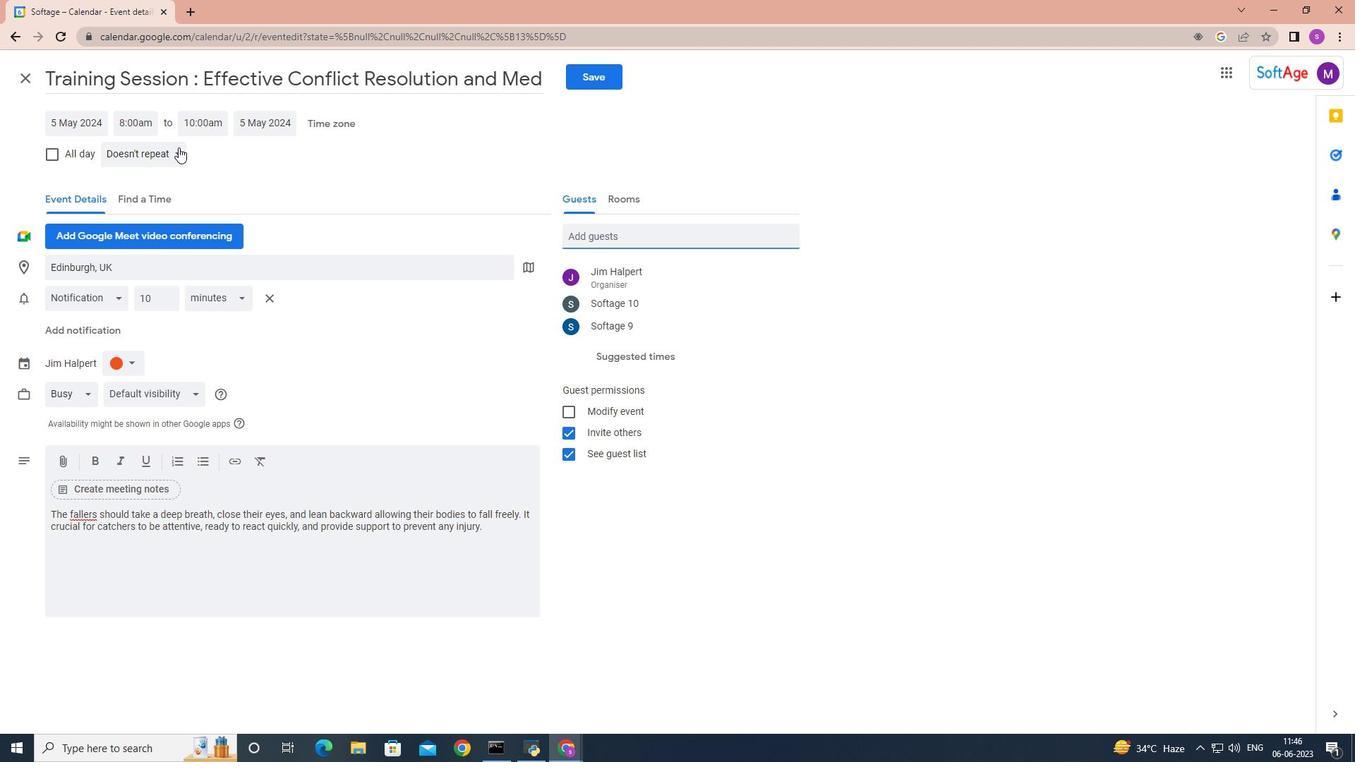 
Action: Mouse moved to (234, 280)
Screenshot: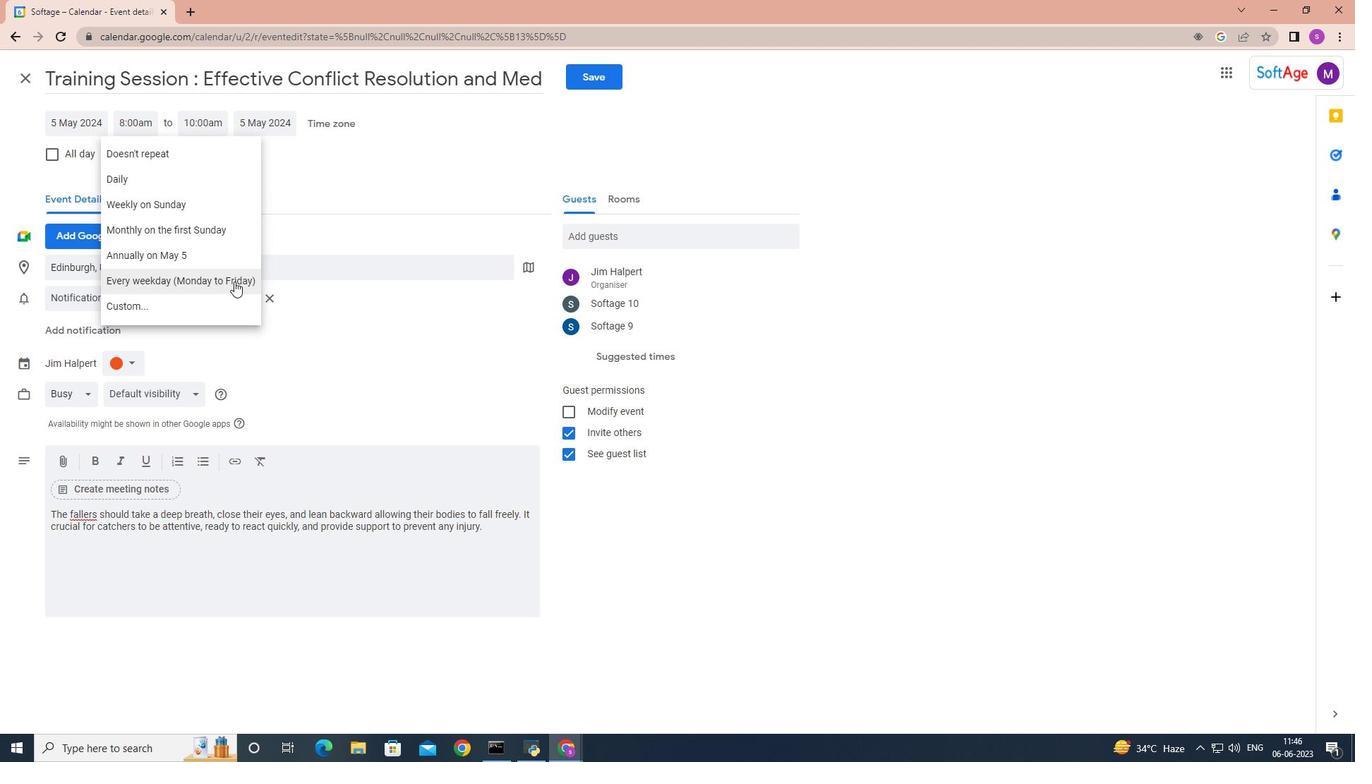 
Action: Mouse pressed left at (234, 280)
Screenshot: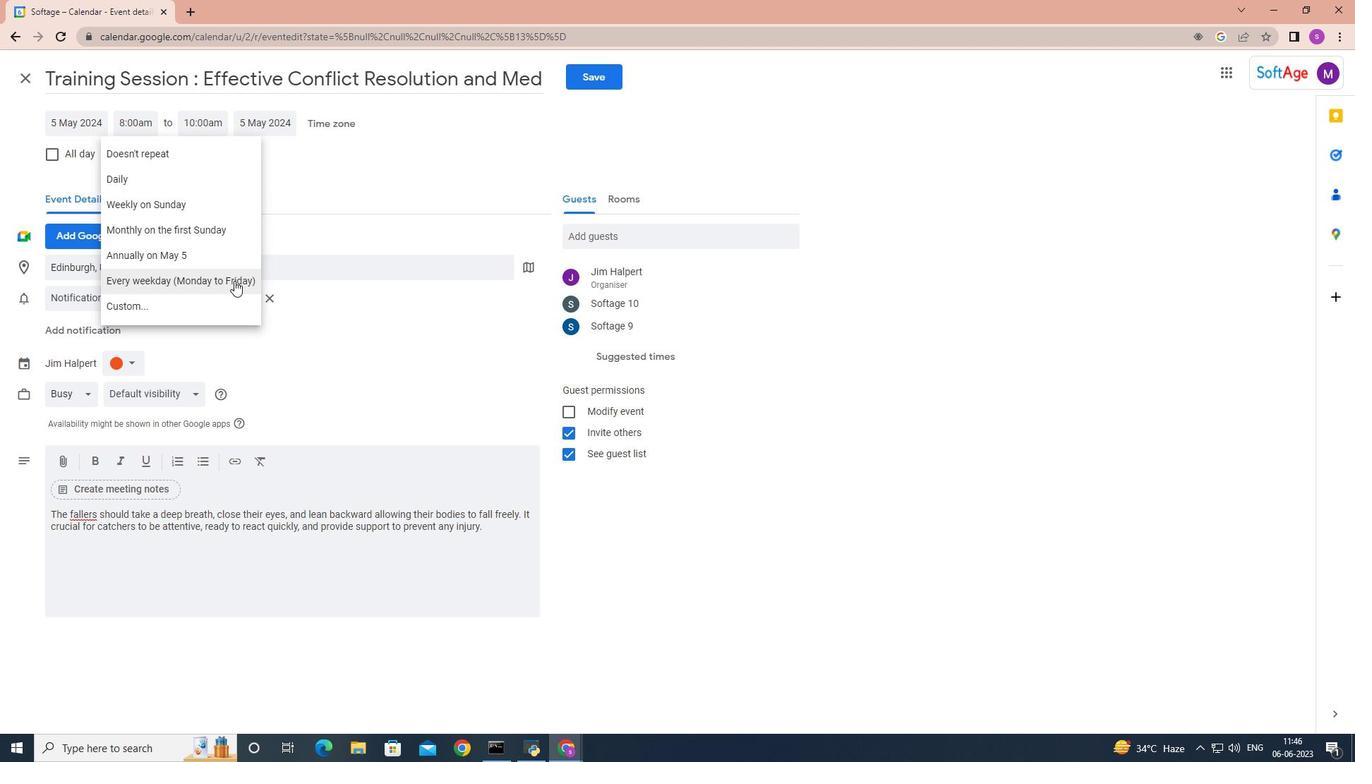 
Action: Mouse moved to (604, 74)
Screenshot: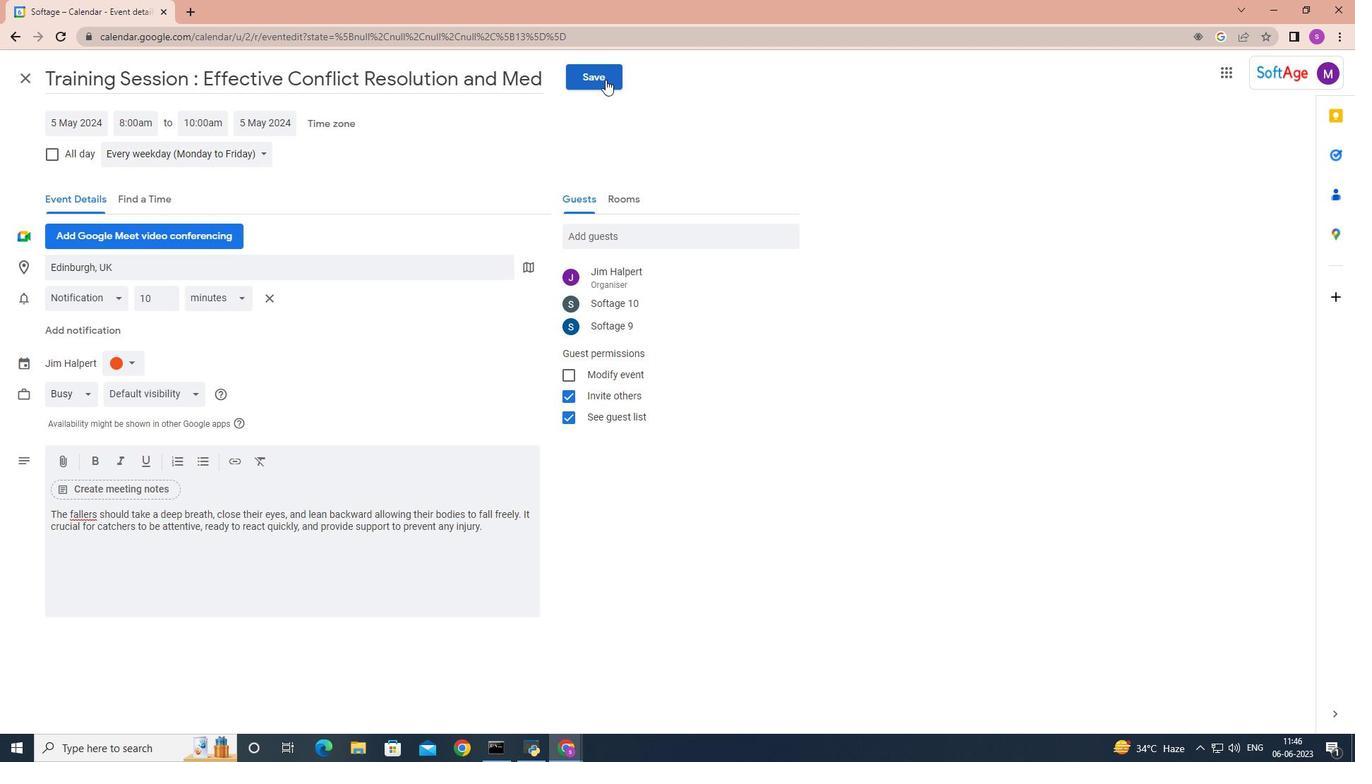 
Action: Mouse pressed left at (604, 74)
Screenshot: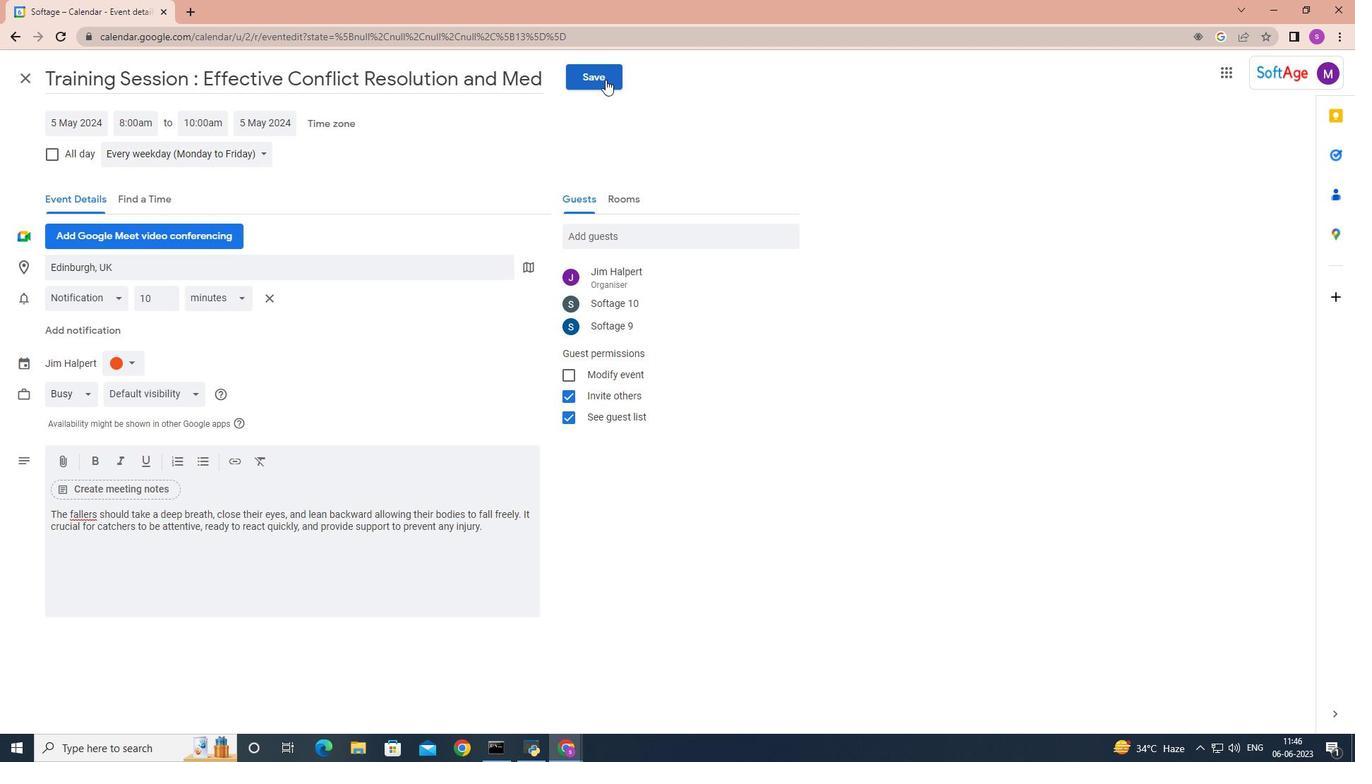
Action: Mouse moved to (808, 423)
Screenshot: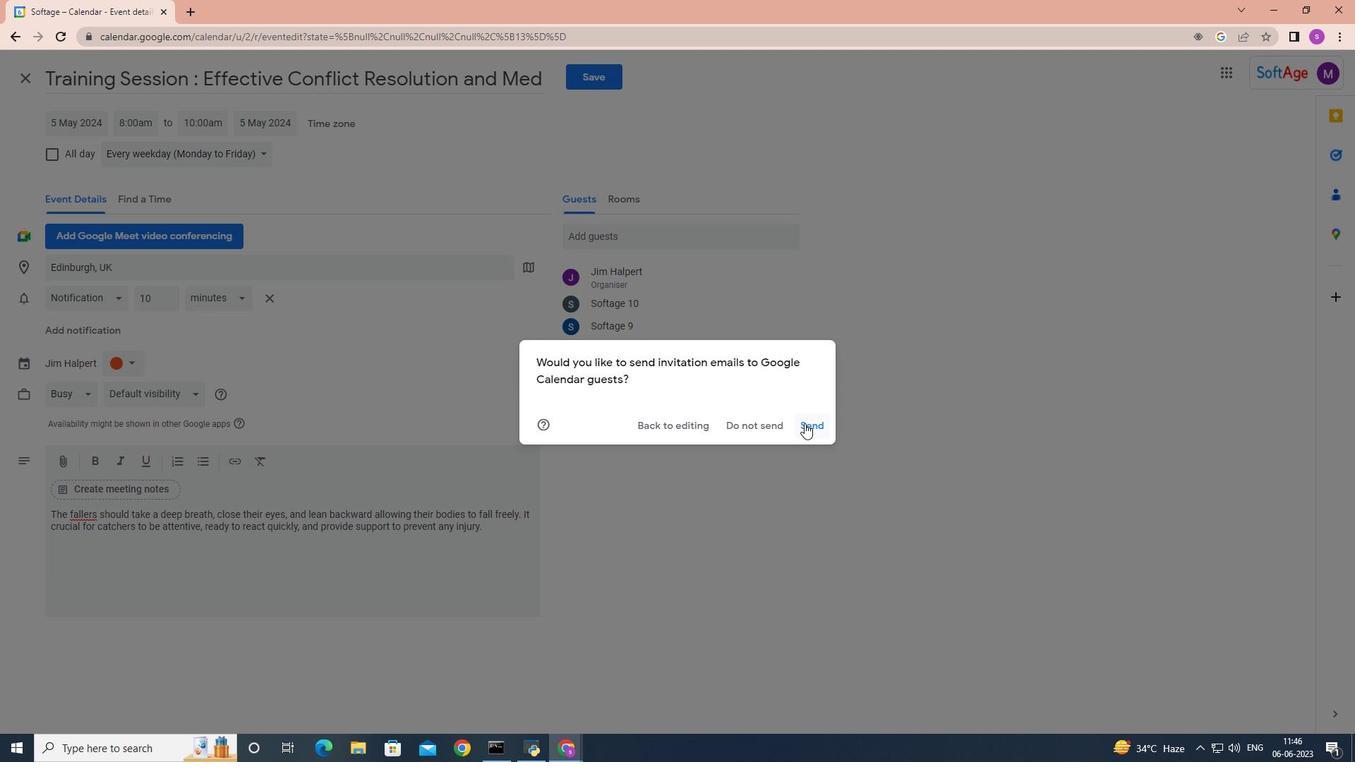 
Action: Mouse pressed left at (808, 423)
Screenshot: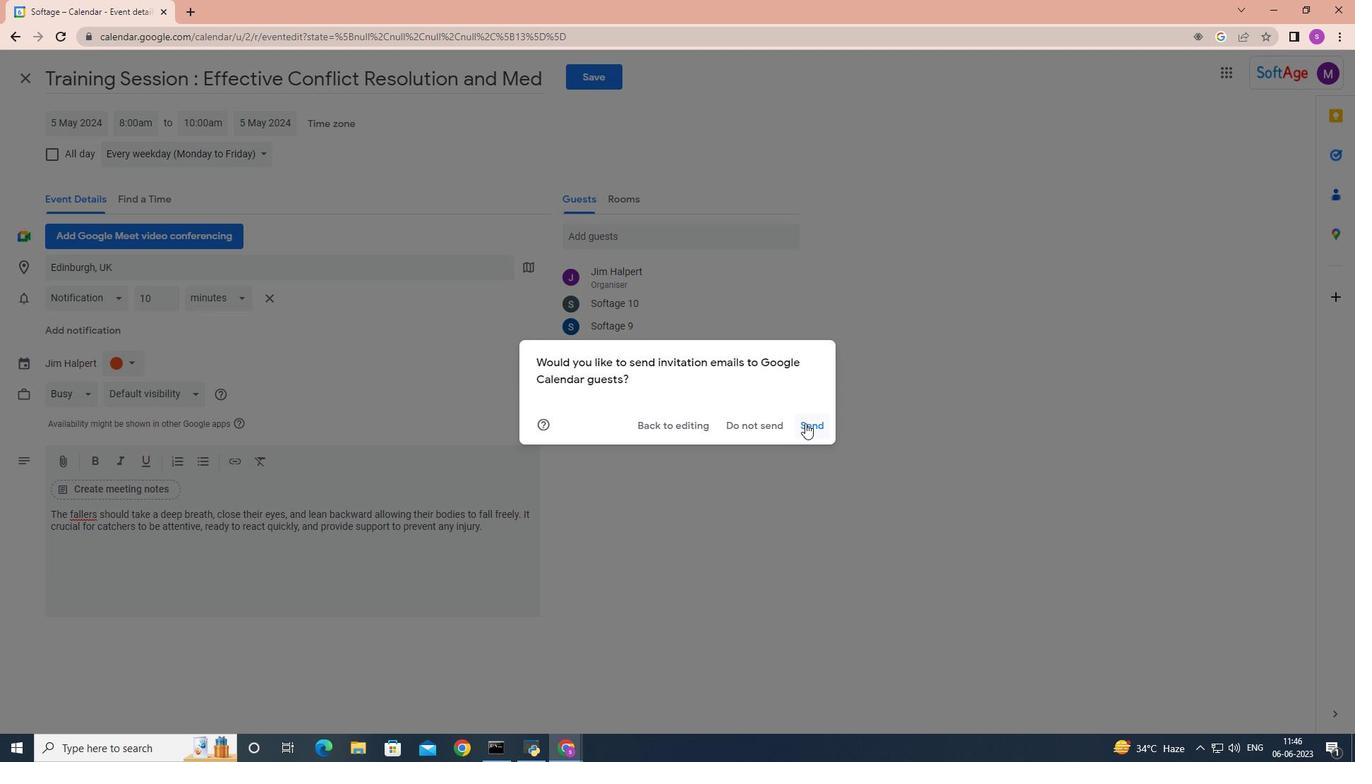 
Action: Mouse moved to (808, 423)
Screenshot: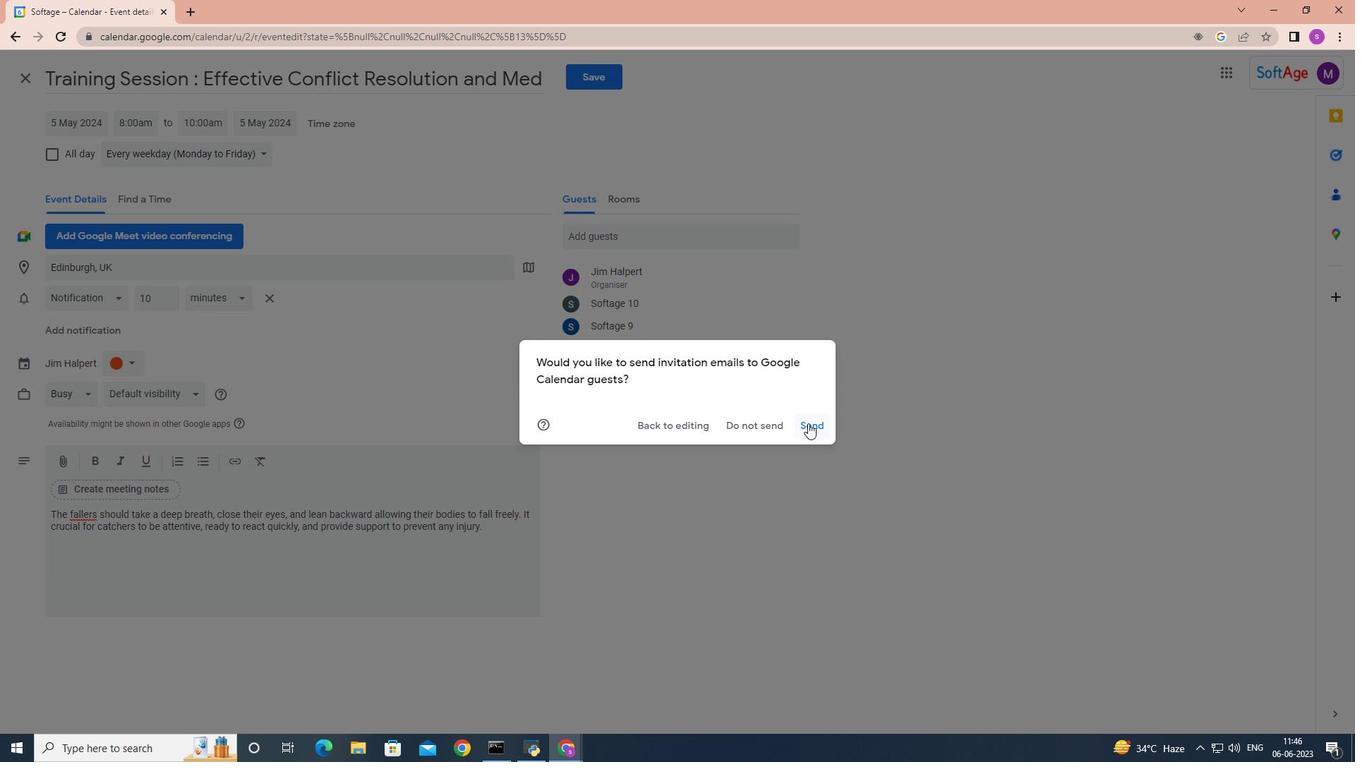 
